 Task: Find connections with filter location Pécs with filter topic #healthylifestyle with filter profile language French with filter current company Sutherland with filter school AGRA COLLEGE, AGRA with filter industry Spectator Sports with filter service category Audio Engineering with filter keywords title Administrator
Action: Mouse pressed left at (506, 69)
Screenshot: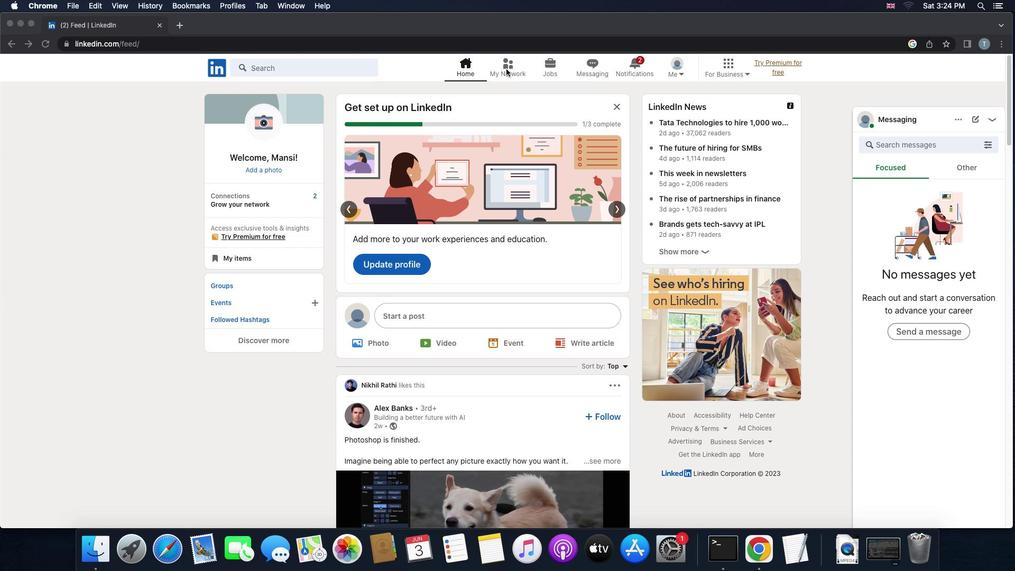 
Action: Mouse pressed left at (506, 69)
Screenshot: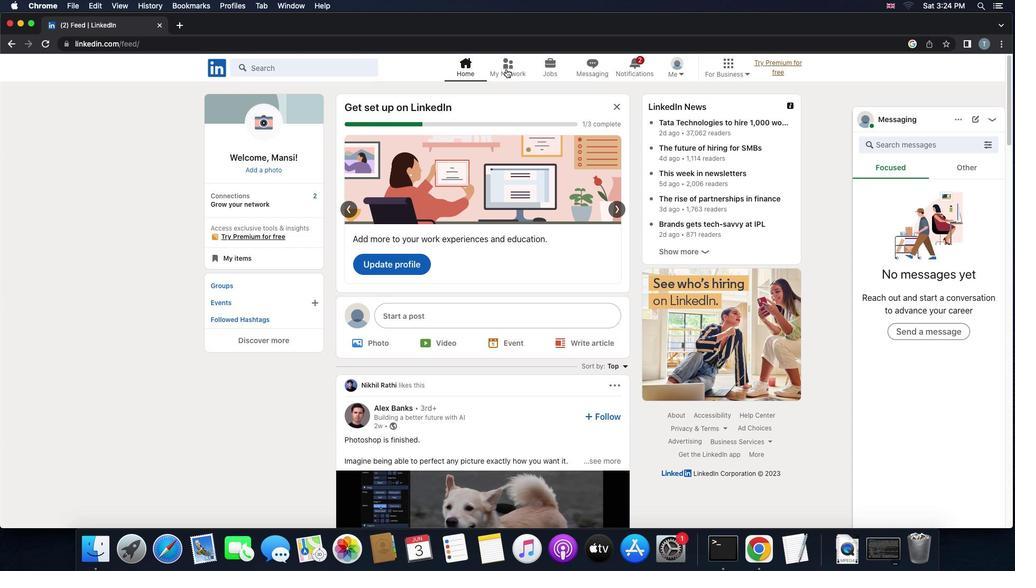 
Action: Mouse moved to (317, 131)
Screenshot: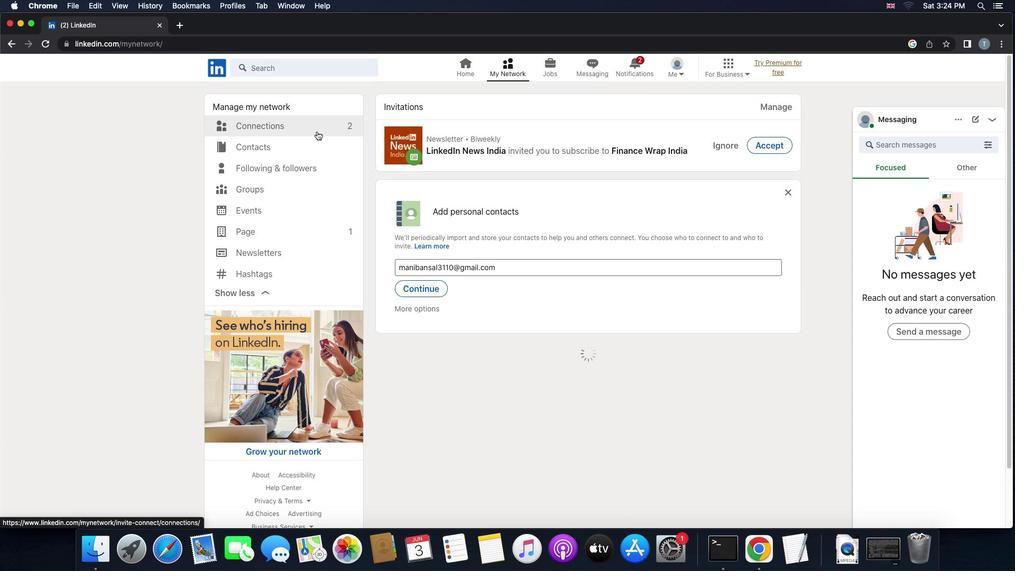 
Action: Mouse pressed left at (317, 131)
Screenshot: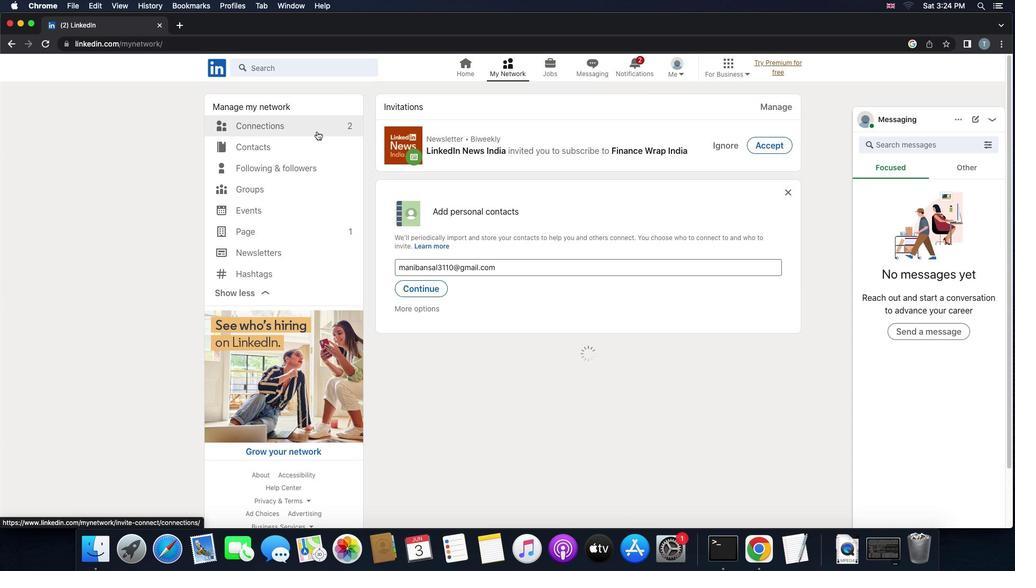 
Action: Mouse moved to (559, 123)
Screenshot: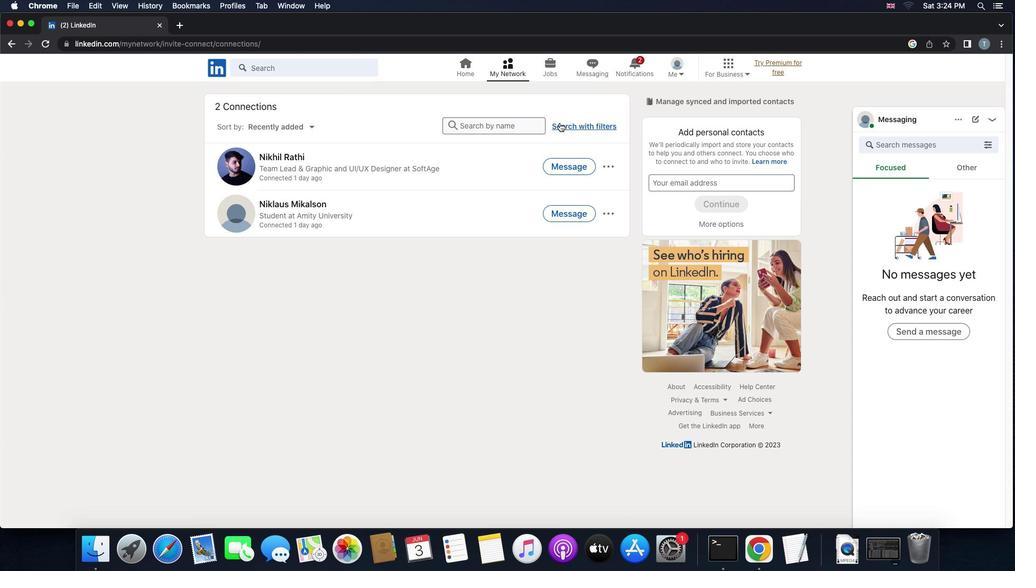 
Action: Mouse pressed left at (559, 123)
Screenshot: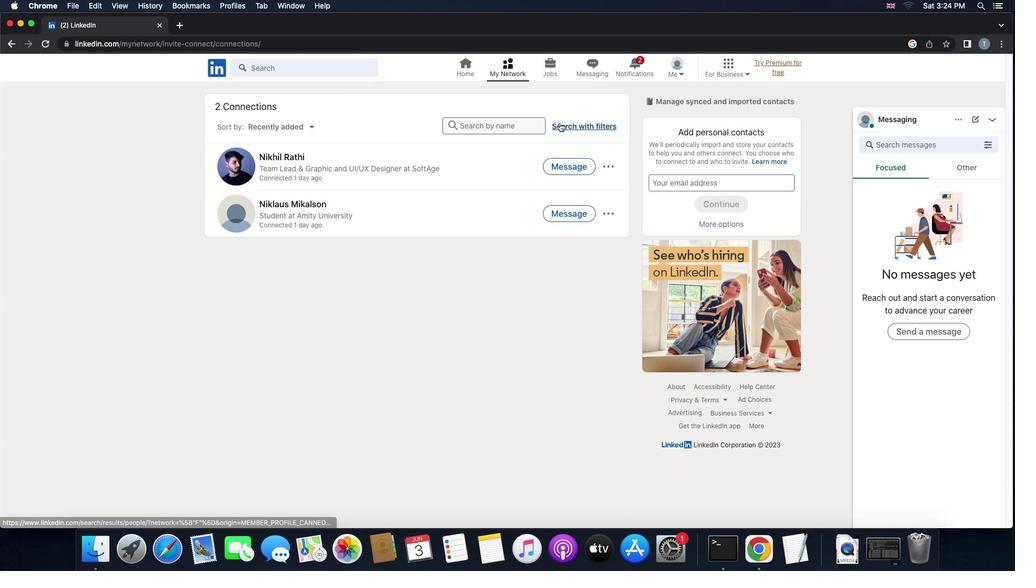 
Action: Mouse moved to (554, 102)
Screenshot: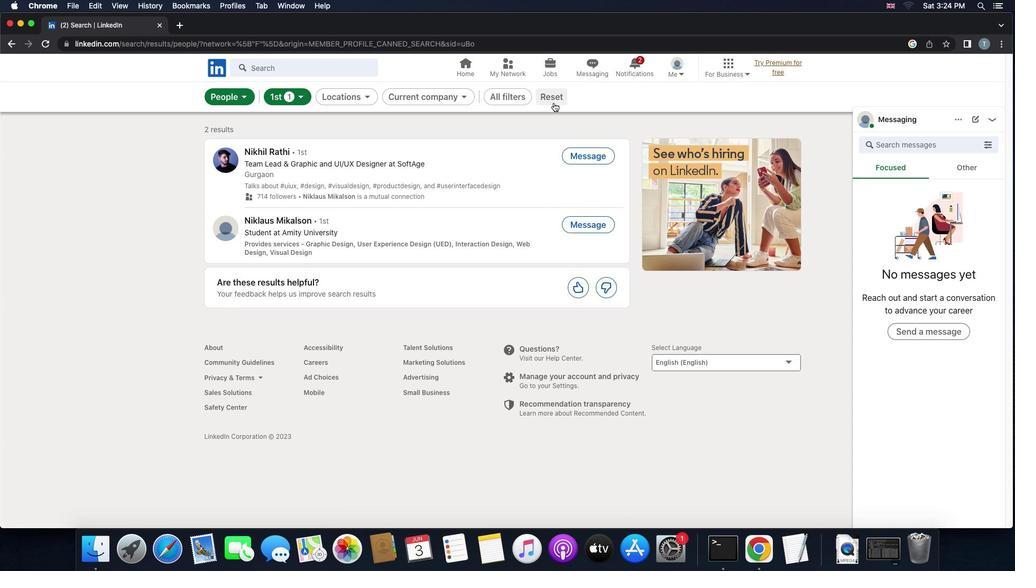 
Action: Mouse pressed left at (554, 102)
Screenshot: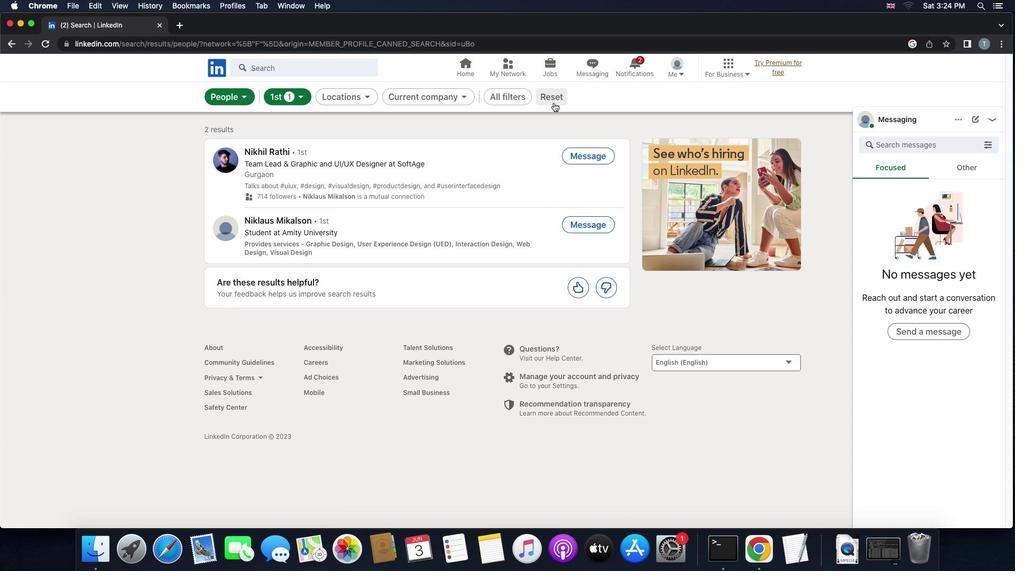 
Action: Mouse moved to (542, 99)
Screenshot: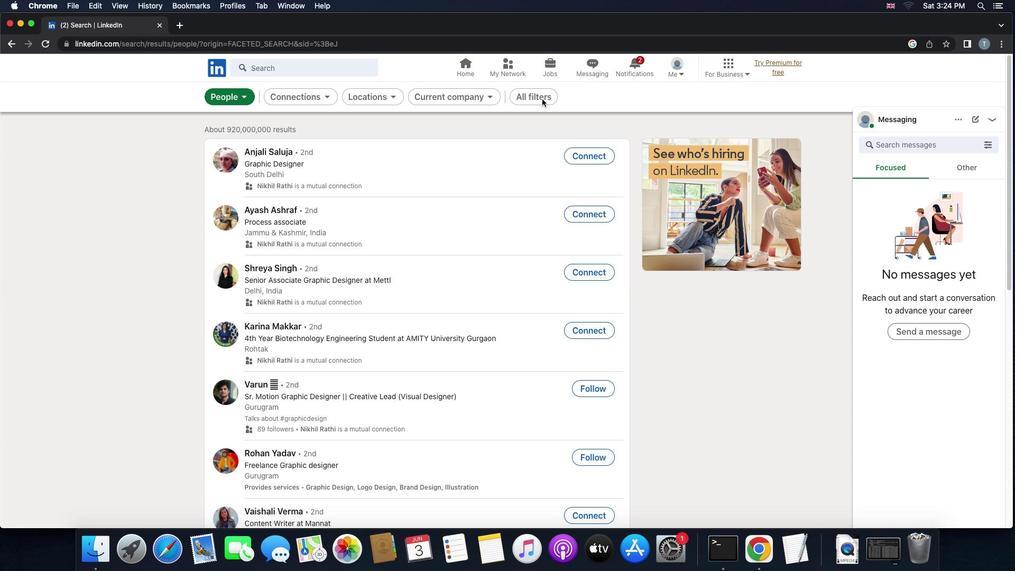 
Action: Mouse pressed left at (542, 99)
Screenshot: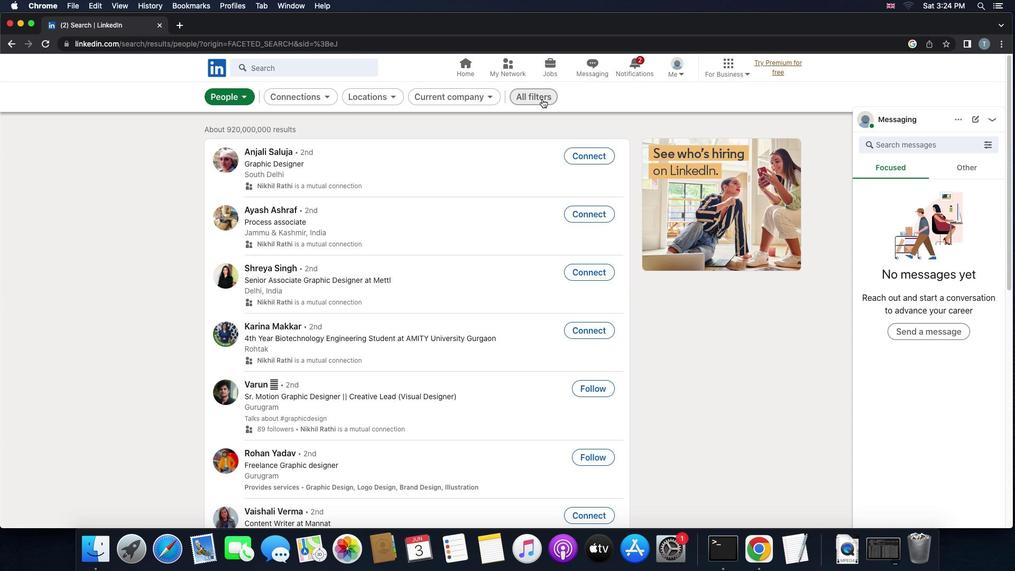 
Action: Mouse moved to (699, 216)
Screenshot: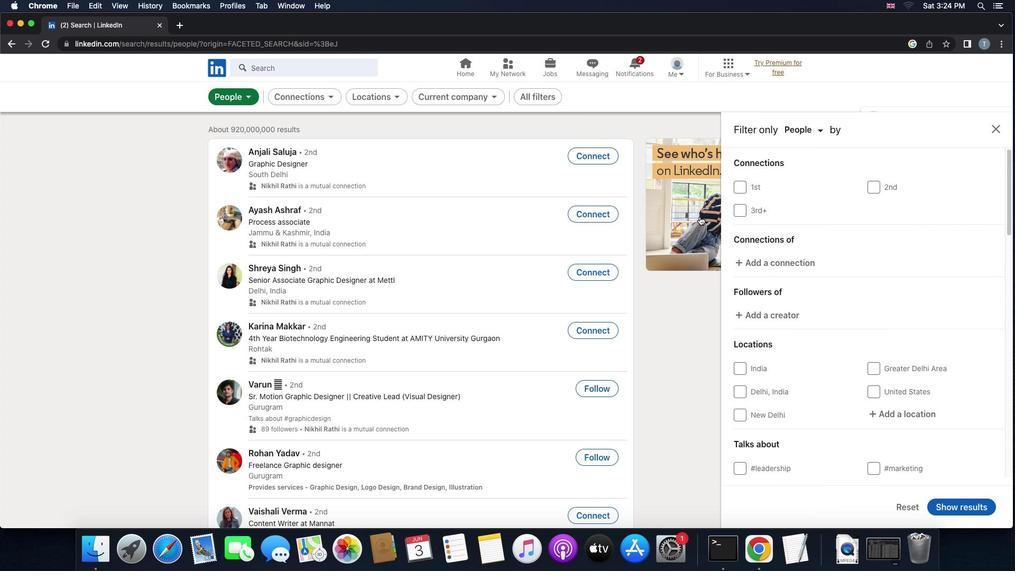 
Action: Mouse scrolled (699, 216) with delta (0, 0)
Screenshot: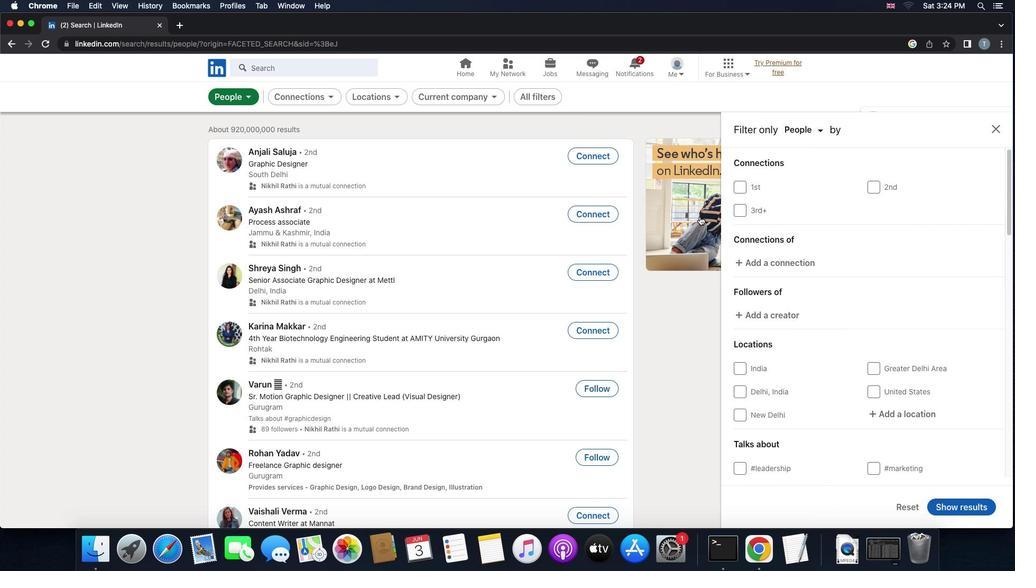 
Action: Mouse scrolled (699, 216) with delta (0, 0)
Screenshot: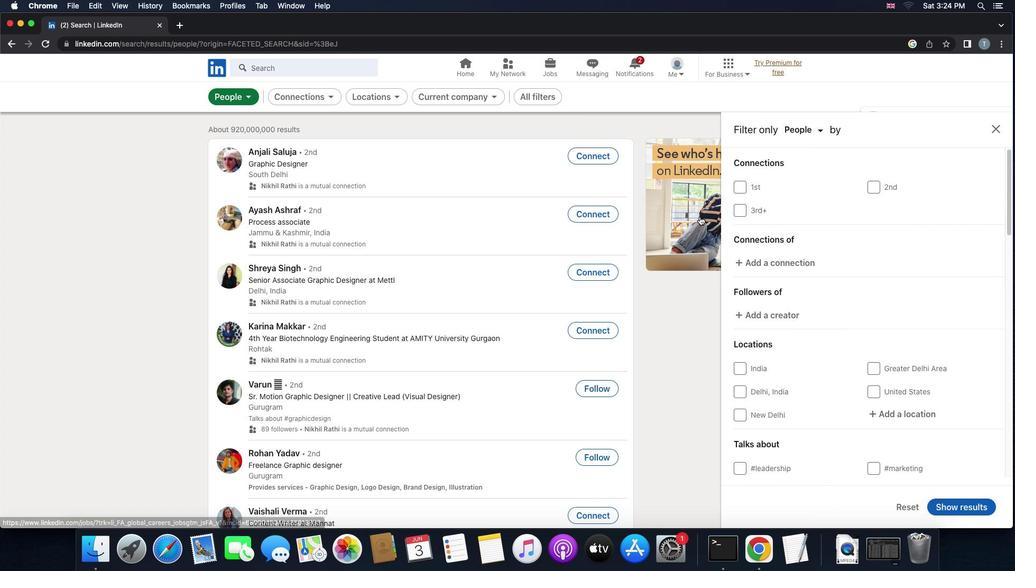 
Action: Mouse scrolled (699, 216) with delta (0, -1)
Screenshot: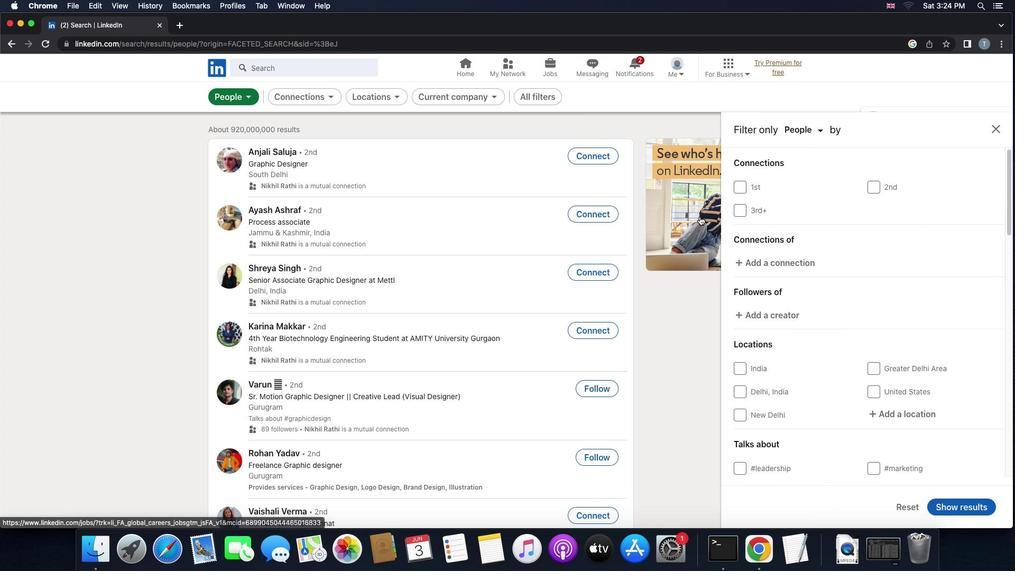 
Action: Mouse moved to (876, 365)
Screenshot: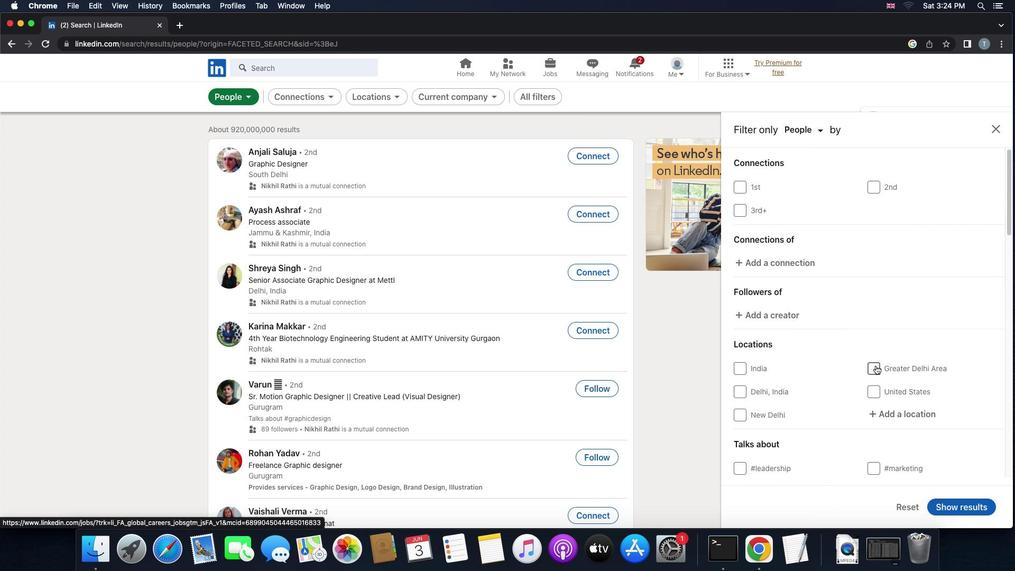 
Action: Mouse scrolled (876, 365) with delta (0, 0)
Screenshot: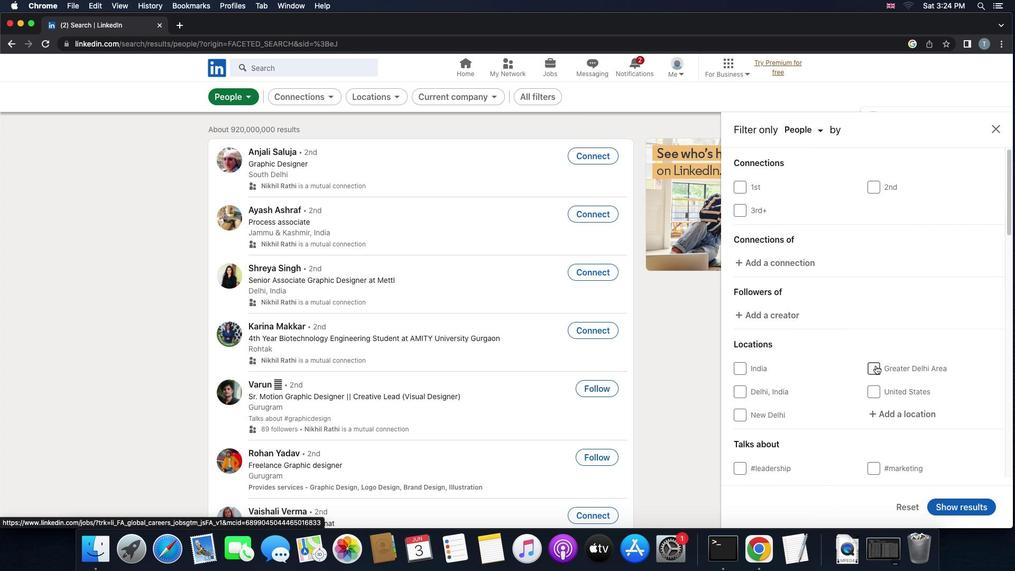
Action: Mouse scrolled (876, 365) with delta (0, 0)
Screenshot: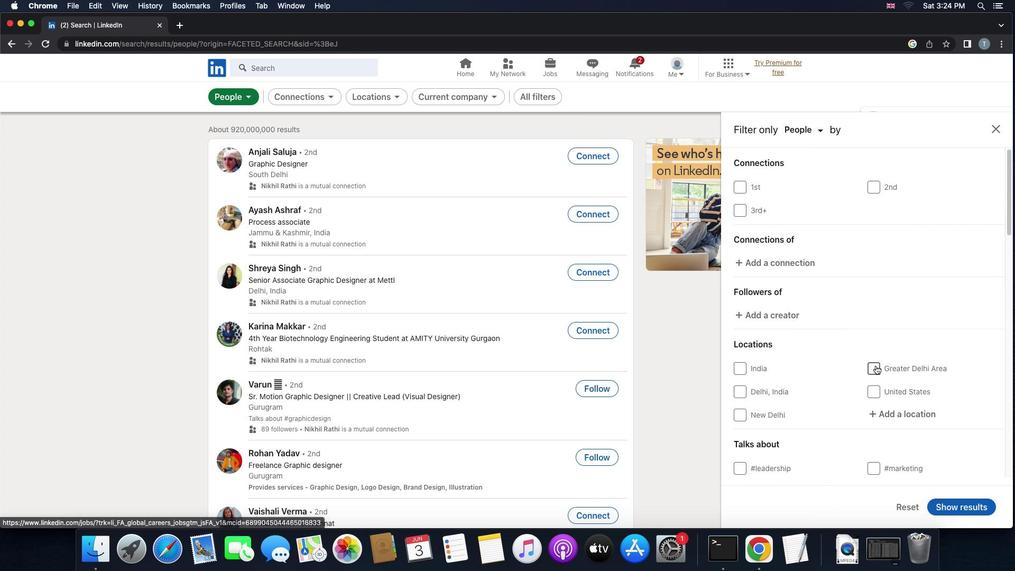
Action: Mouse scrolled (876, 365) with delta (0, 0)
Screenshot: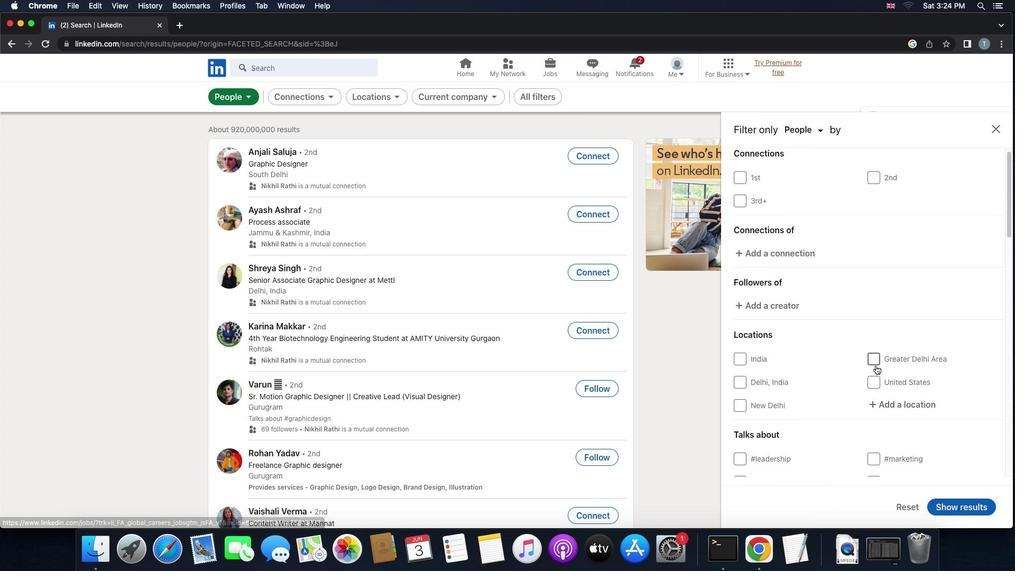 
Action: Mouse scrolled (876, 365) with delta (0, 0)
Screenshot: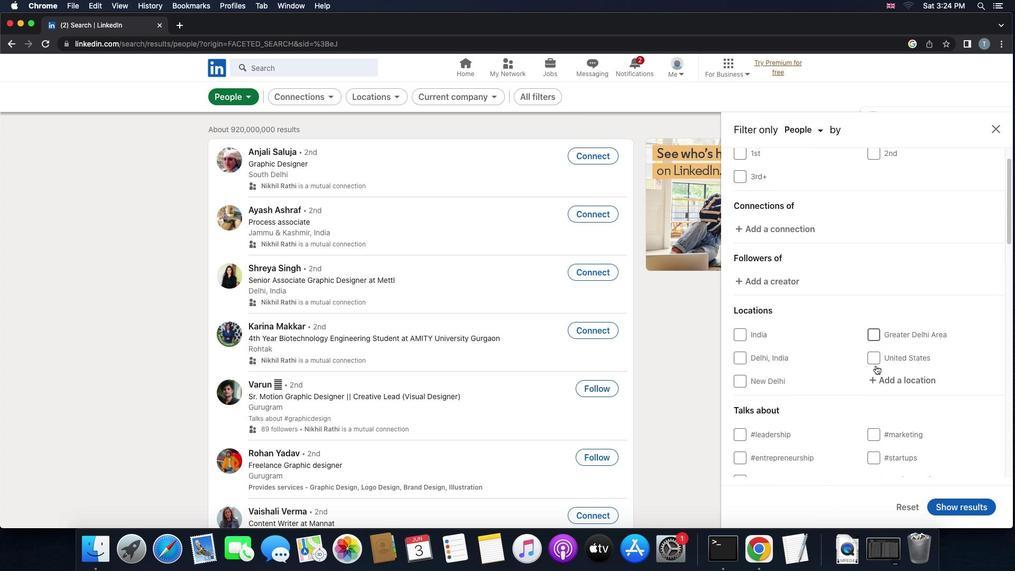 
Action: Mouse scrolled (876, 365) with delta (0, 0)
Screenshot: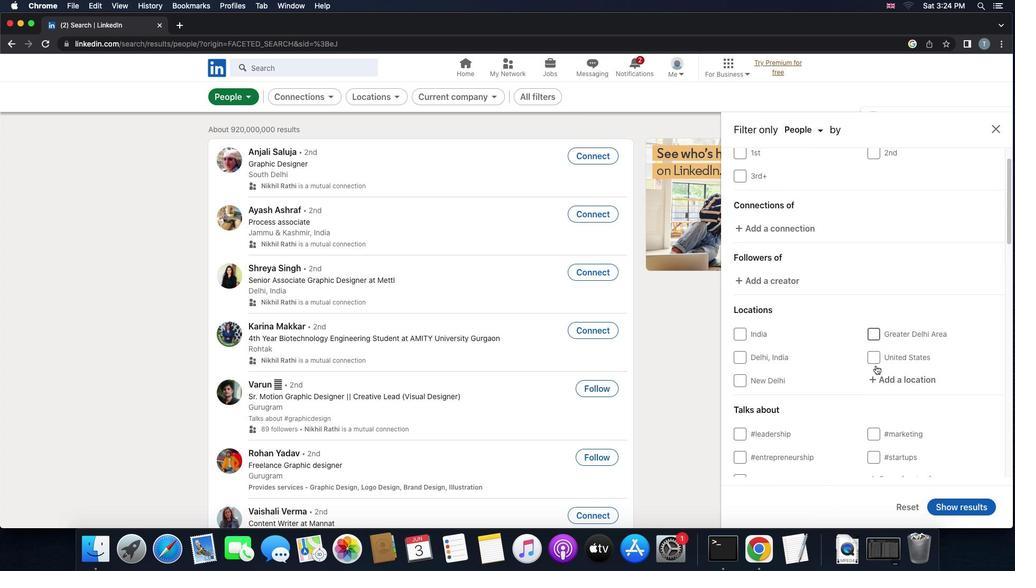 
Action: Mouse scrolled (876, 365) with delta (0, 0)
Screenshot: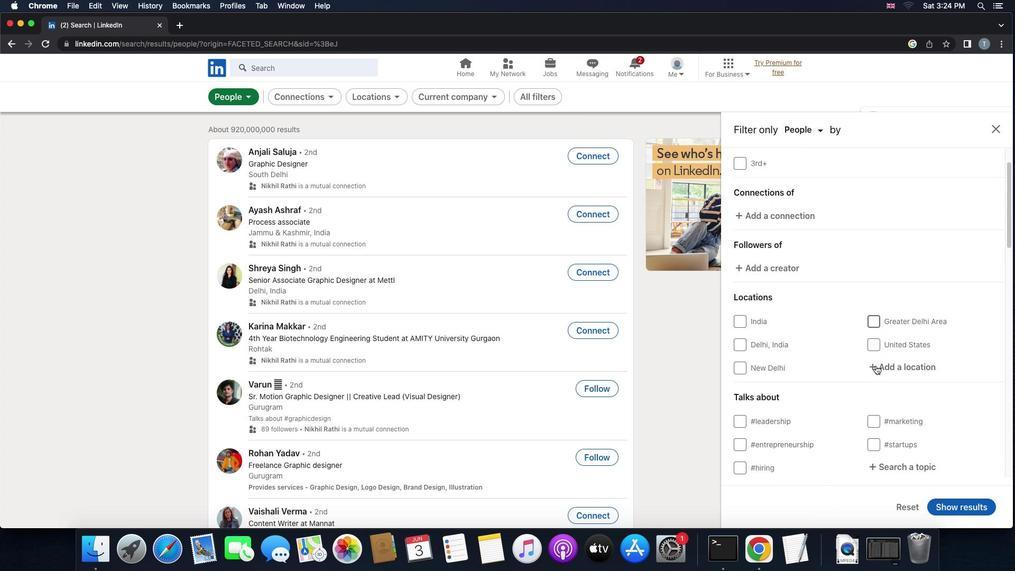 
Action: Mouse moved to (894, 347)
Screenshot: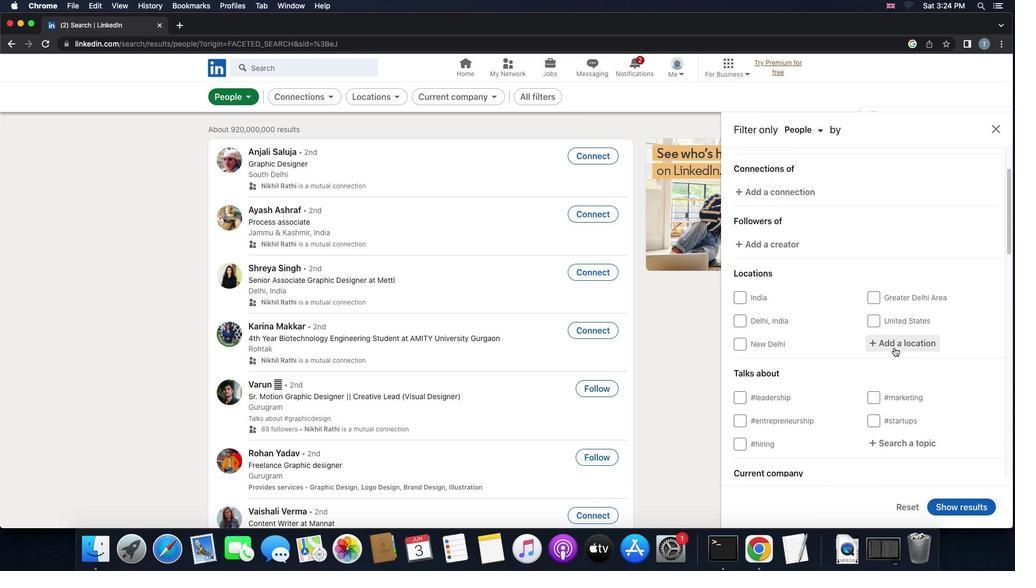 
Action: Mouse pressed left at (894, 347)
Screenshot: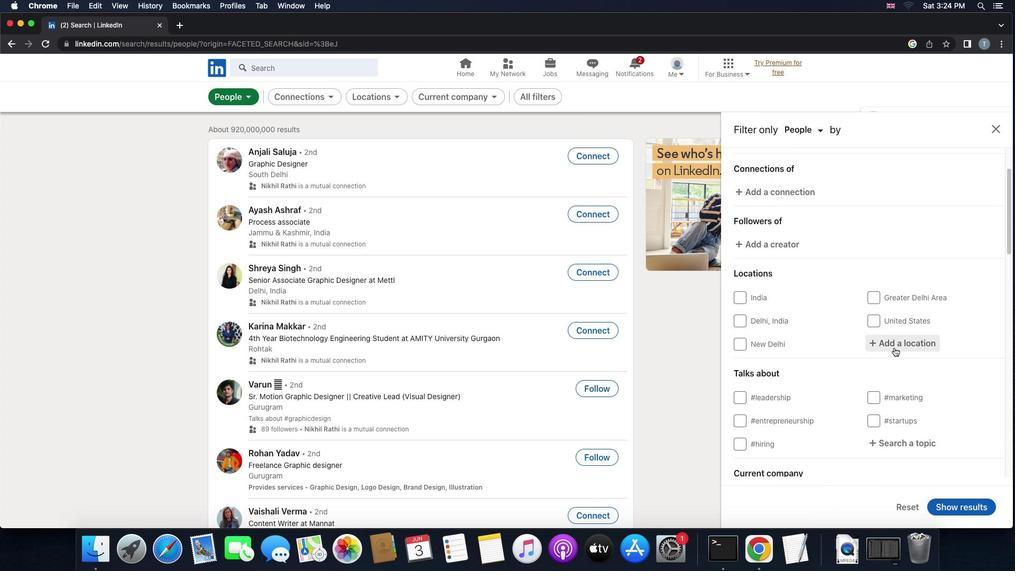 
Action: Key pressed 'p''e''c''s'
Screenshot: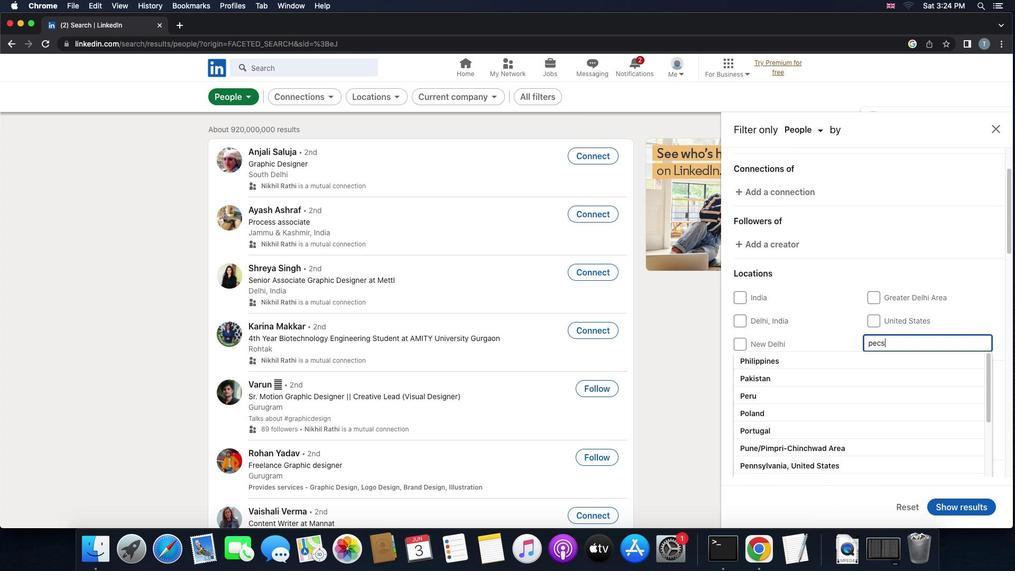 
Action: Mouse moved to (874, 359)
Screenshot: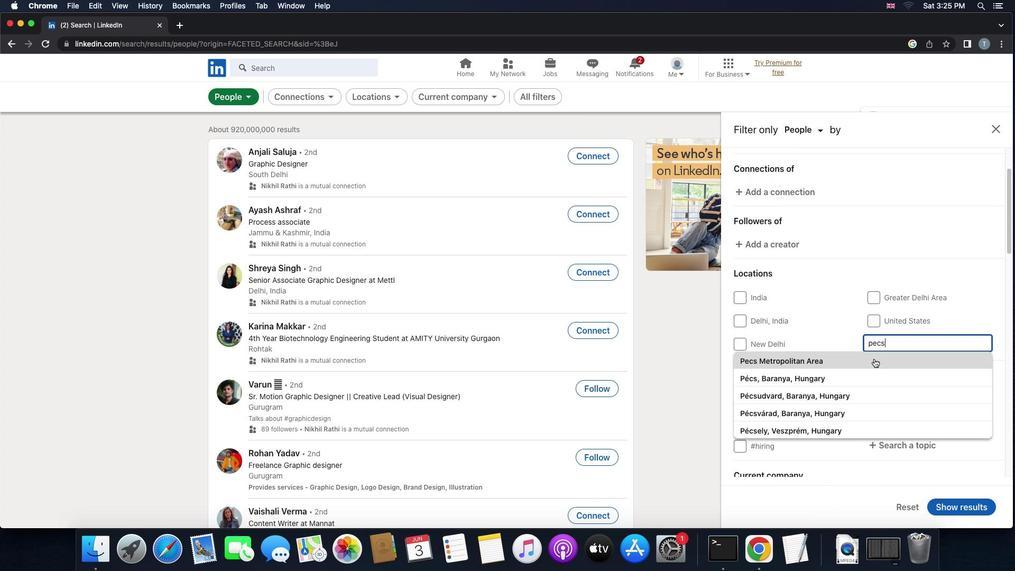 
Action: Mouse pressed left at (874, 359)
Screenshot: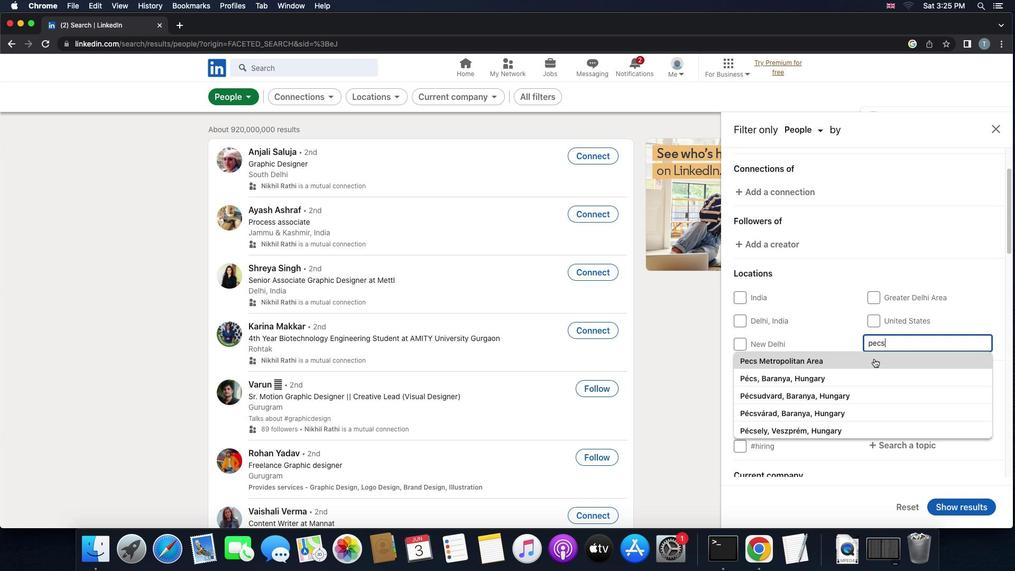 
Action: Mouse moved to (869, 367)
Screenshot: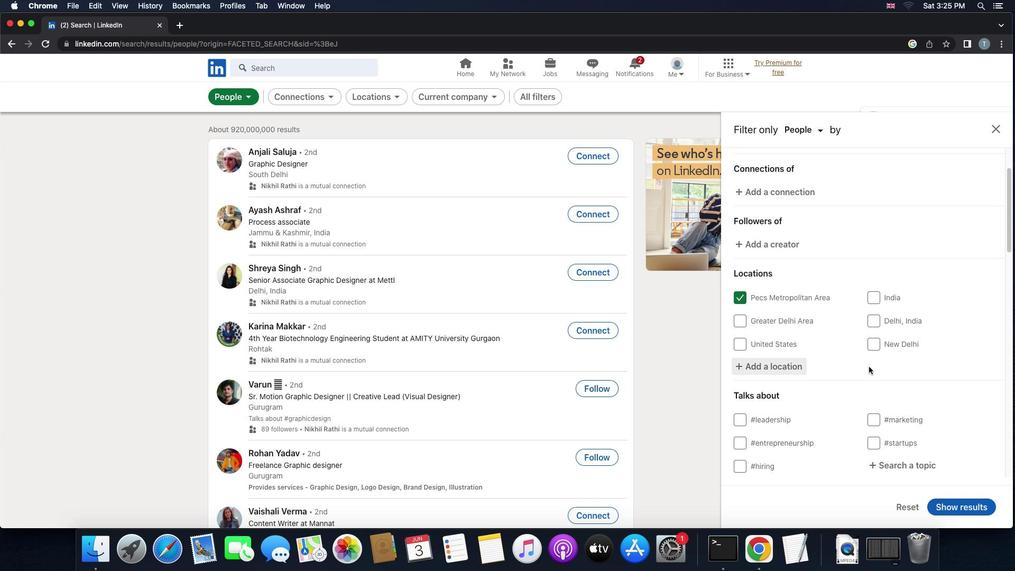
Action: Mouse scrolled (869, 367) with delta (0, 0)
Screenshot: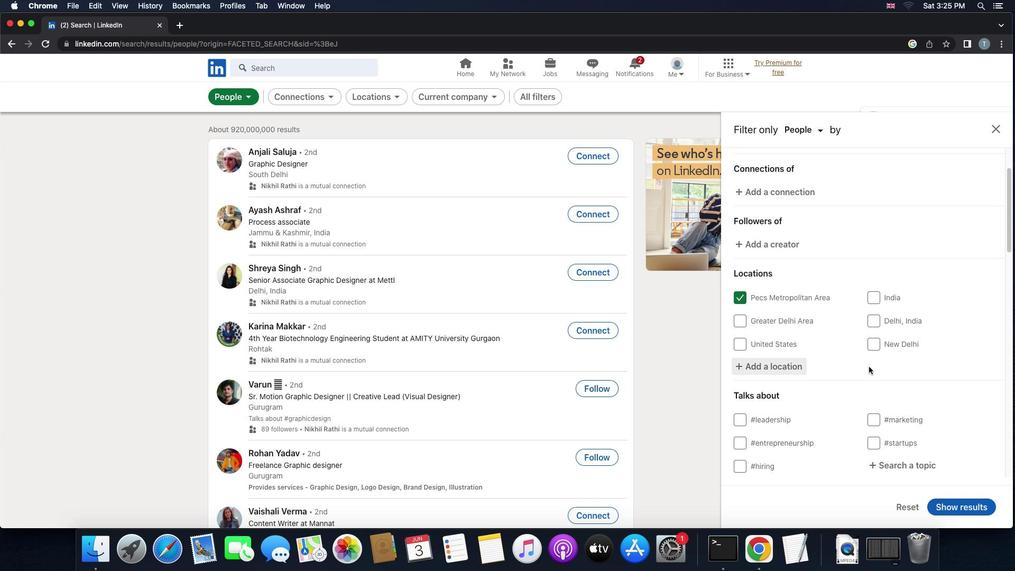 
Action: Mouse scrolled (869, 367) with delta (0, 0)
Screenshot: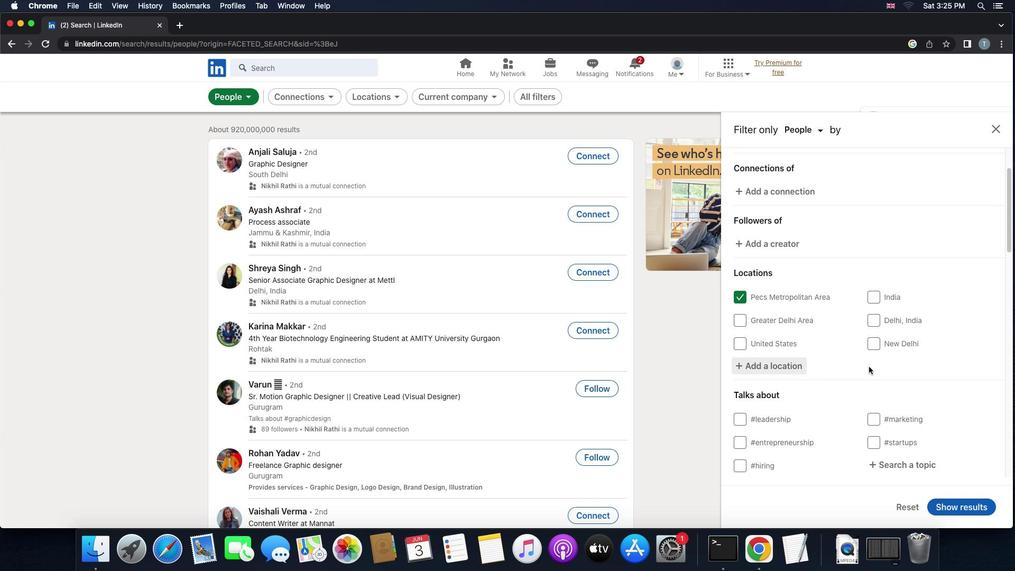 
Action: Mouse scrolled (869, 367) with delta (0, -1)
Screenshot: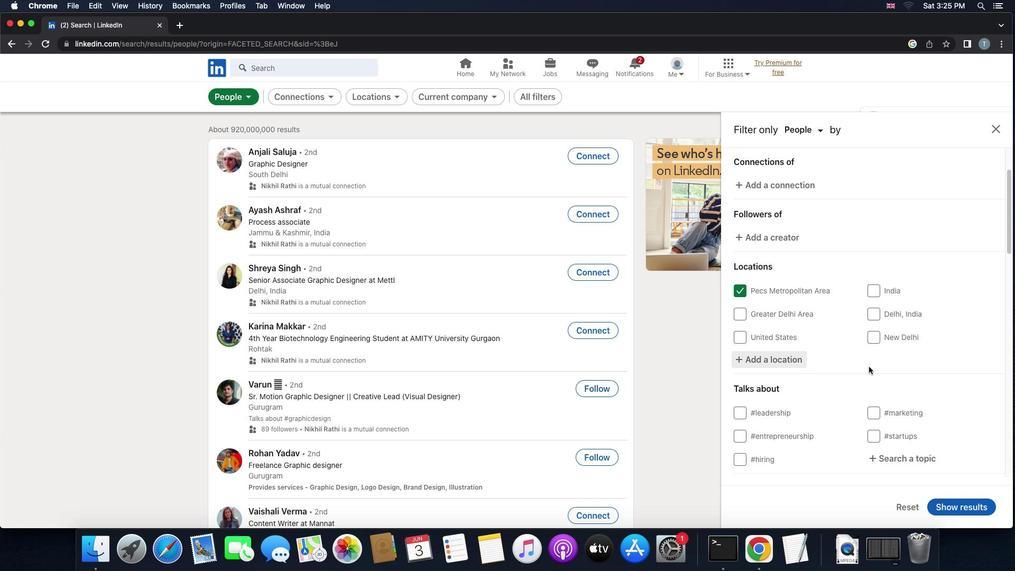 
Action: Mouse scrolled (869, 367) with delta (0, -1)
Screenshot: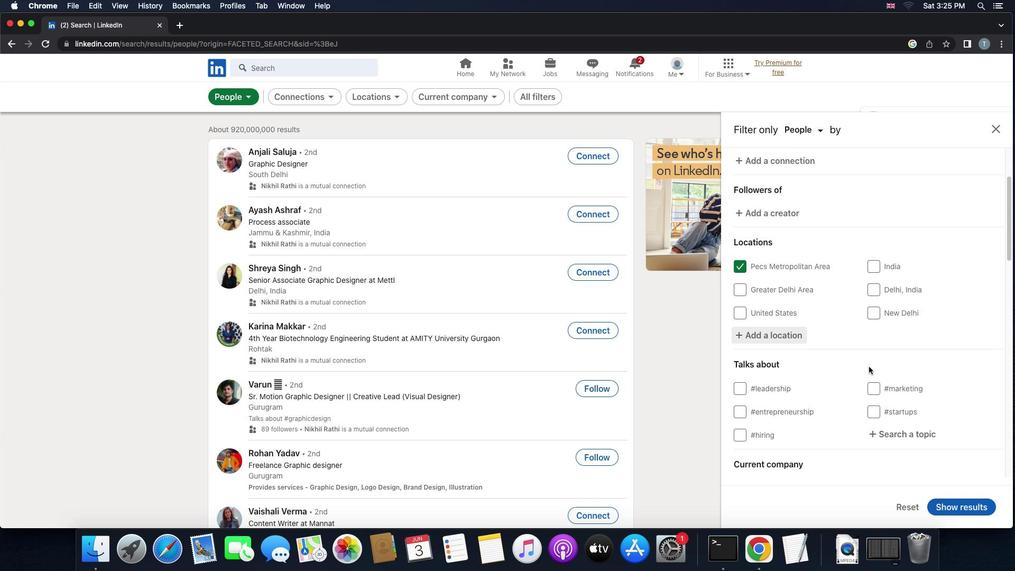 
Action: Mouse moved to (900, 345)
Screenshot: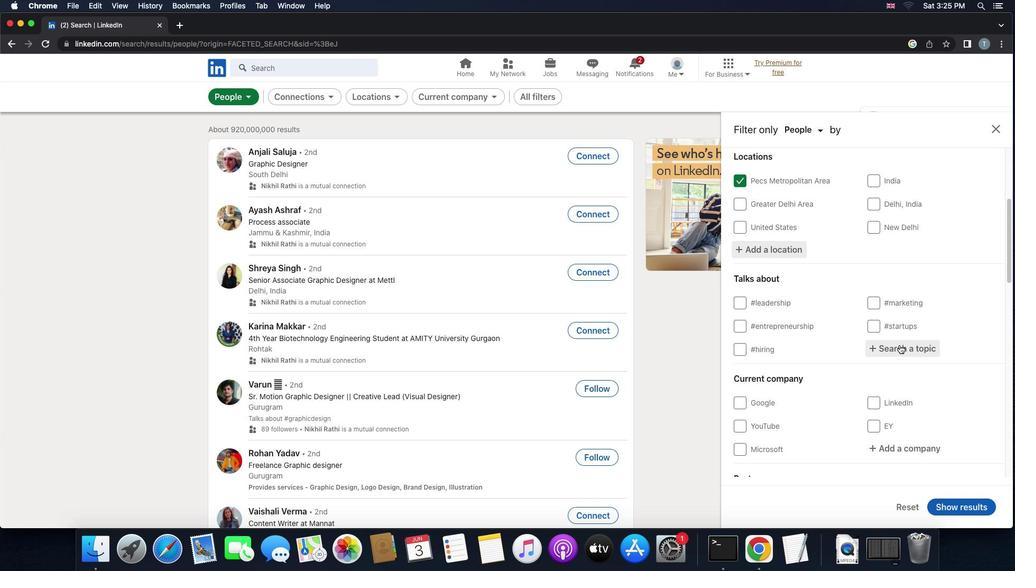 
Action: Mouse pressed left at (900, 345)
Screenshot: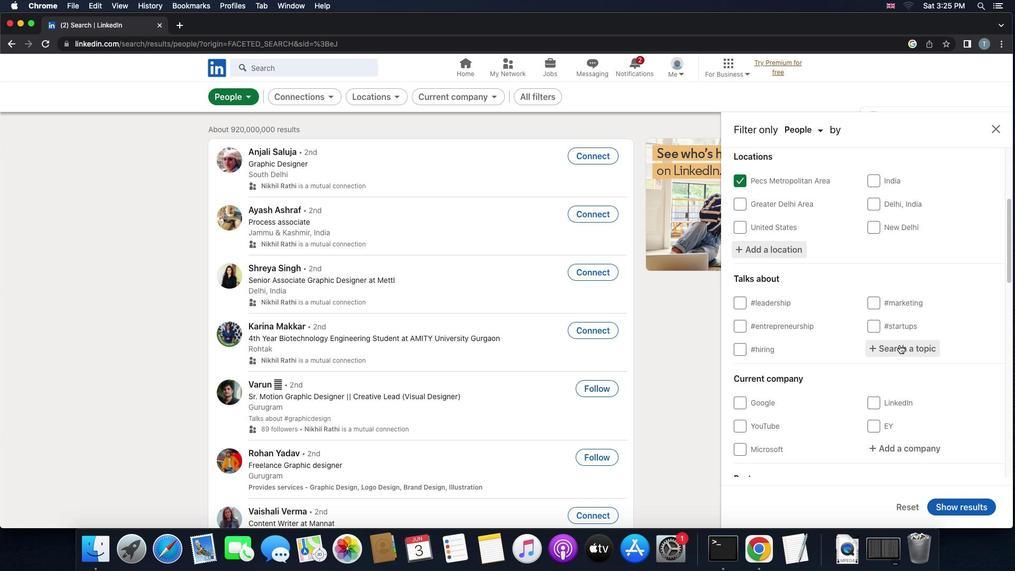 
Action: Key pressed 'h''e''a''l''t''h''y'
Screenshot: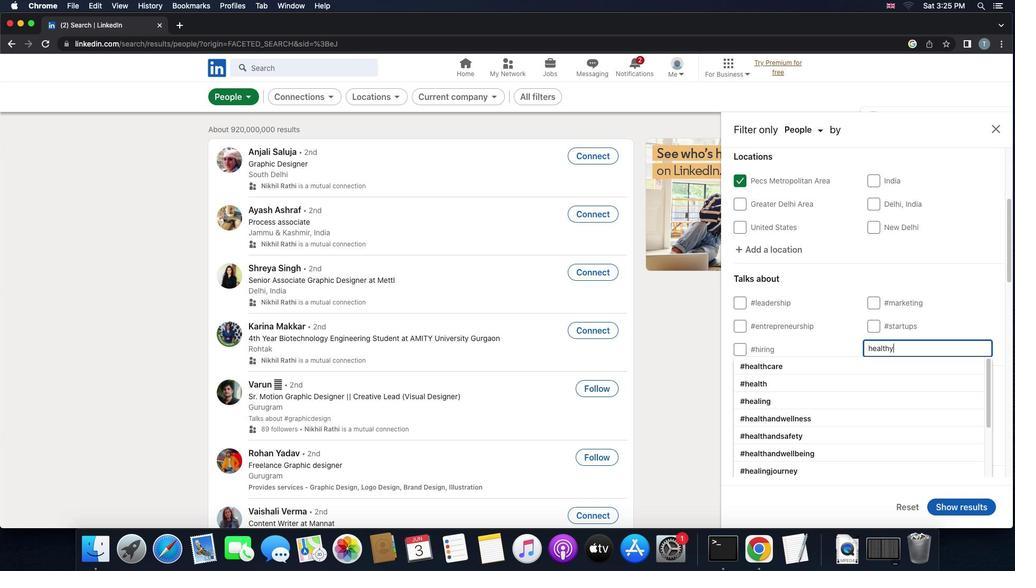 
Action: Mouse moved to (838, 366)
Screenshot: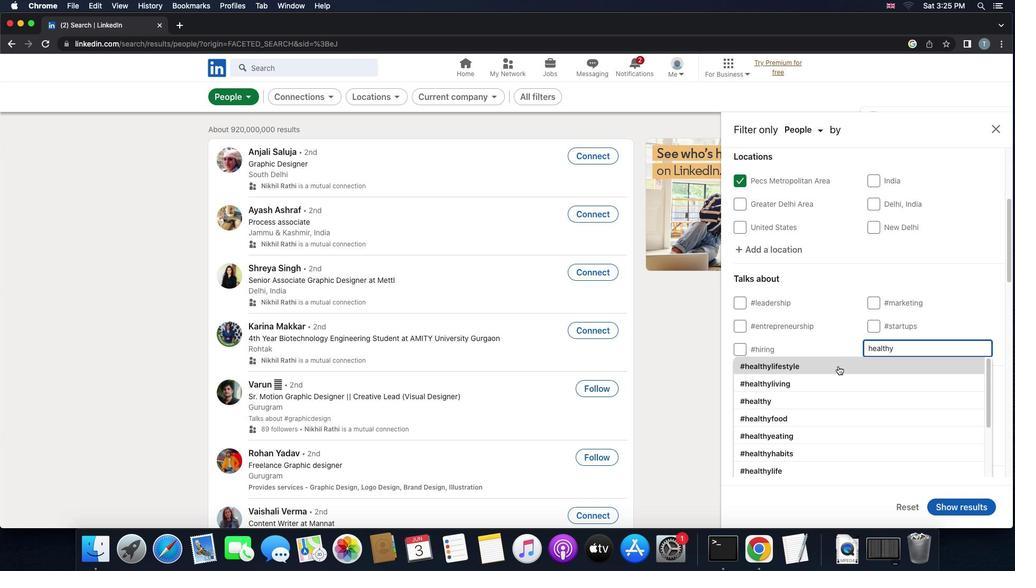 
Action: Mouse pressed left at (838, 366)
Screenshot: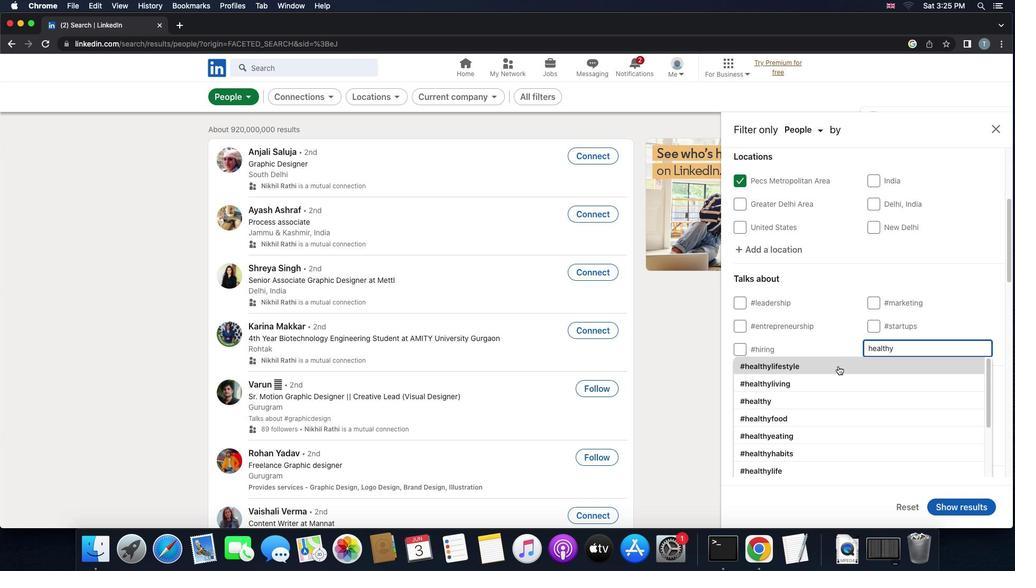 
Action: Mouse scrolled (838, 366) with delta (0, 0)
Screenshot: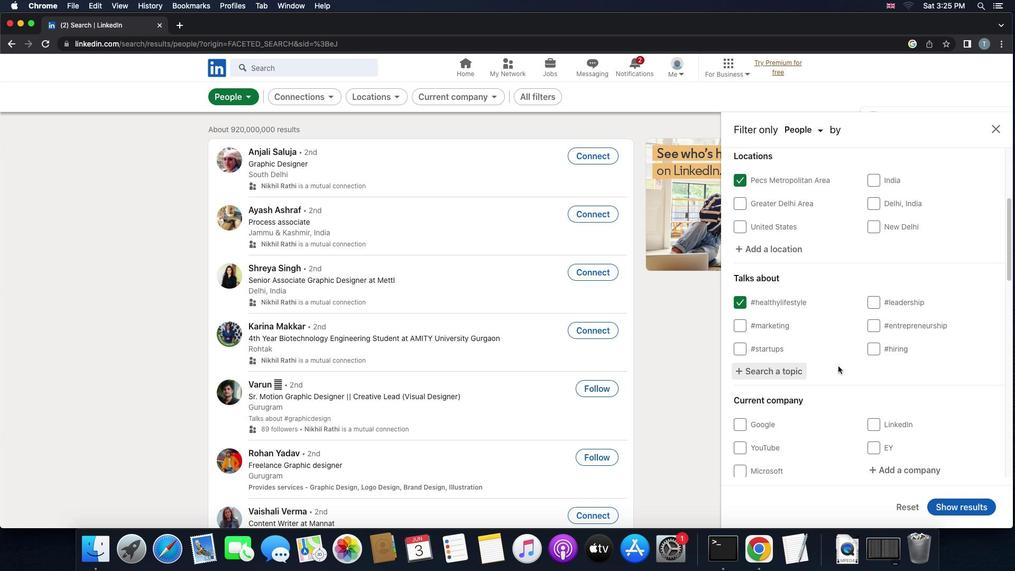 
Action: Mouse scrolled (838, 366) with delta (0, 0)
Screenshot: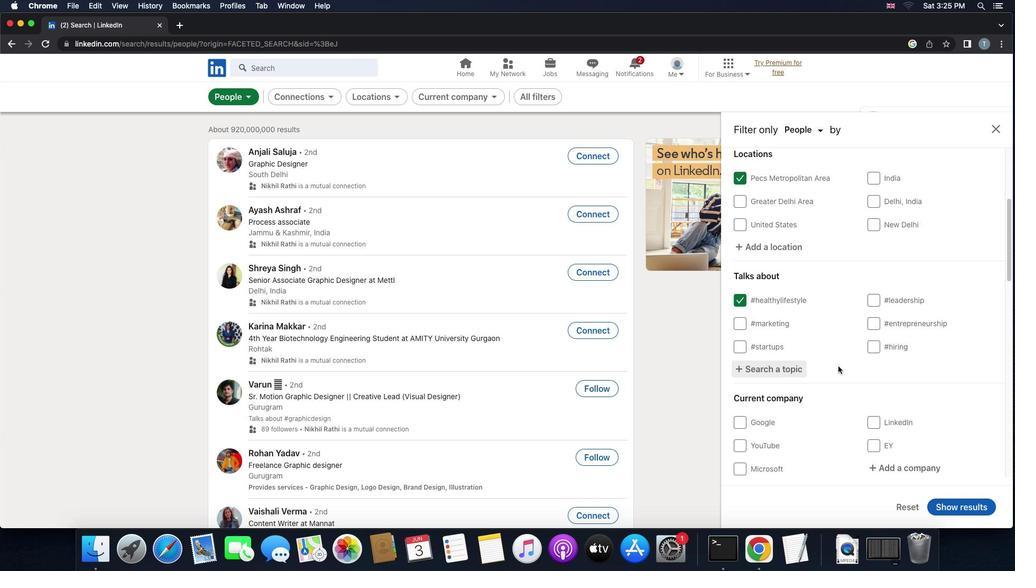 
Action: Mouse scrolled (838, 366) with delta (0, 0)
Screenshot: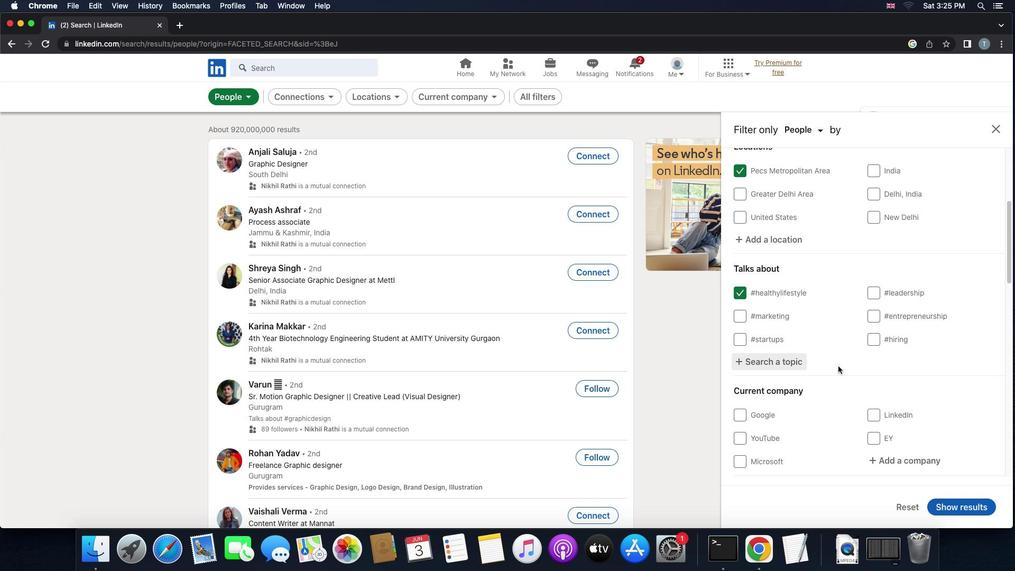 
Action: Mouse scrolled (838, 366) with delta (0, 0)
Screenshot: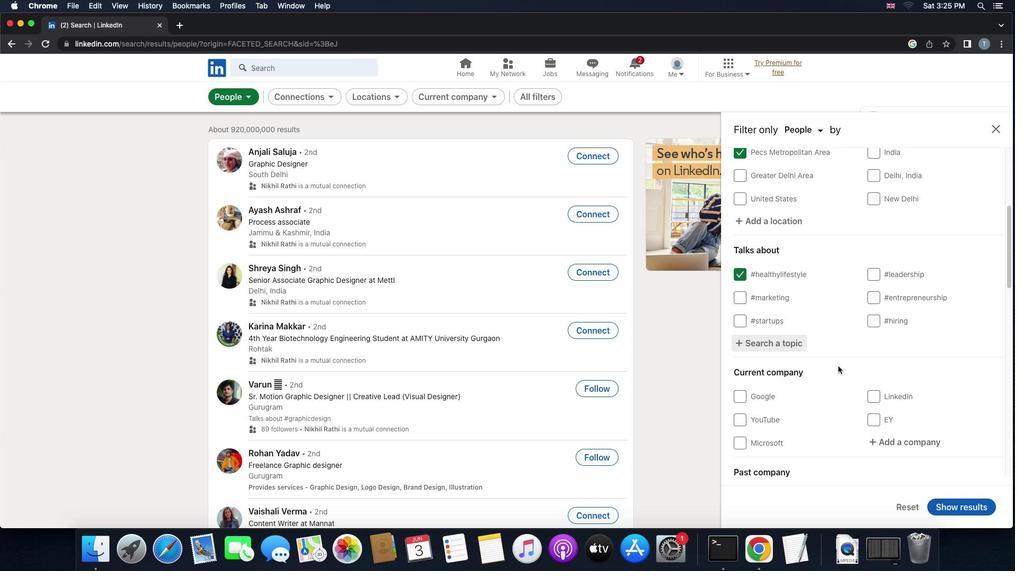 
Action: Mouse scrolled (838, 366) with delta (0, 0)
Screenshot: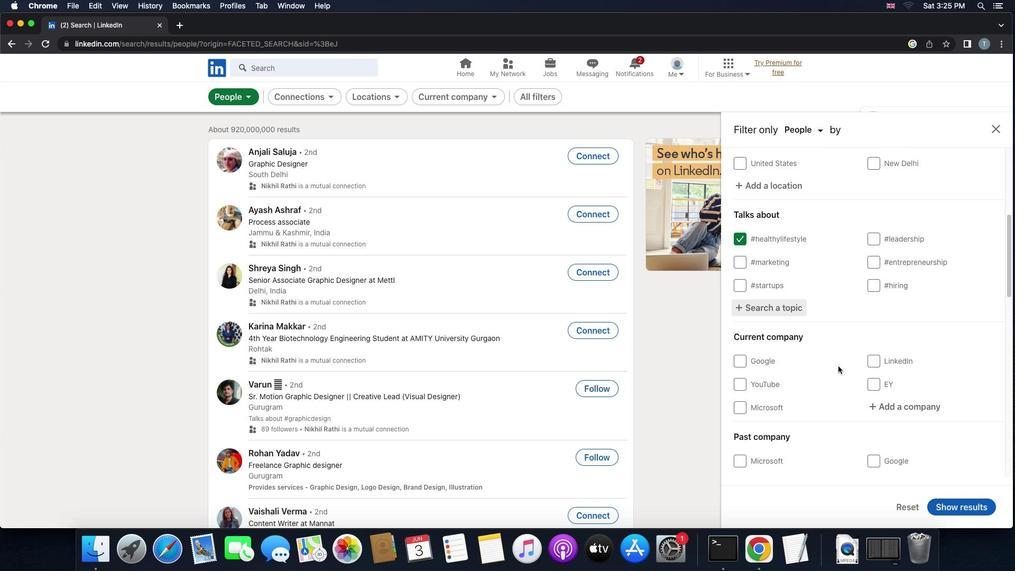 
Action: Mouse scrolled (838, 366) with delta (0, 0)
Screenshot: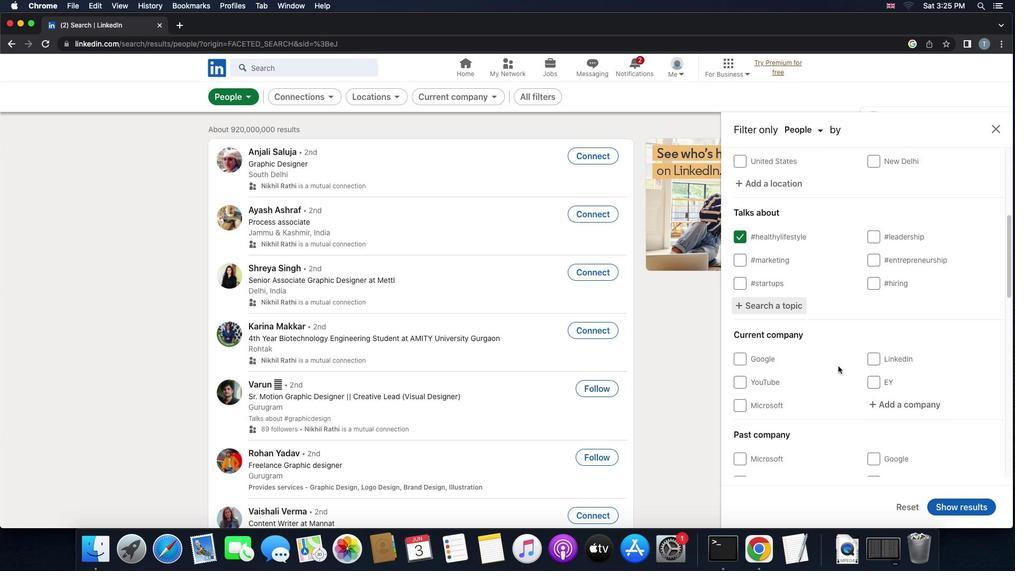 
Action: Mouse scrolled (838, 366) with delta (0, 0)
Screenshot: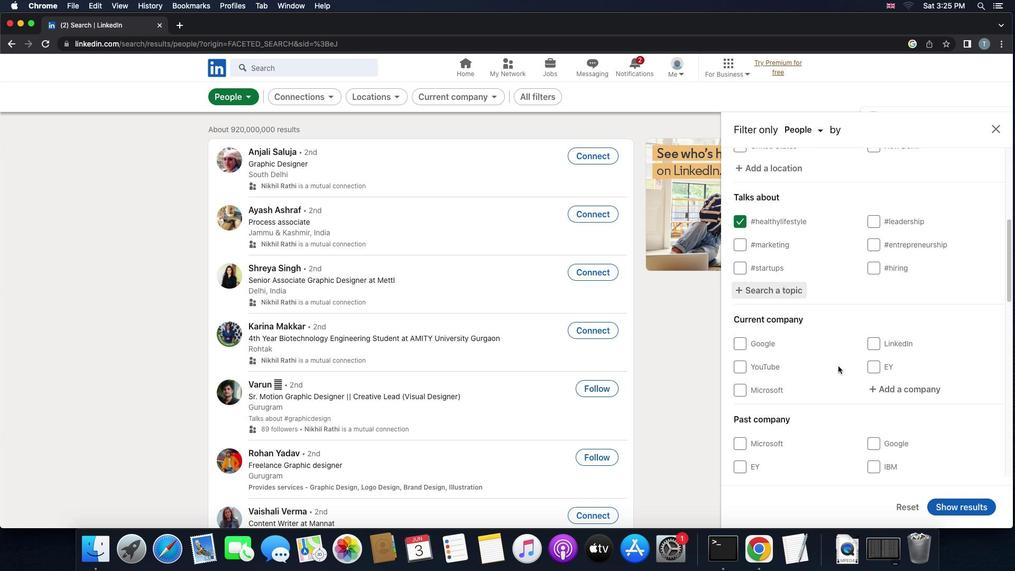 
Action: Mouse scrolled (838, 366) with delta (0, 0)
Screenshot: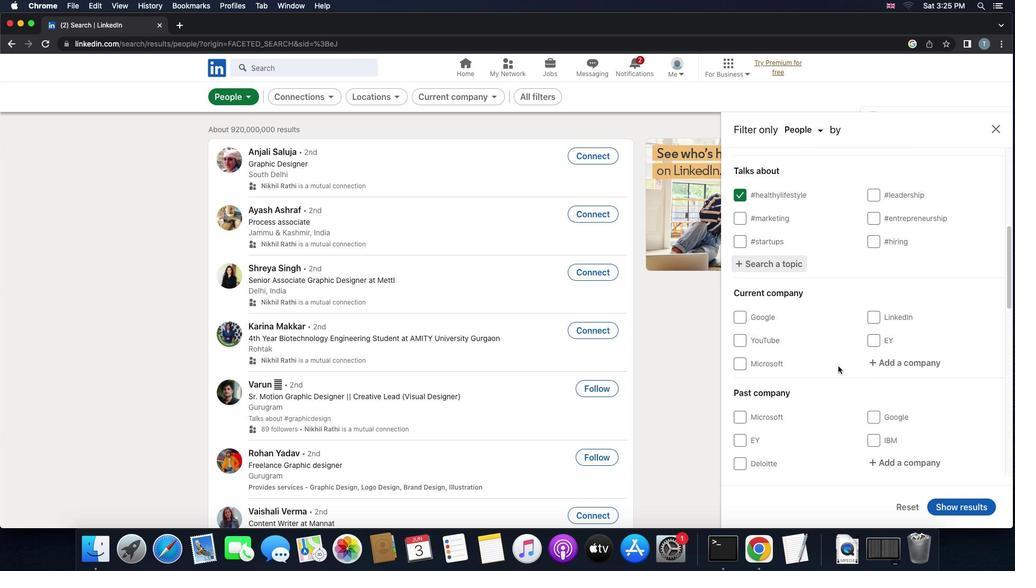 
Action: Mouse scrolled (838, 366) with delta (0, 0)
Screenshot: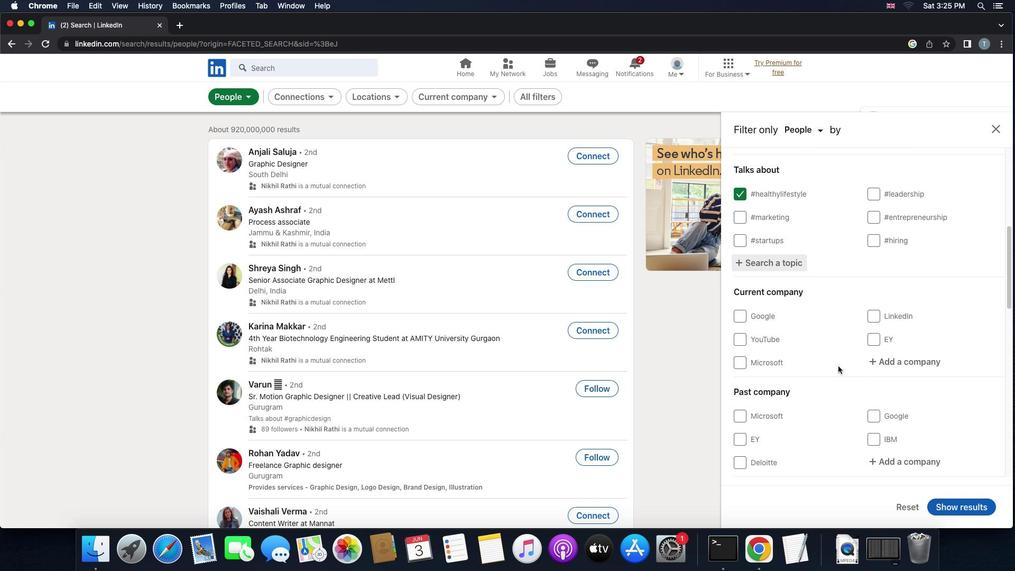
Action: Mouse scrolled (838, 366) with delta (0, 0)
Screenshot: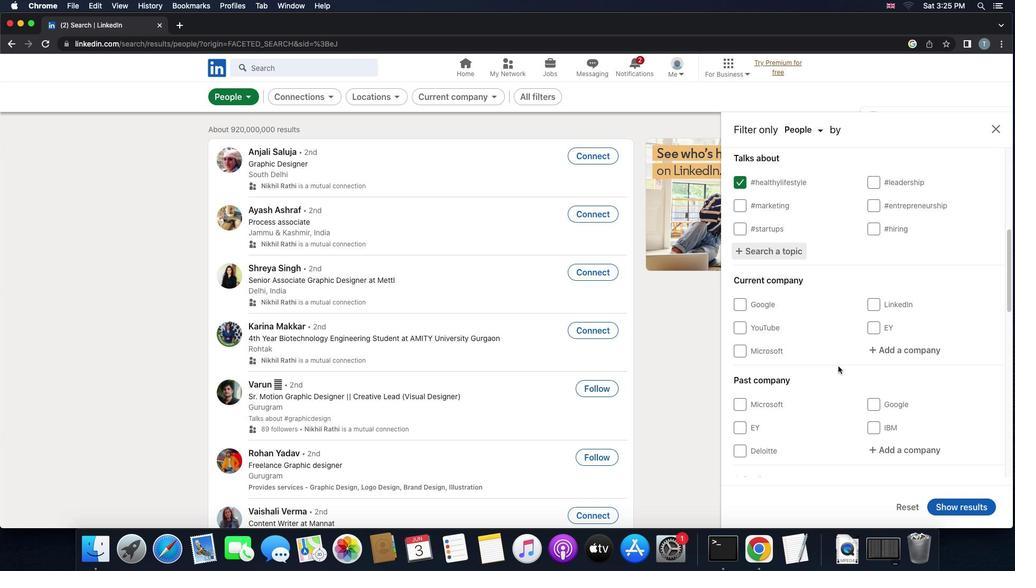 
Action: Mouse moved to (910, 316)
Screenshot: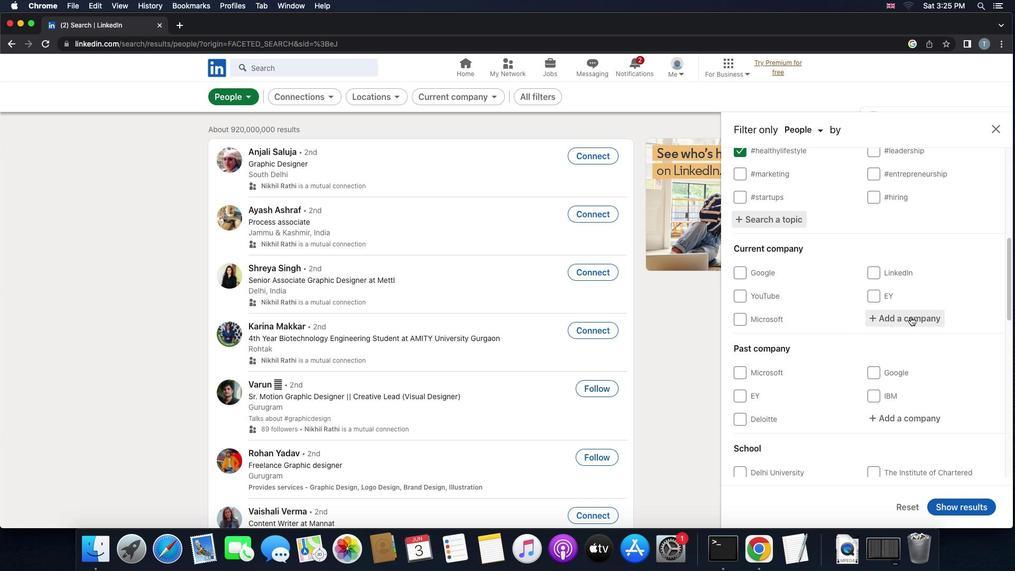 
Action: Mouse pressed left at (910, 316)
Screenshot: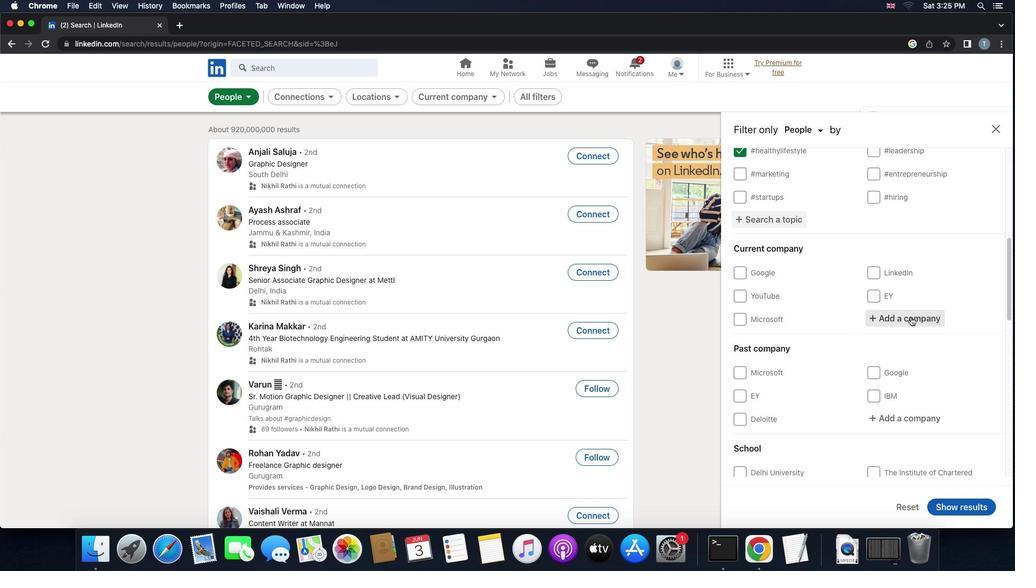 
Action: Mouse moved to (886, 325)
Screenshot: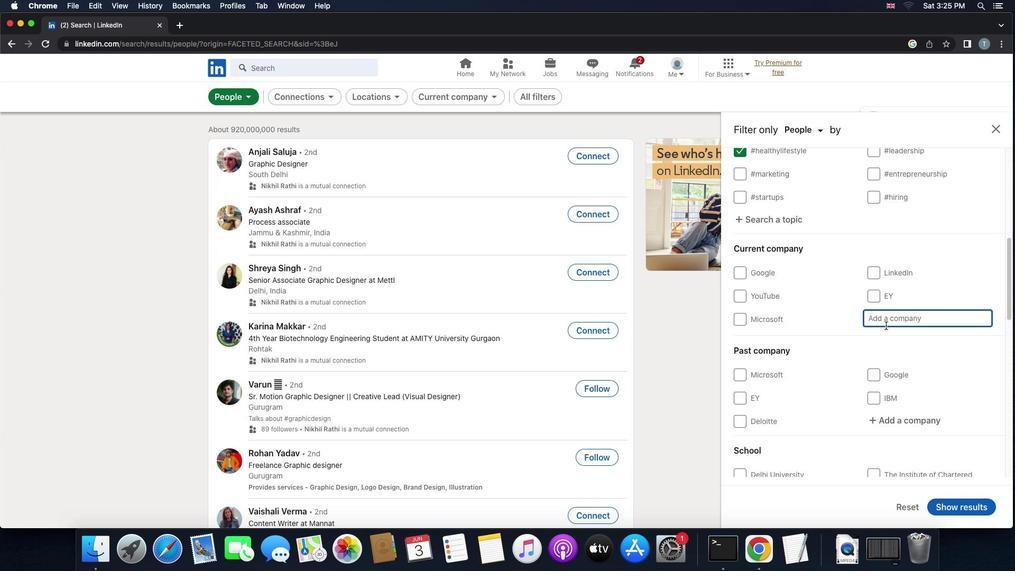 
Action: Mouse scrolled (886, 325) with delta (0, 0)
Screenshot: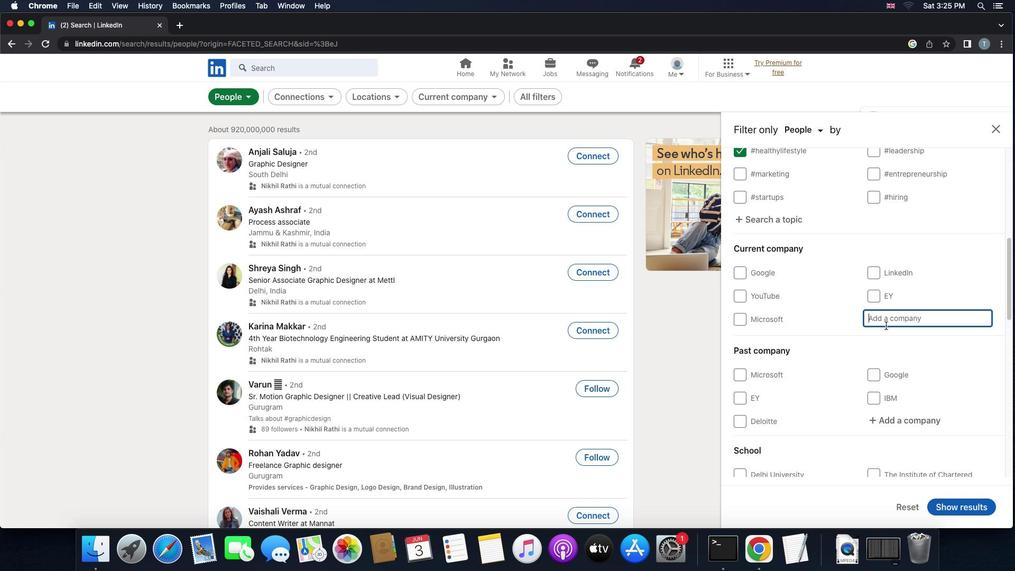 
Action: Mouse scrolled (886, 325) with delta (0, 0)
Screenshot: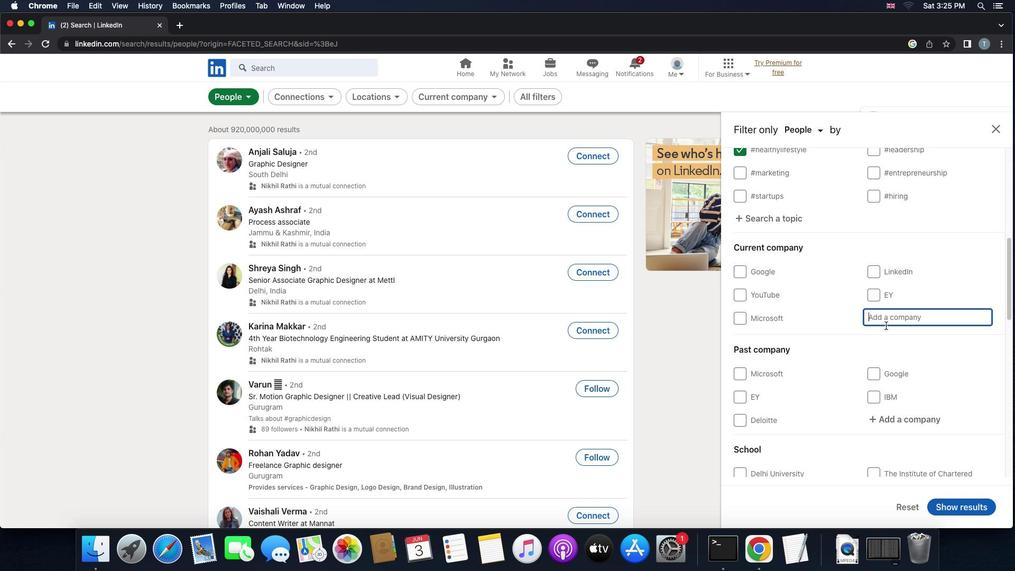 
Action: Mouse scrolled (886, 325) with delta (0, 0)
Screenshot: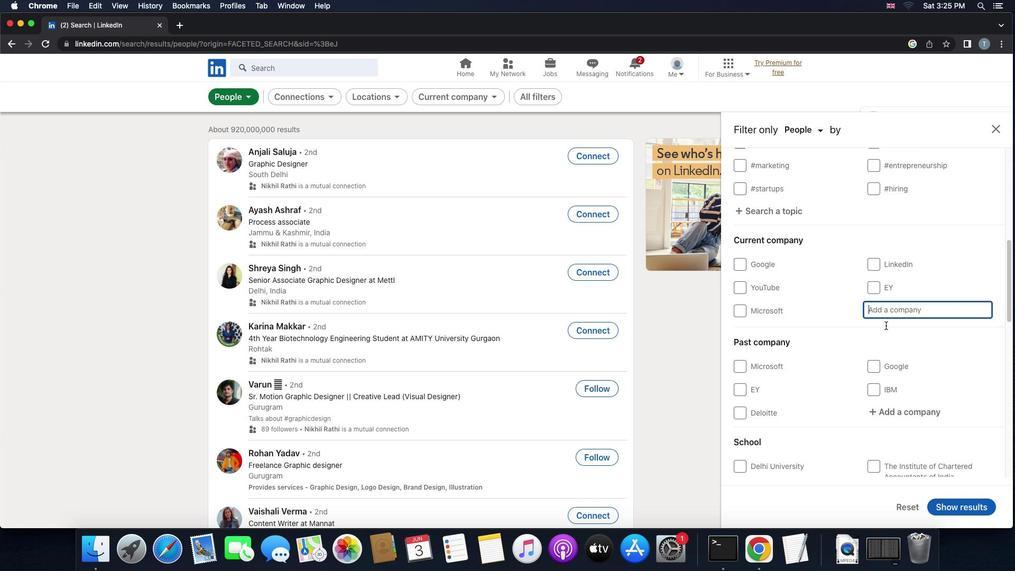 
Action: Mouse scrolled (886, 325) with delta (0, 0)
Screenshot: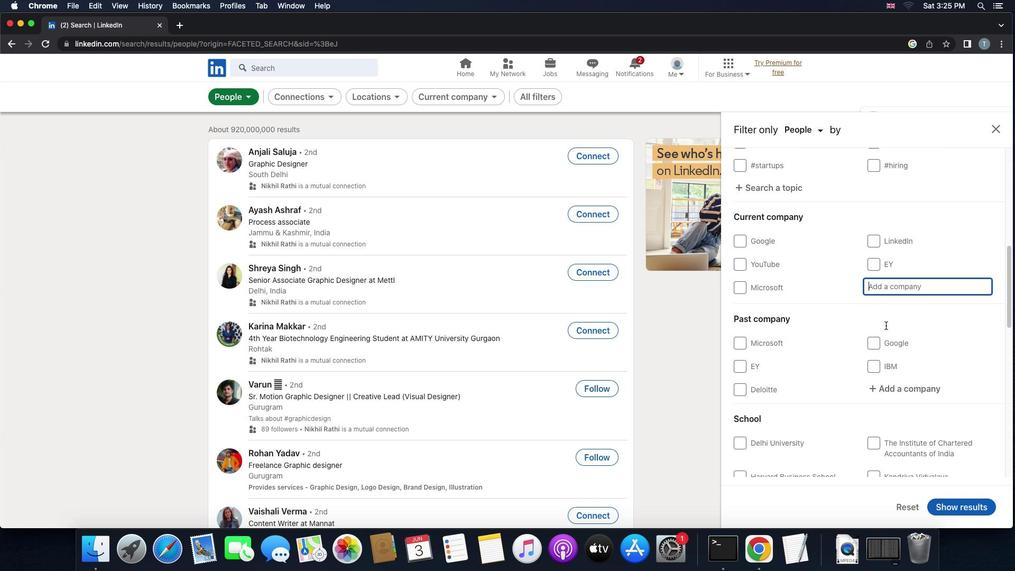 
Action: Mouse moved to (887, 267)
Screenshot: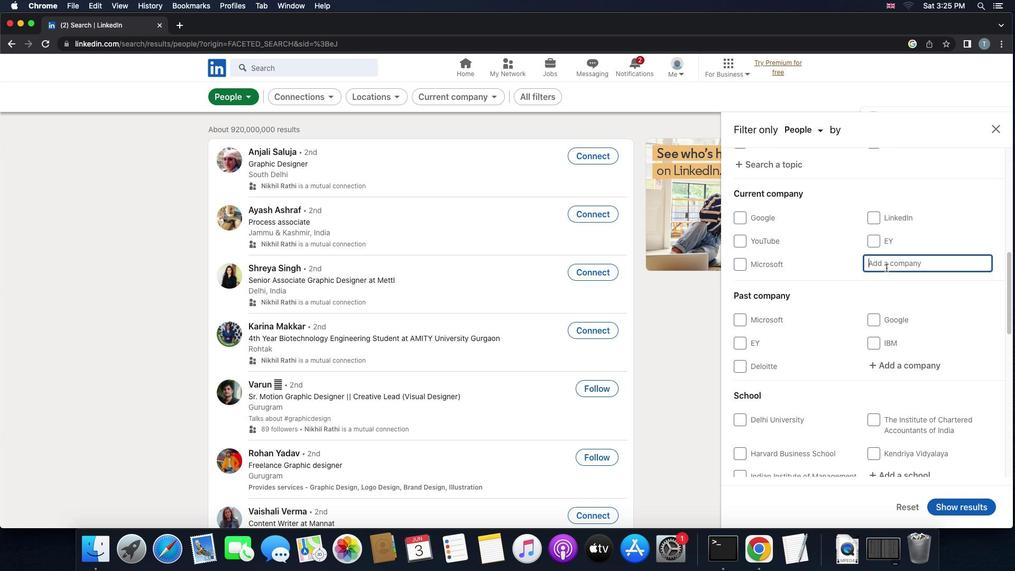 
Action: Key pressed 's''u''t''h''e''r''l''a'
Screenshot: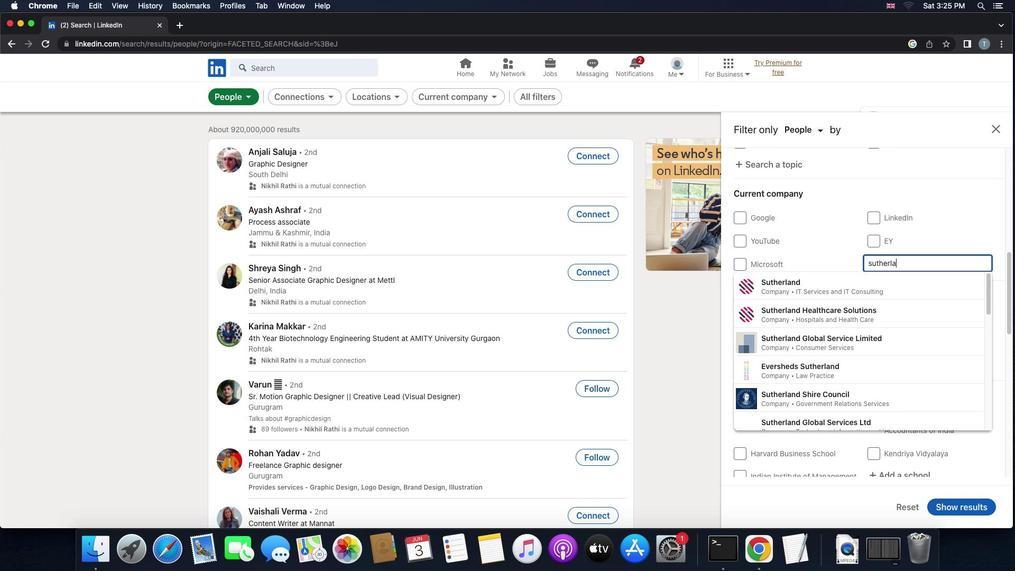 
Action: Mouse moved to (834, 280)
Screenshot: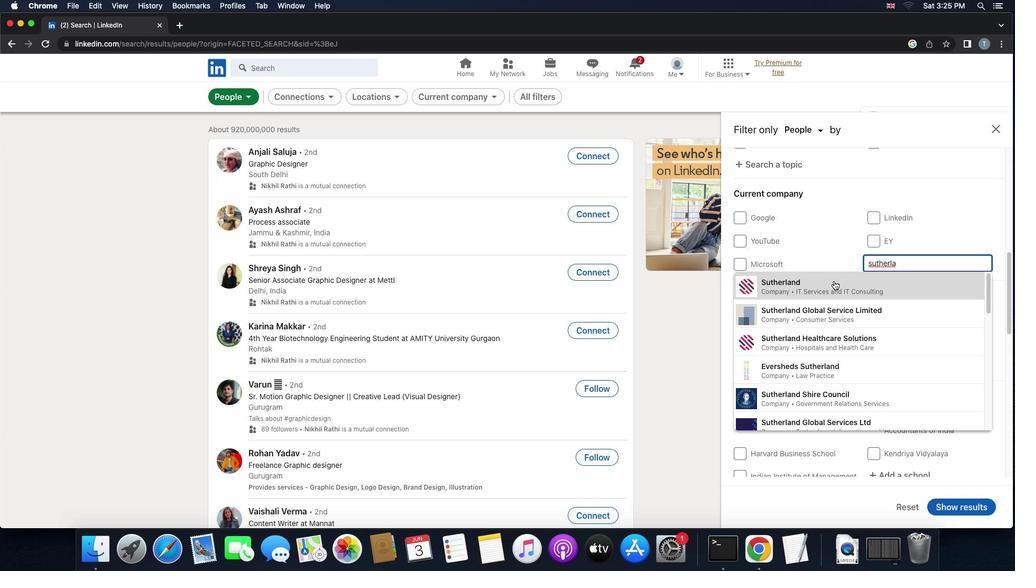 
Action: Mouse pressed left at (834, 280)
Screenshot: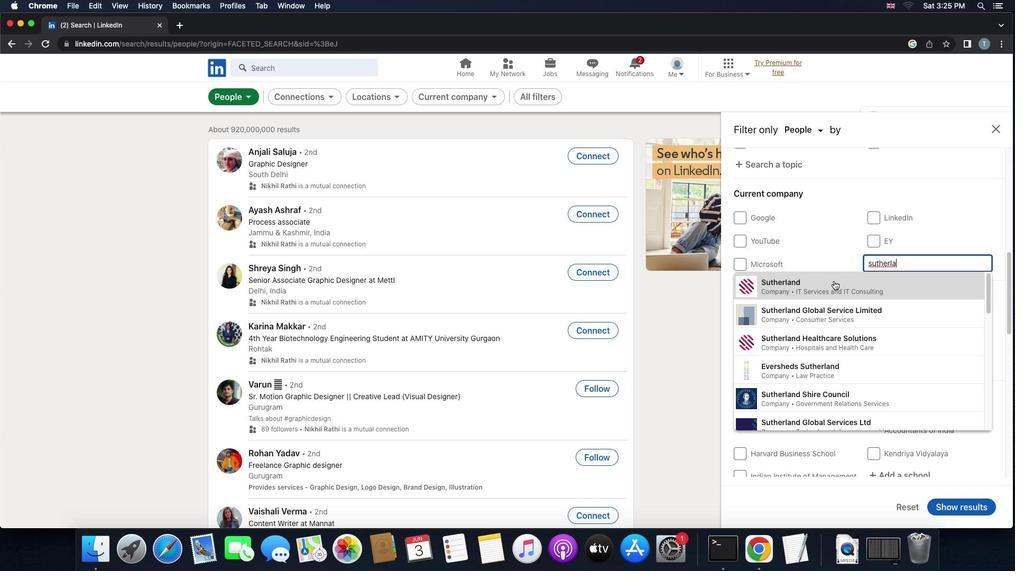 
Action: Mouse moved to (799, 305)
Screenshot: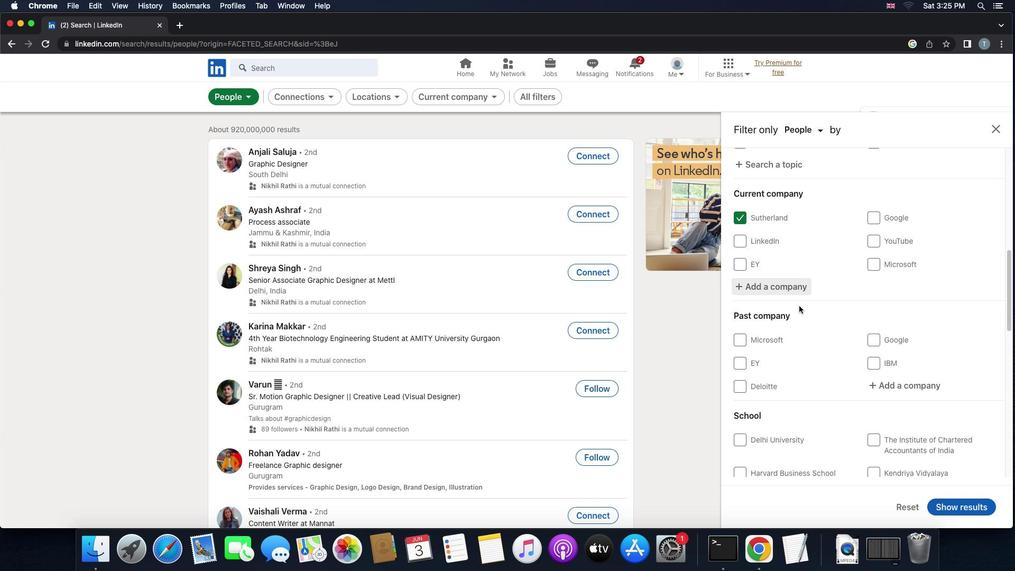 
Action: Mouse scrolled (799, 305) with delta (0, 0)
Screenshot: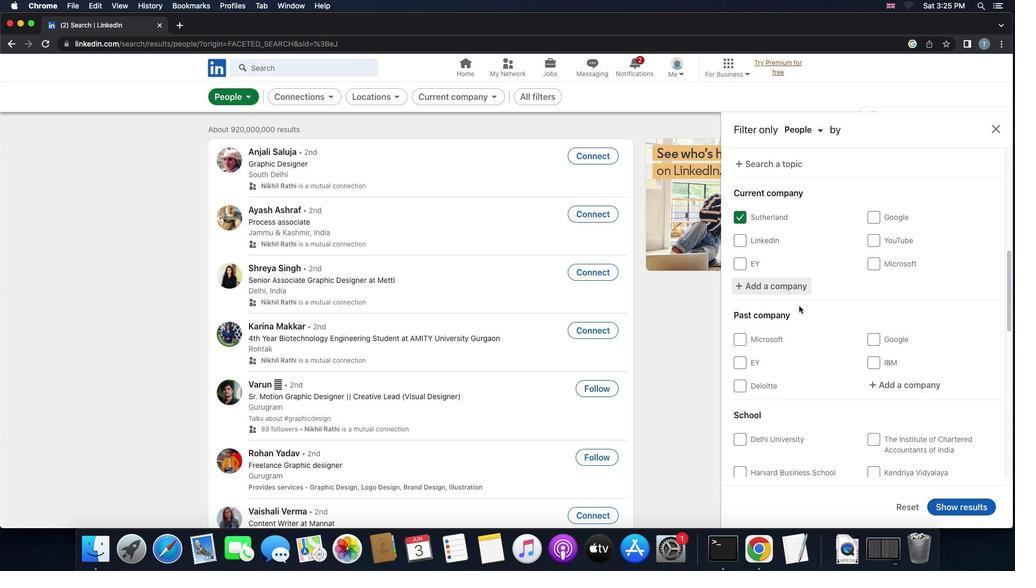 
Action: Mouse scrolled (799, 305) with delta (0, 0)
Screenshot: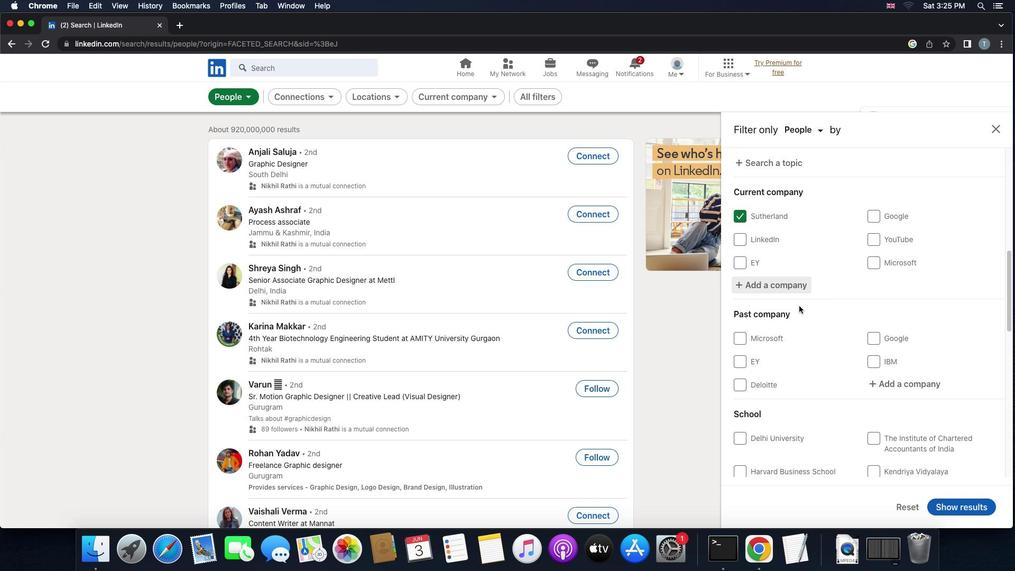 
Action: Mouse moved to (799, 305)
Screenshot: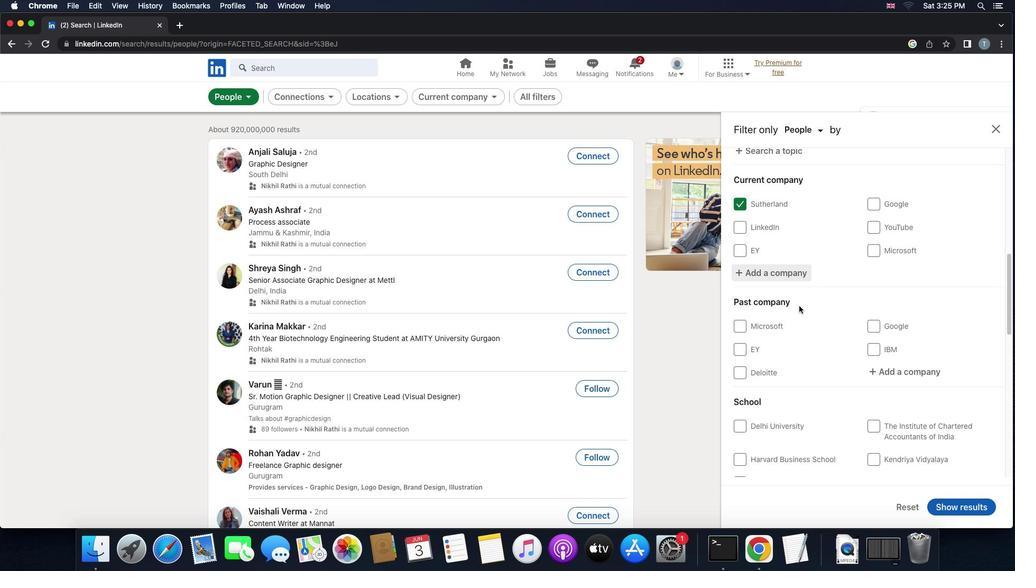 
Action: Mouse scrolled (799, 305) with delta (0, 0)
Screenshot: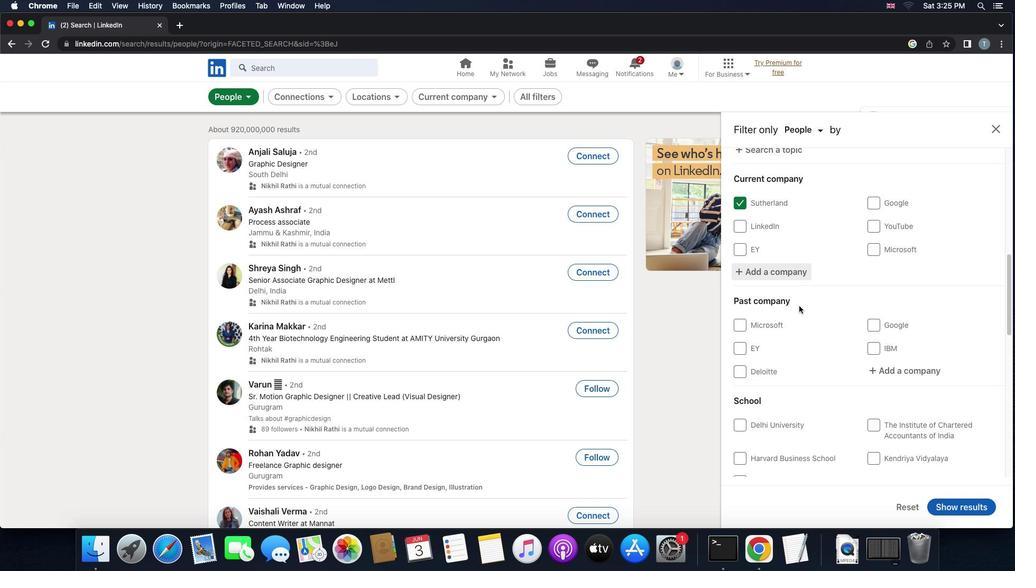 
Action: Mouse scrolled (799, 305) with delta (0, 0)
Screenshot: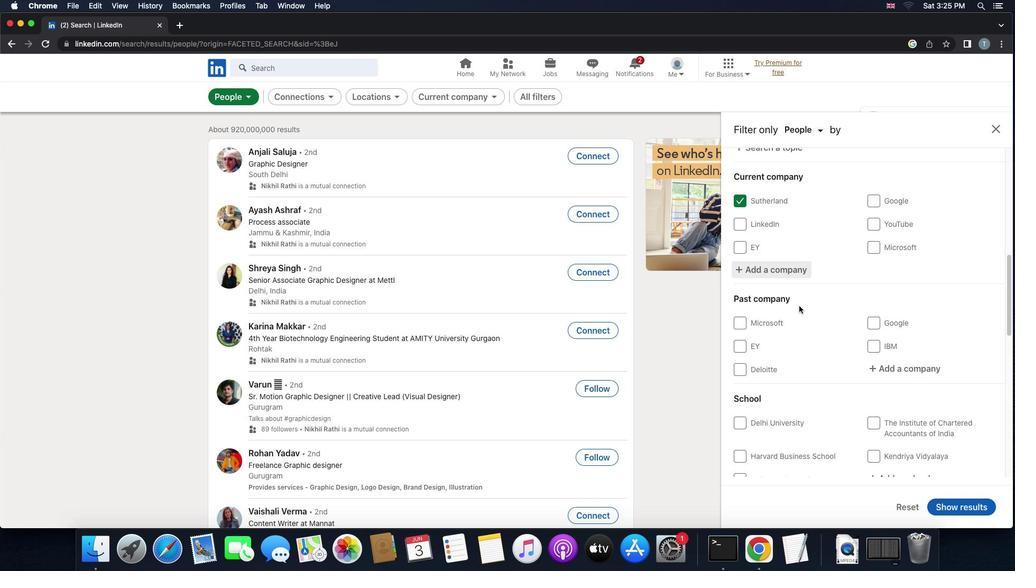 
Action: Mouse scrolled (799, 305) with delta (0, 0)
Screenshot: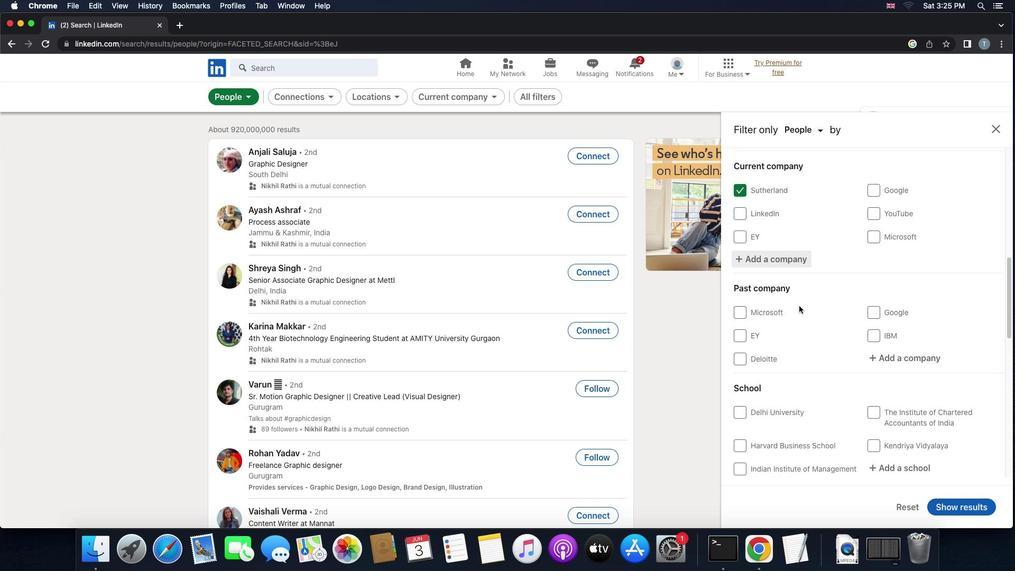 
Action: Mouse scrolled (799, 305) with delta (0, 0)
Screenshot: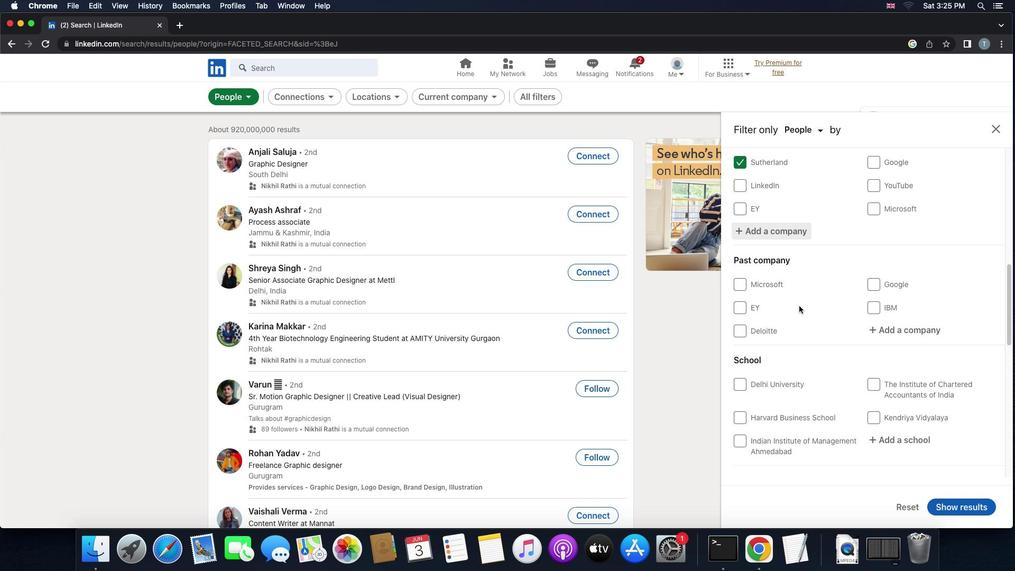
Action: Mouse scrolled (799, 305) with delta (0, 0)
Screenshot: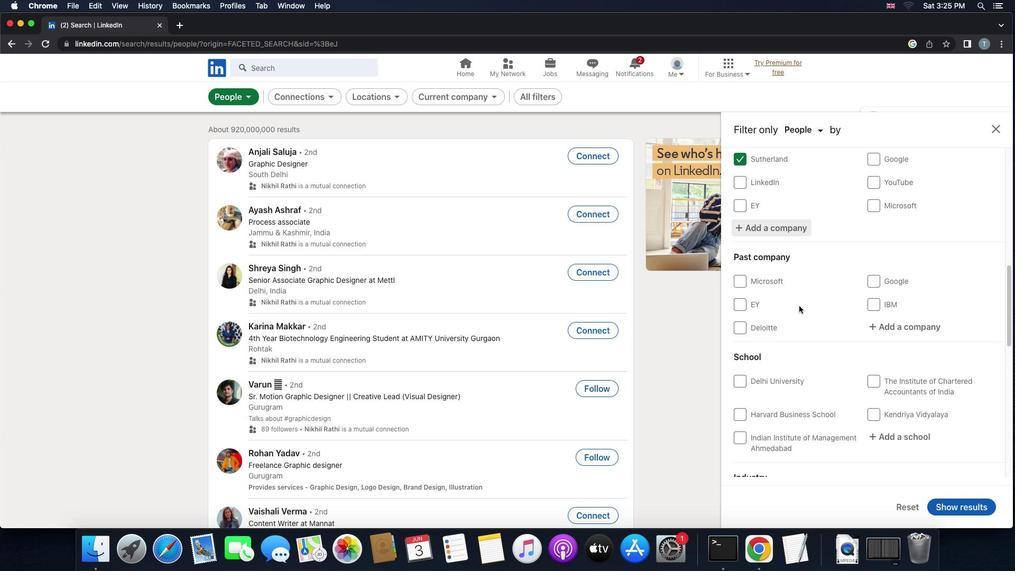 
Action: Mouse scrolled (799, 305) with delta (0, 0)
Screenshot: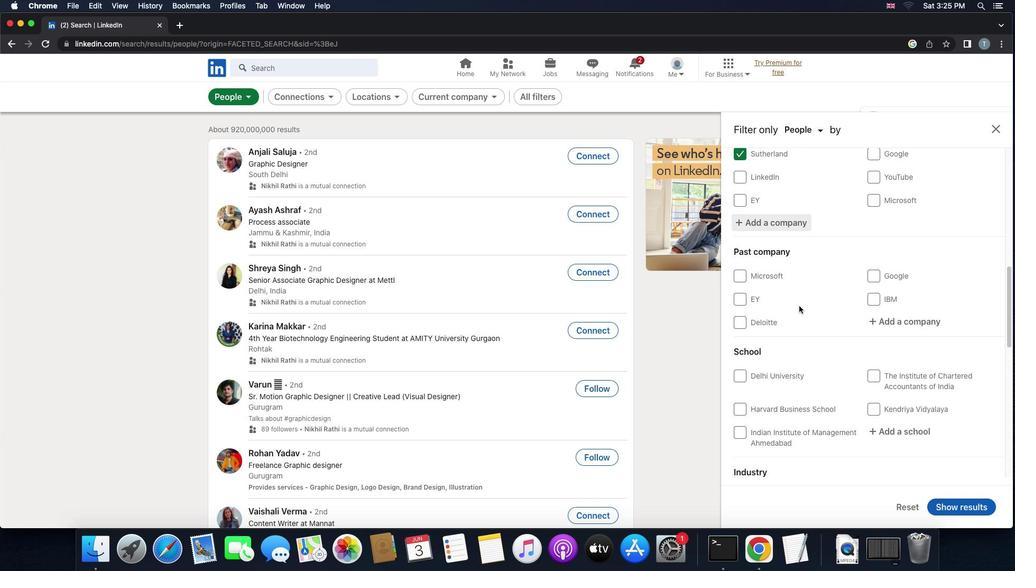 
Action: Mouse scrolled (799, 305) with delta (0, 0)
Screenshot: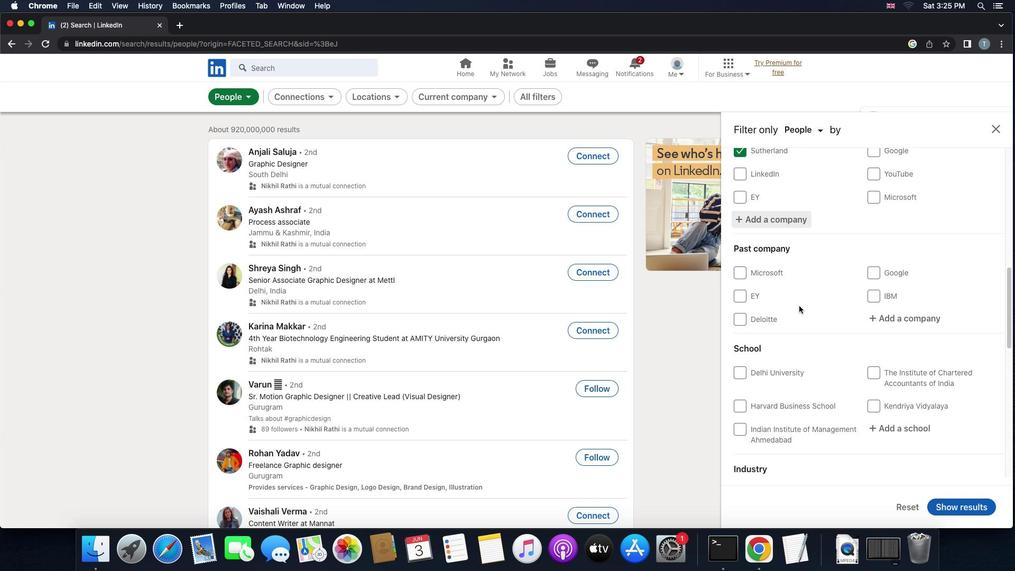 
Action: Mouse scrolled (799, 305) with delta (0, 0)
Screenshot: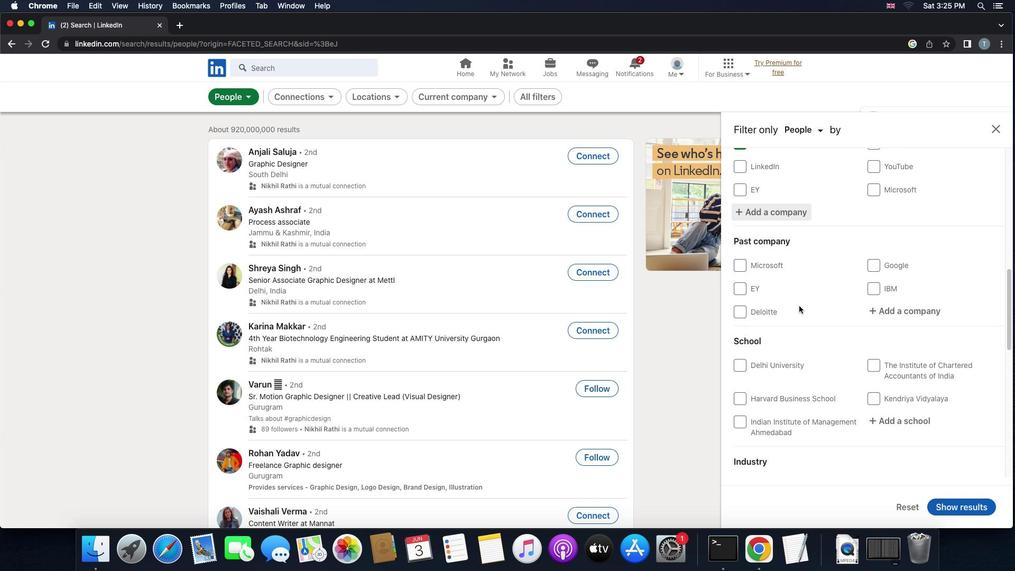 
Action: Mouse scrolled (799, 305) with delta (0, 0)
Screenshot: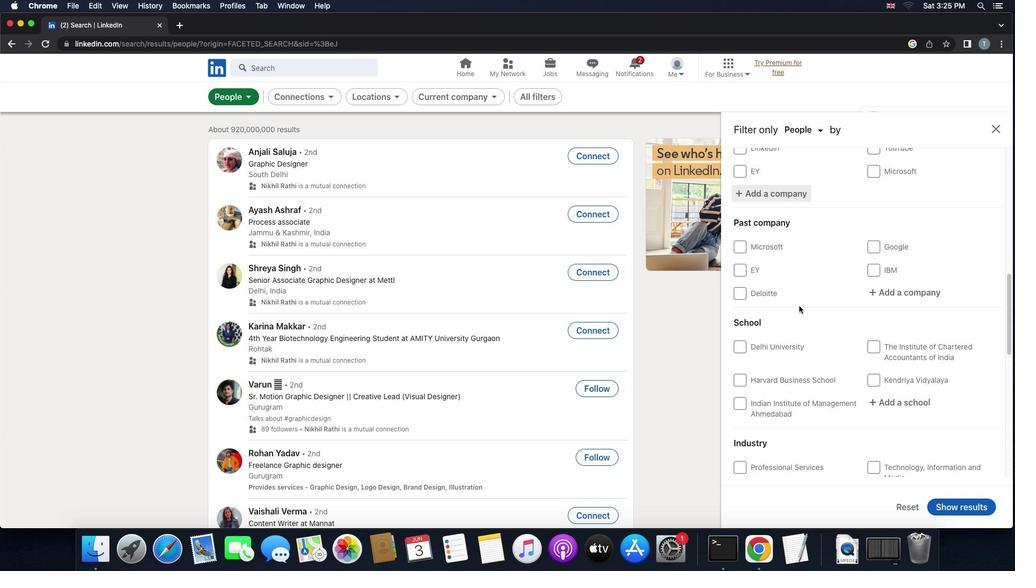 
Action: Mouse scrolled (799, 305) with delta (0, 0)
Screenshot: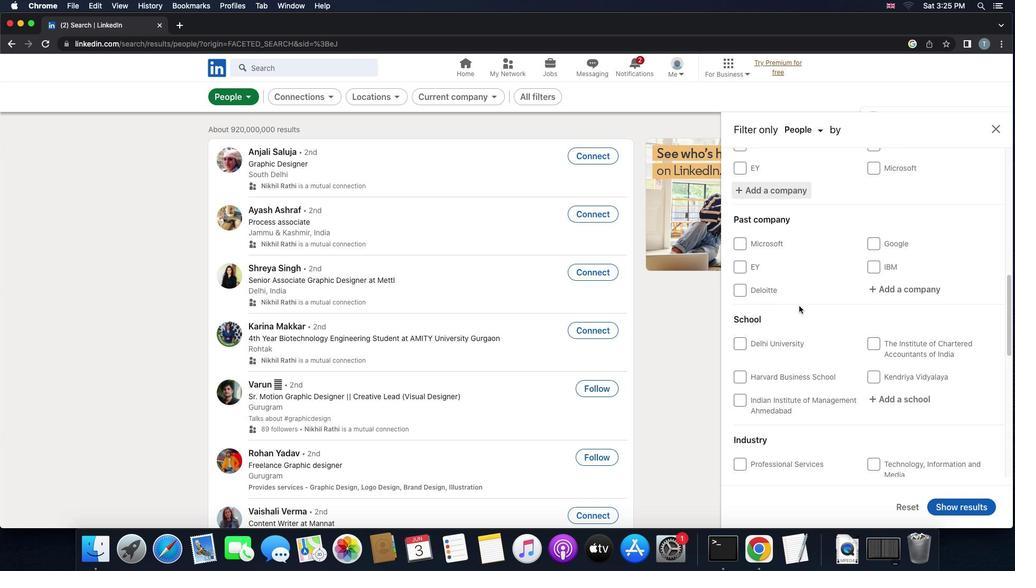 
Action: Mouse moved to (887, 281)
Screenshot: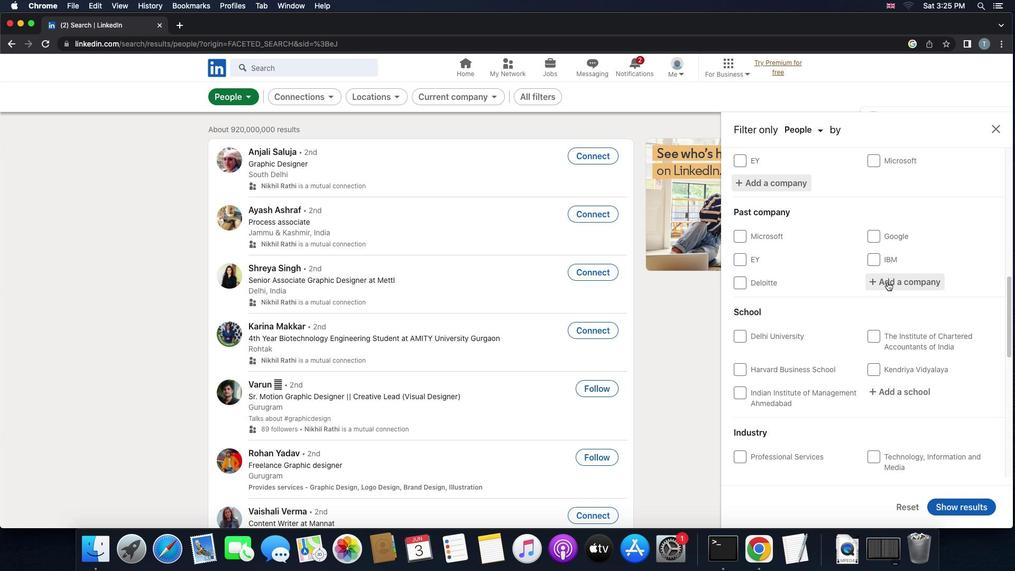 
Action: Mouse pressed left at (887, 281)
Screenshot: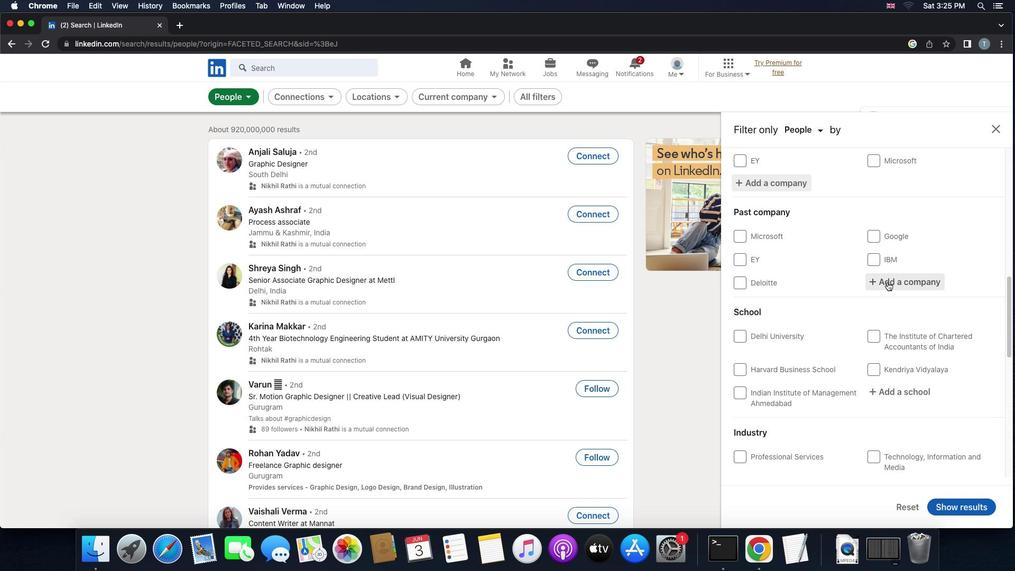
Action: Mouse moved to (771, 303)
Screenshot: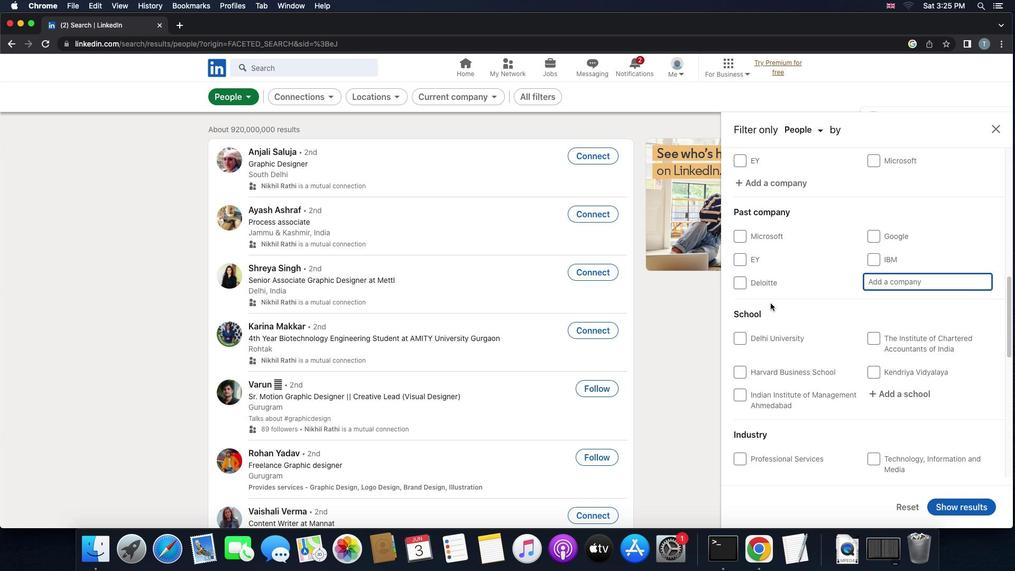 
Action: Mouse scrolled (771, 303) with delta (0, 0)
Screenshot: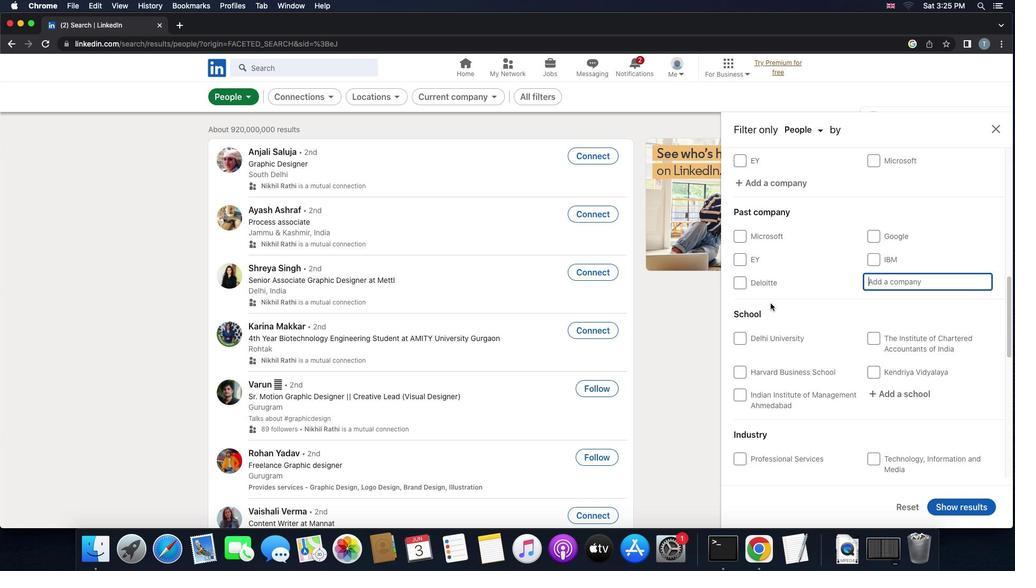 
Action: Mouse scrolled (771, 303) with delta (0, 0)
Screenshot: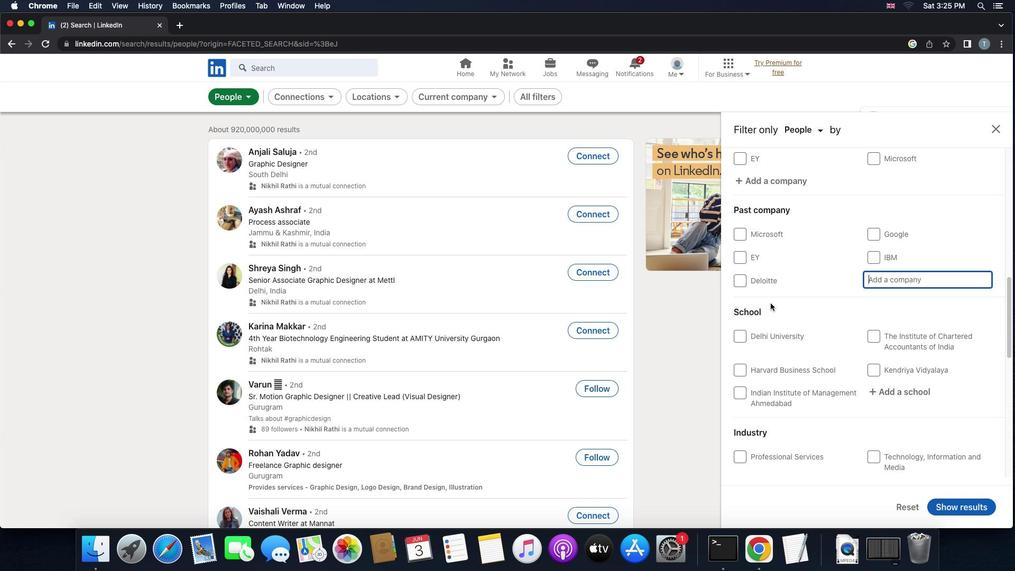 
Action: Mouse scrolled (771, 303) with delta (0, 0)
Screenshot: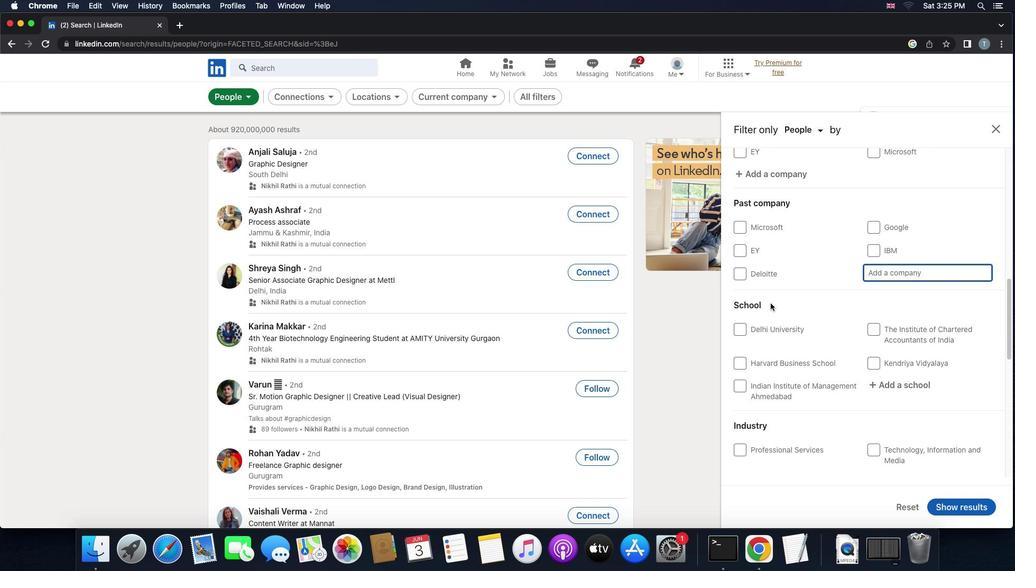 
Action: Mouse moved to (864, 311)
Screenshot: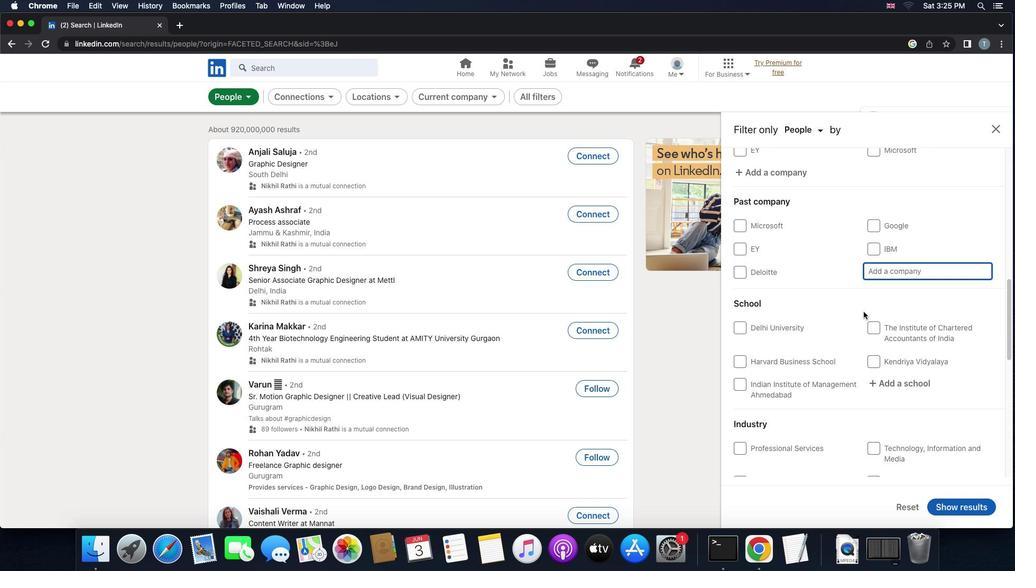 
Action: Mouse scrolled (864, 311) with delta (0, 0)
Screenshot: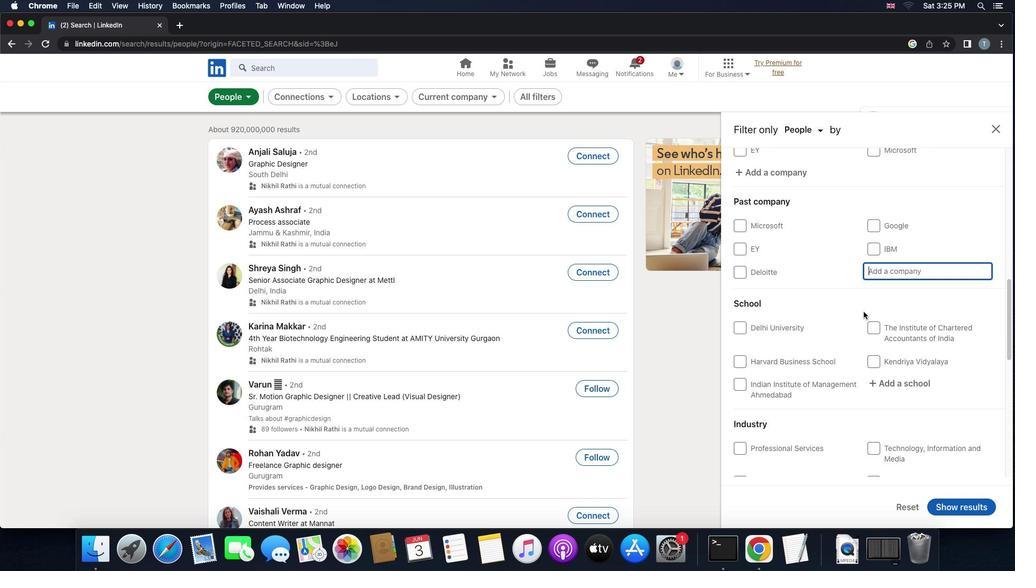 
Action: Mouse scrolled (864, 311) with delta (0, 0)
Screenshot: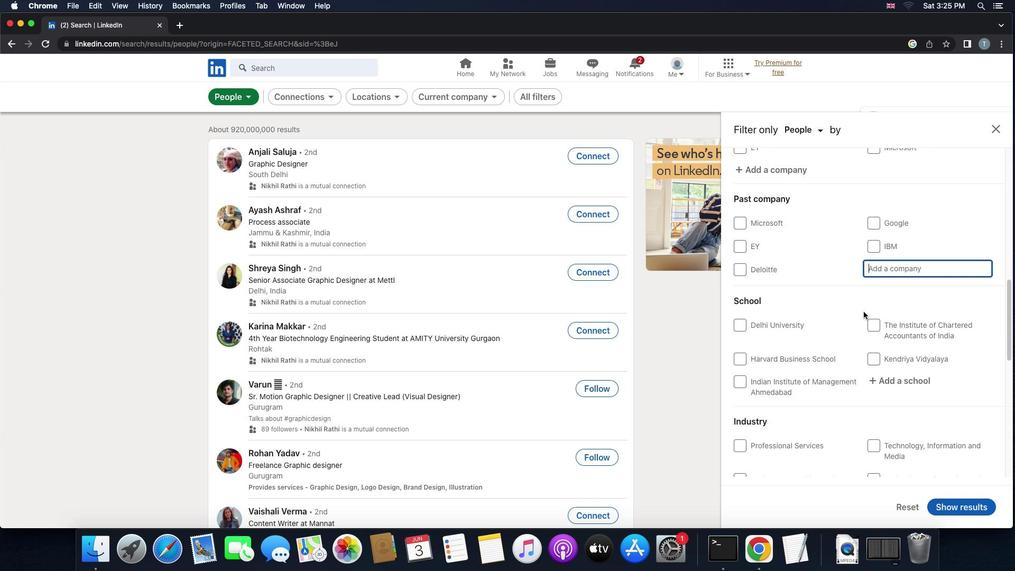 
Action: Mouse scrolled (864, 311) with delta (0, -1)
Screenshot: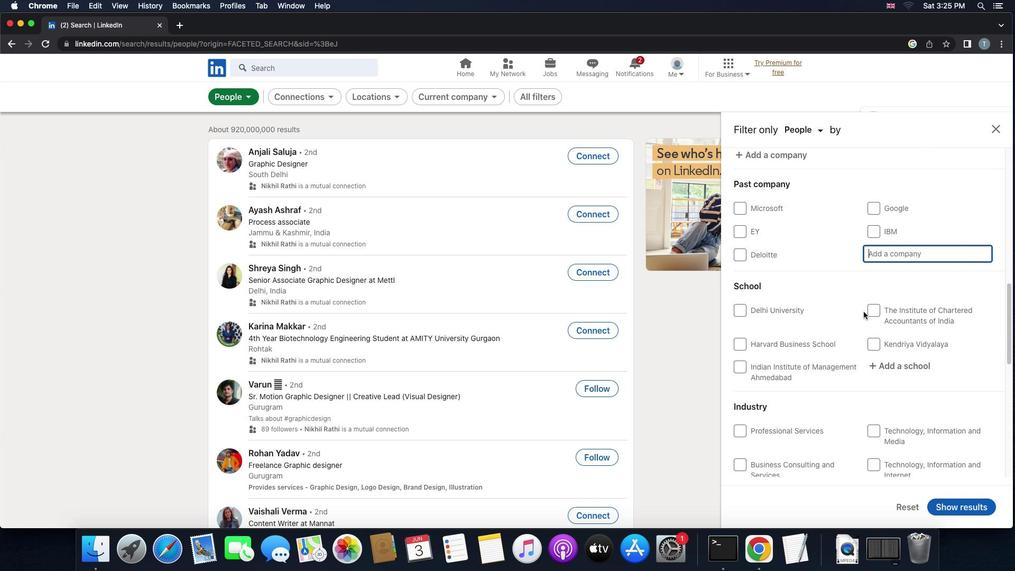 
Action: Mouse moved to (872, 313)
Screenshot: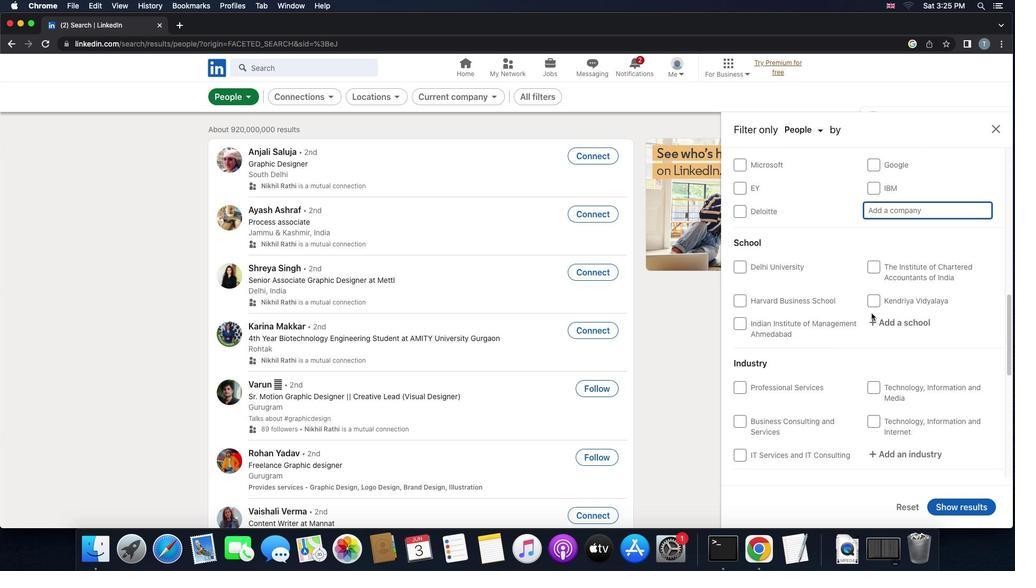 
Action: Mouse pressed left at (872, 313)
Screenshot: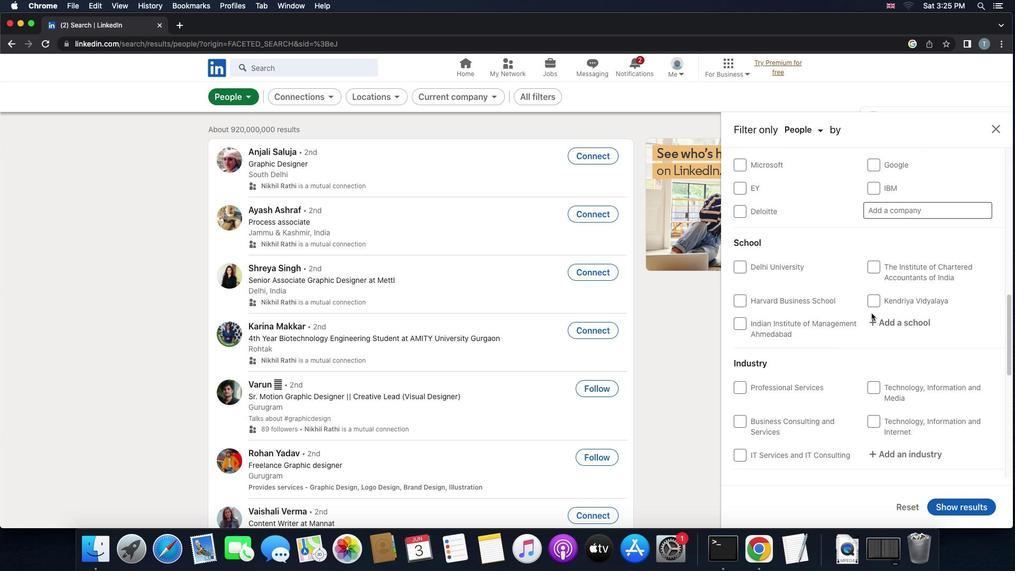 
Action: Mouse moved to (876, 321)
Screenshot: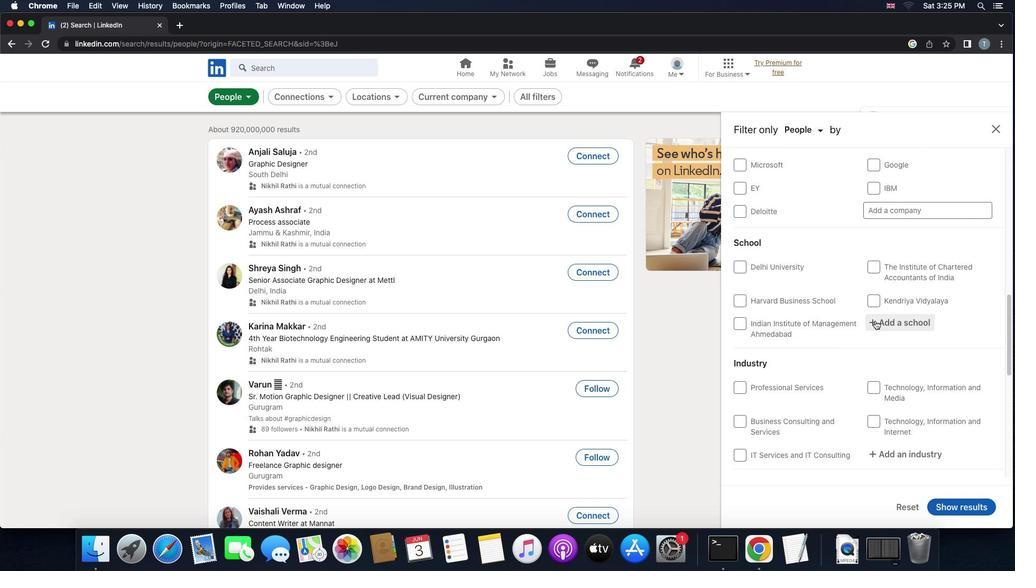 
Action: Mouse pressed left at (876, 321)
Screenshot: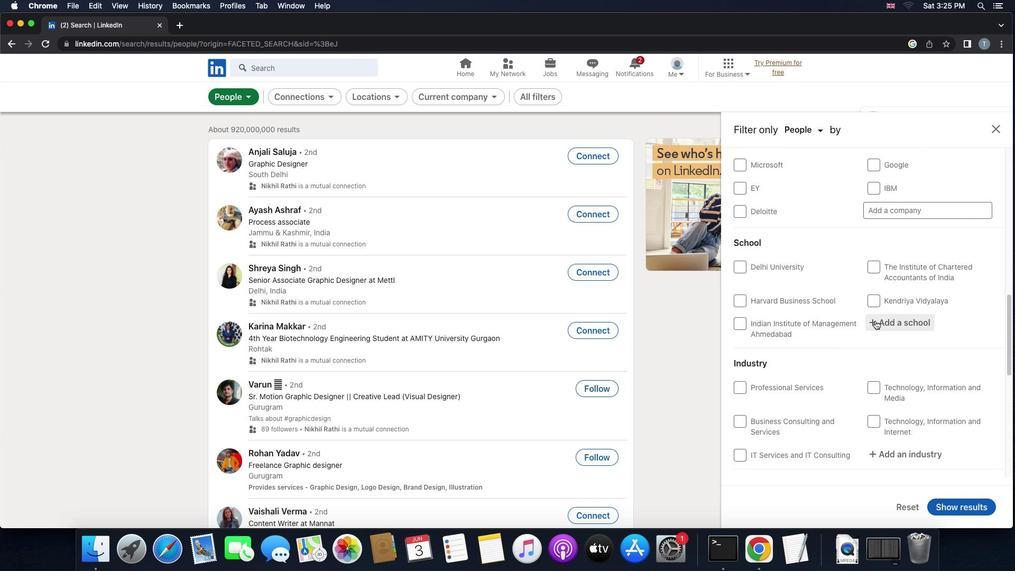 
Action: Mouse moved to (859, 323)
Screenshot: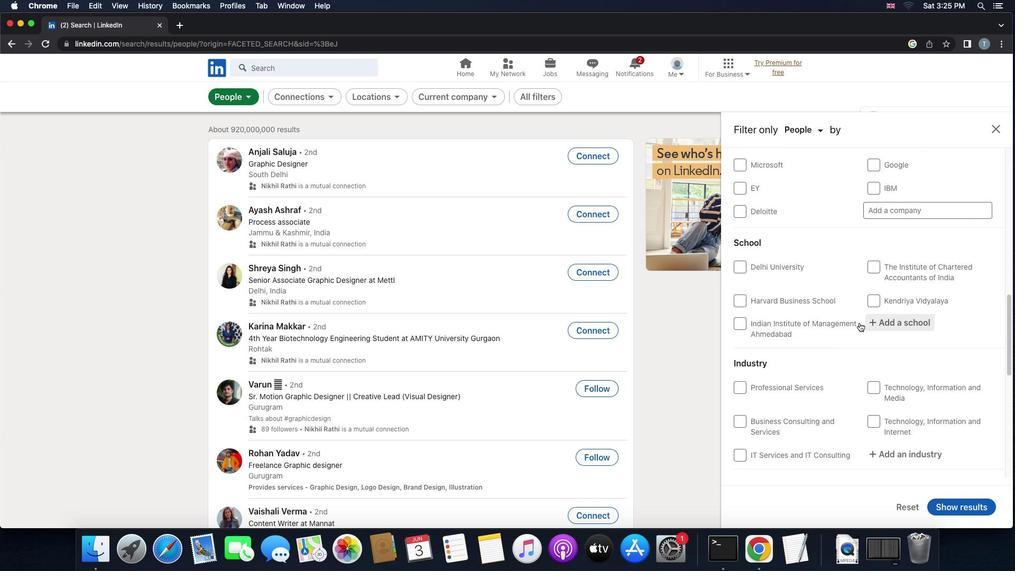
Action: Mouse scrolled (859, 323) with delta (0, 0)
Screenshot: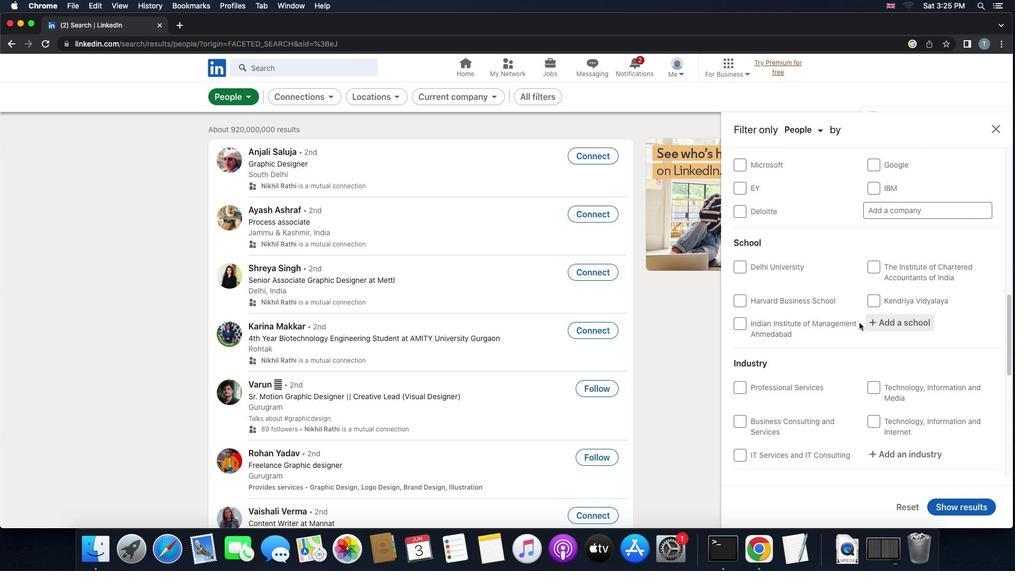
Action: Mouse scrolled (859, 323) with delta (0, 0)
Screenshot: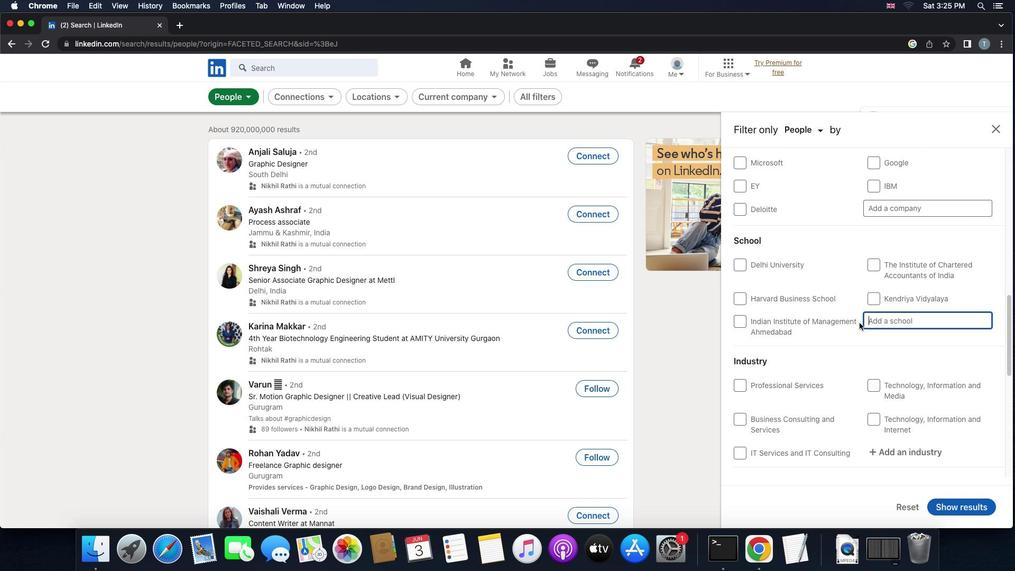 
Action: Mouse moved to (878, 315)
Screenshot: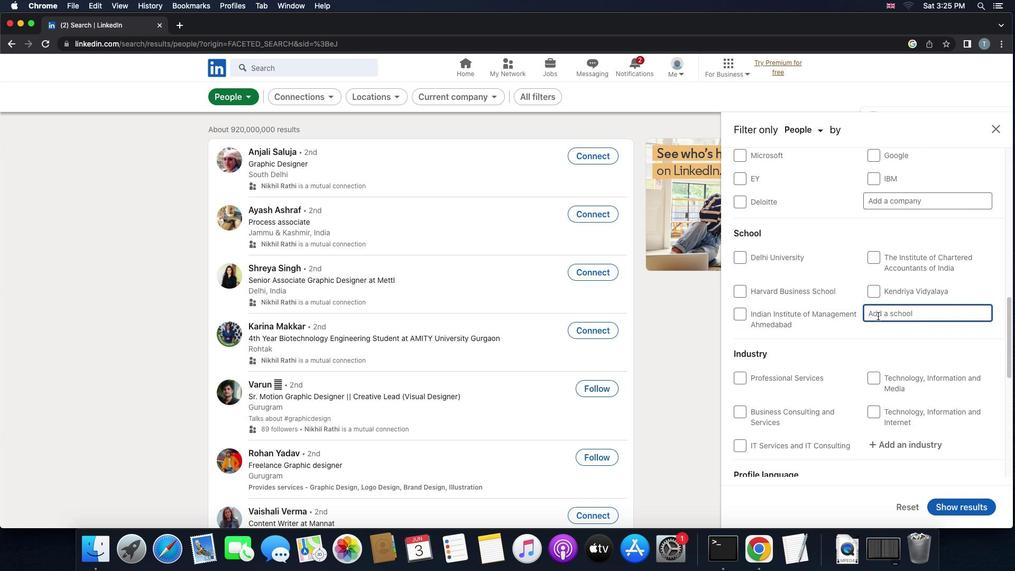 
Action: Key pressed 'a''g''r''a'Key.space'c''o''l''l''e''g''e'
Screenshot: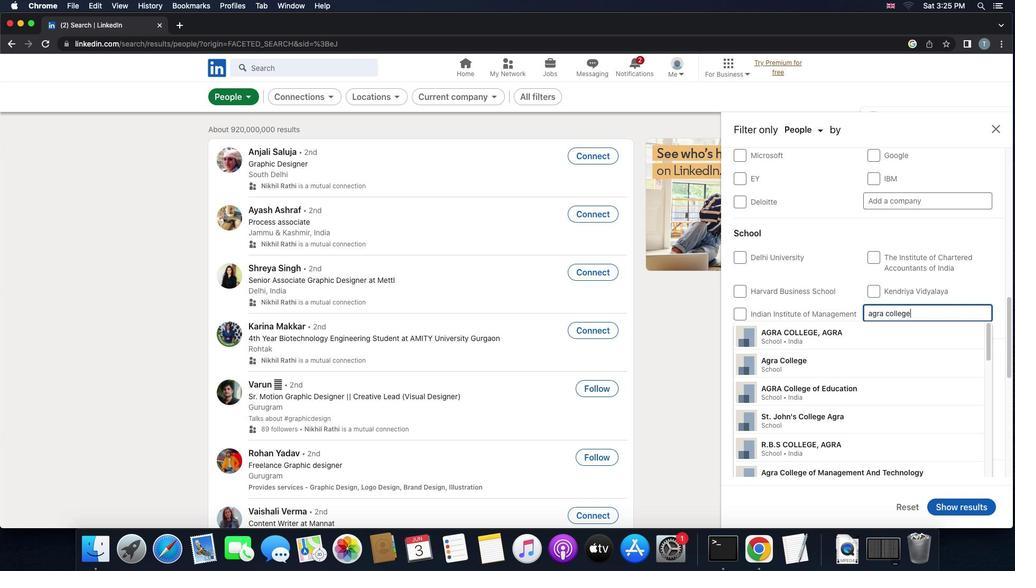 
Action: Mouse moved to (874, 330)
Screenshot: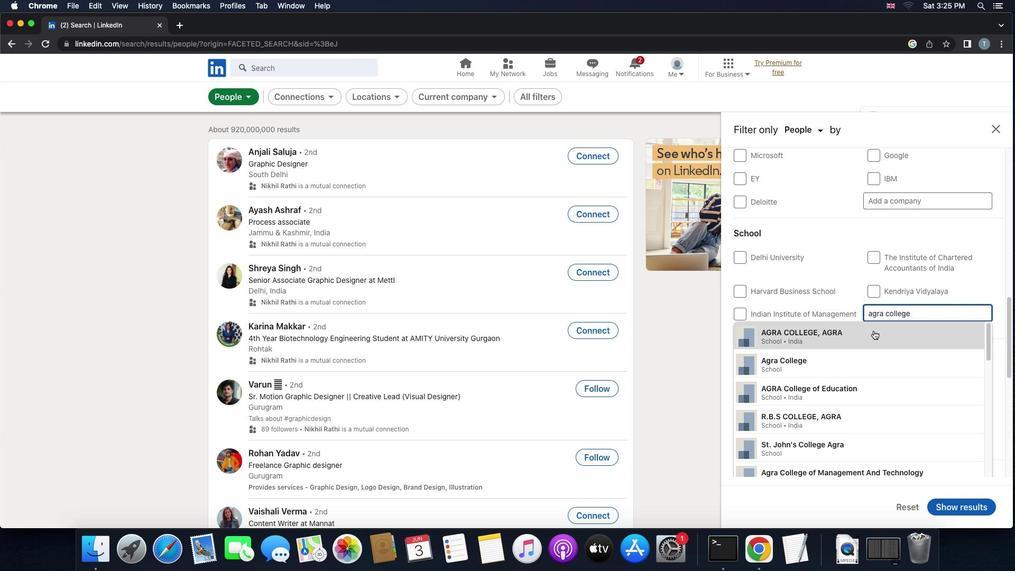 
Action: Mouse pressed left at (874, 330)
Screenshot: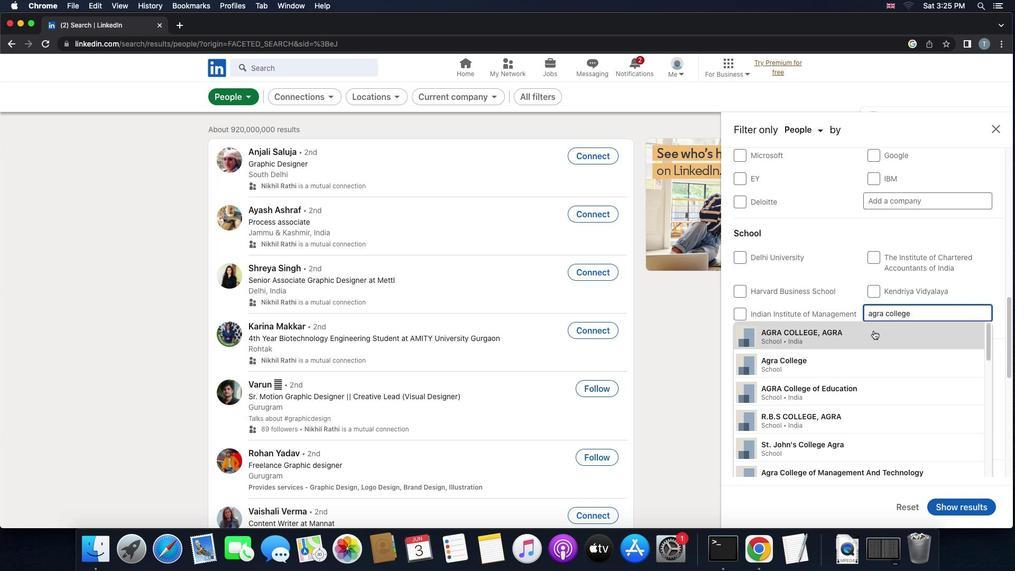 
Action: Mouse moved to (874, 333)
Screenshot: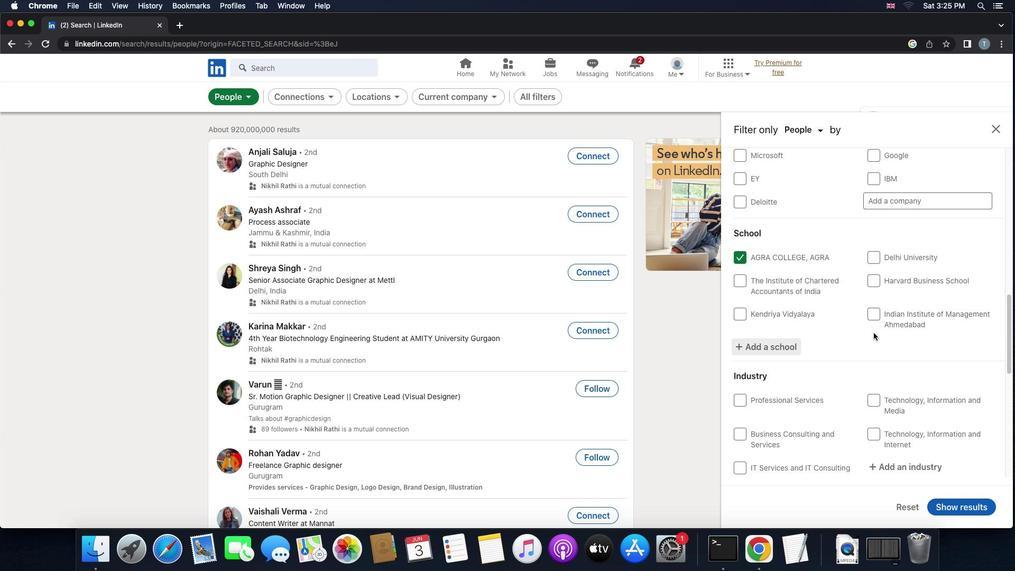 
Action: Mouse scrolled (874, 333) with delta (0, 0)
Screenshot: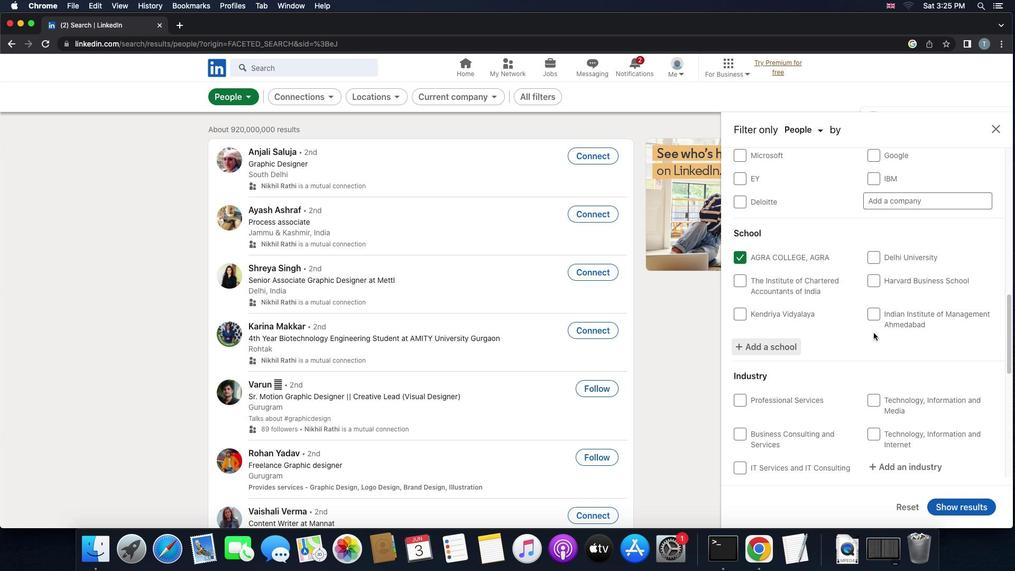 
Action: Mouse scrolled (874, 333) with delta (0, 0)
Screenshot: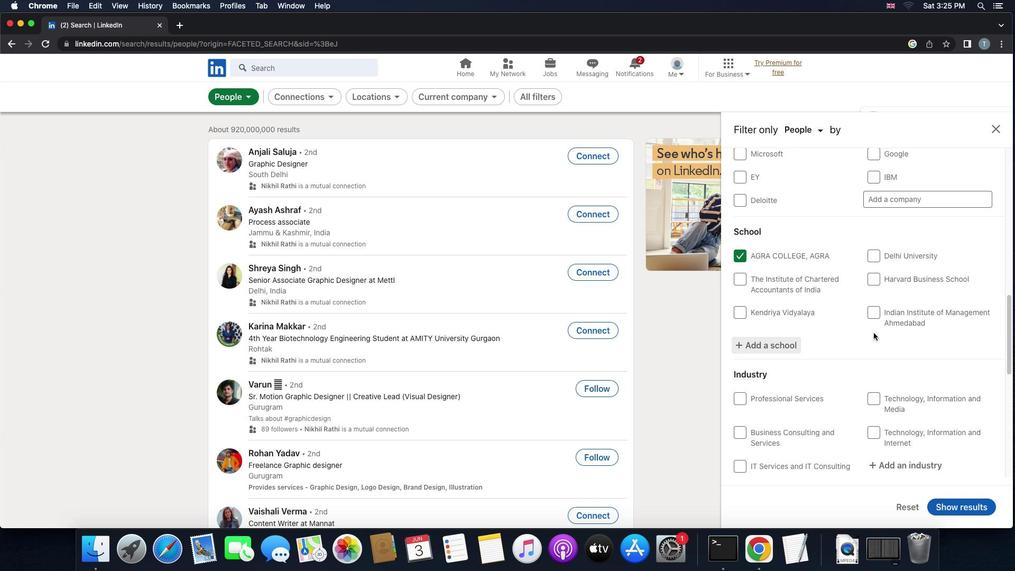 
Action: Mouse scrolled (874, 333) with delta (0, -1)
Screenshot: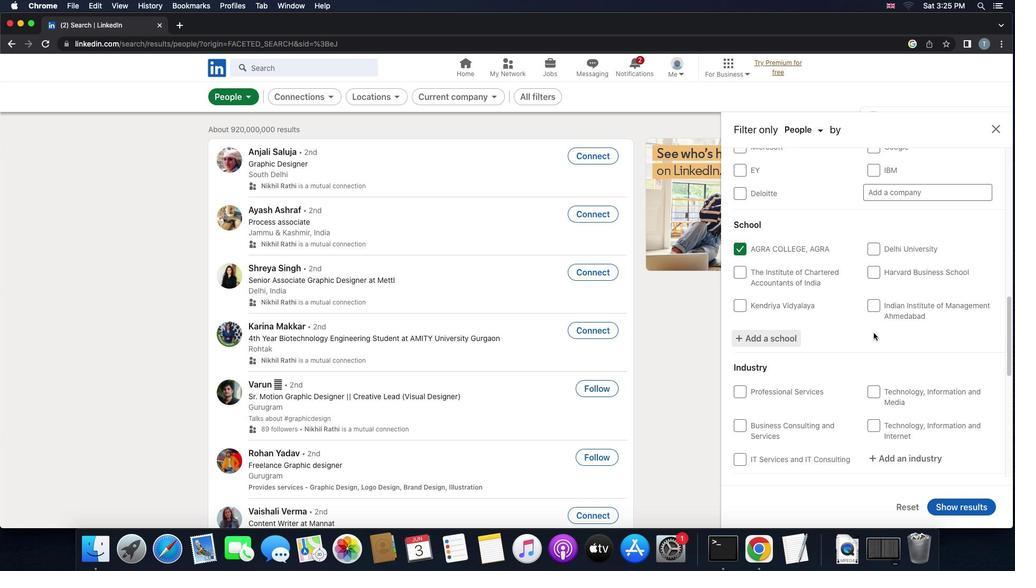 
Action: Mouse scrolled (874, 333) with delta (0, -2)
Screenshot: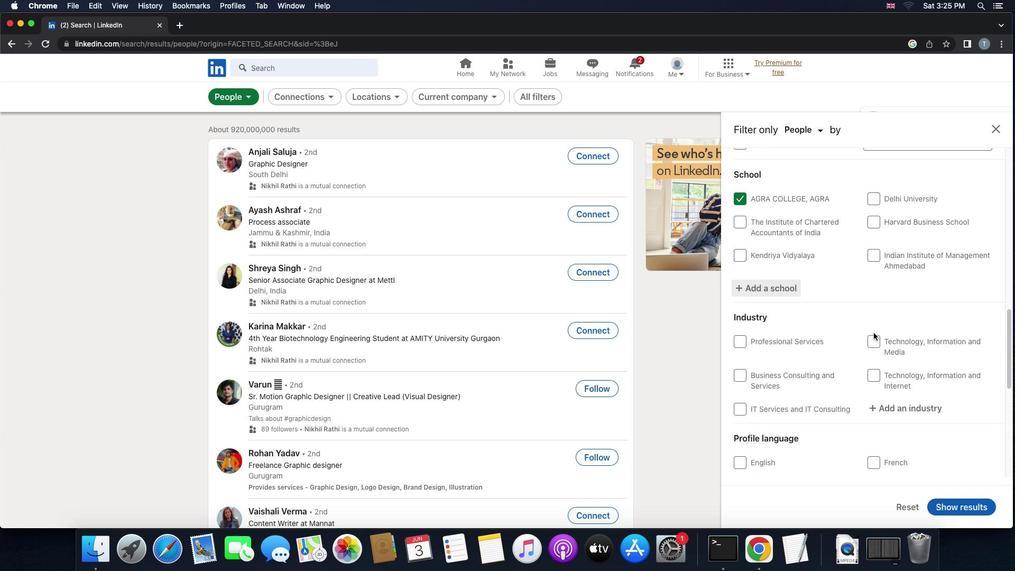 
Action: Mouse moved to (909, 296)
Screenshot: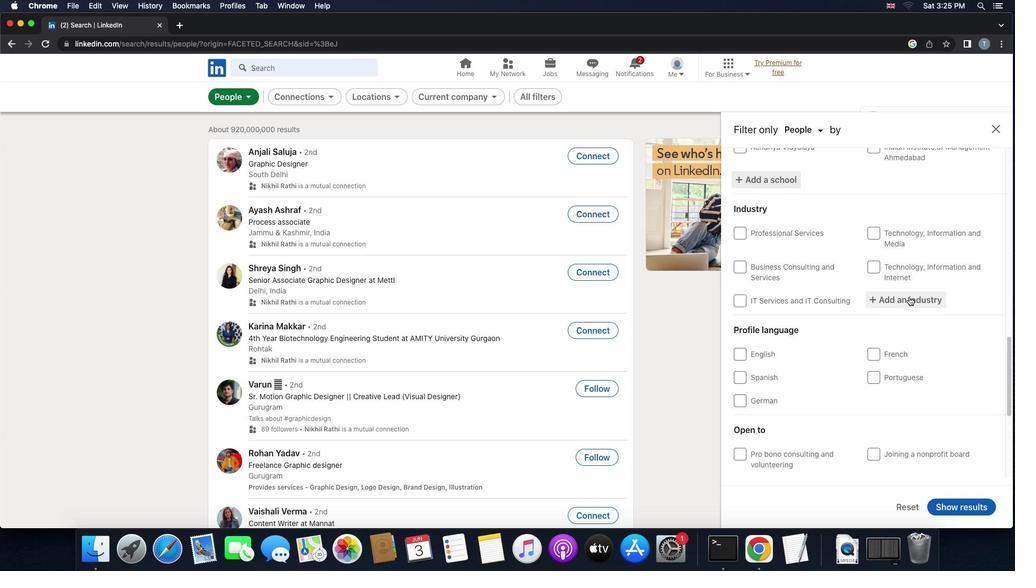 
Action: Mouse pressed left at (909, 296)
Screenshot: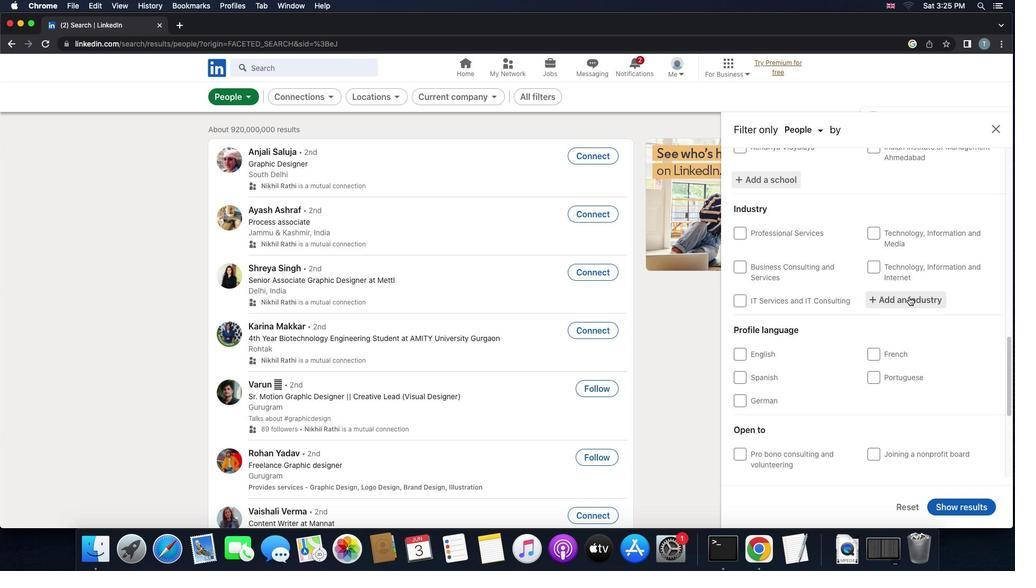 
Action: Key pressed 's''p''e''c''t''a''t''o''r'Key.spaceKey.spaceKey.backspaceKey.backspaceKey.space's''p''o''r''t''s'
Screenshot: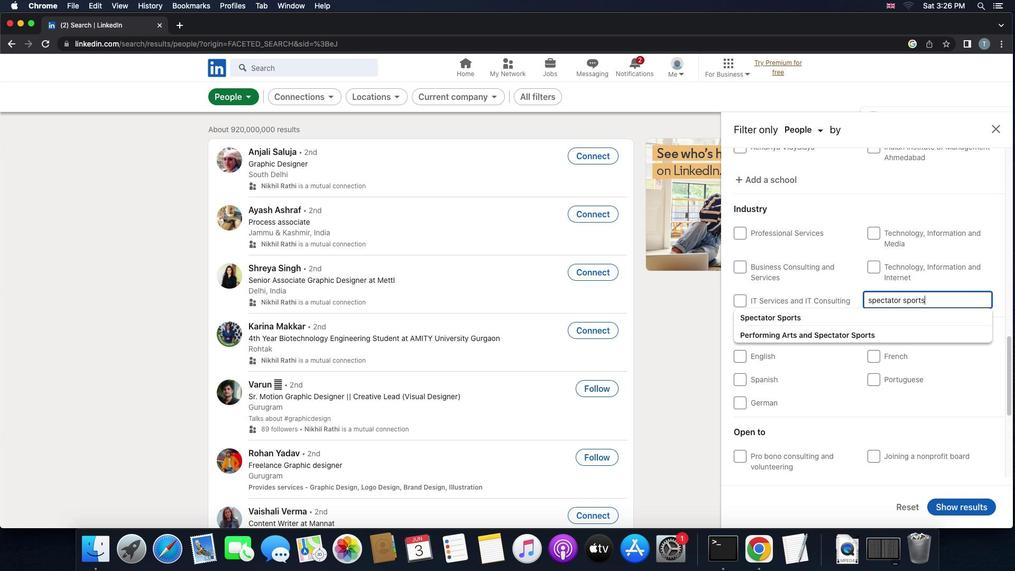 
Action: Mouse moved to (871, 318)
Screenshot: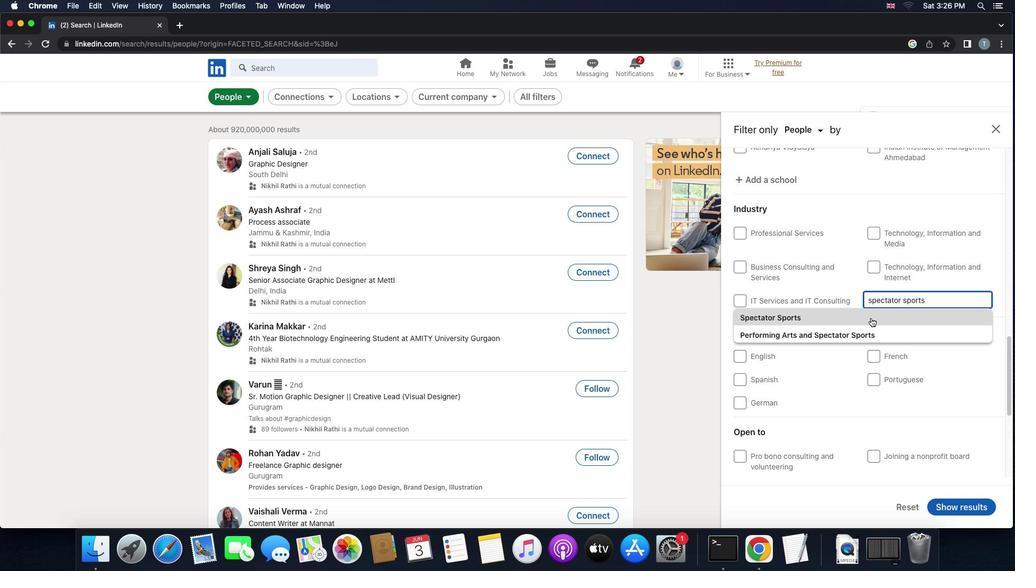 
Action: Mouse pressed left at (871, 318)
Screenshot: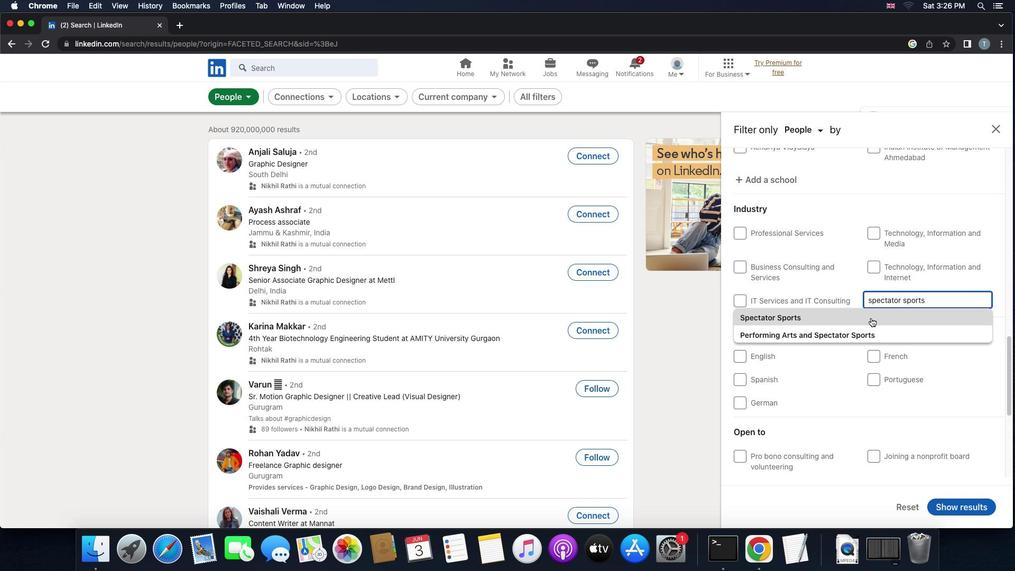 
Action: Mouse scrolled (871, 318) with delta (0, 0)
Screenshot: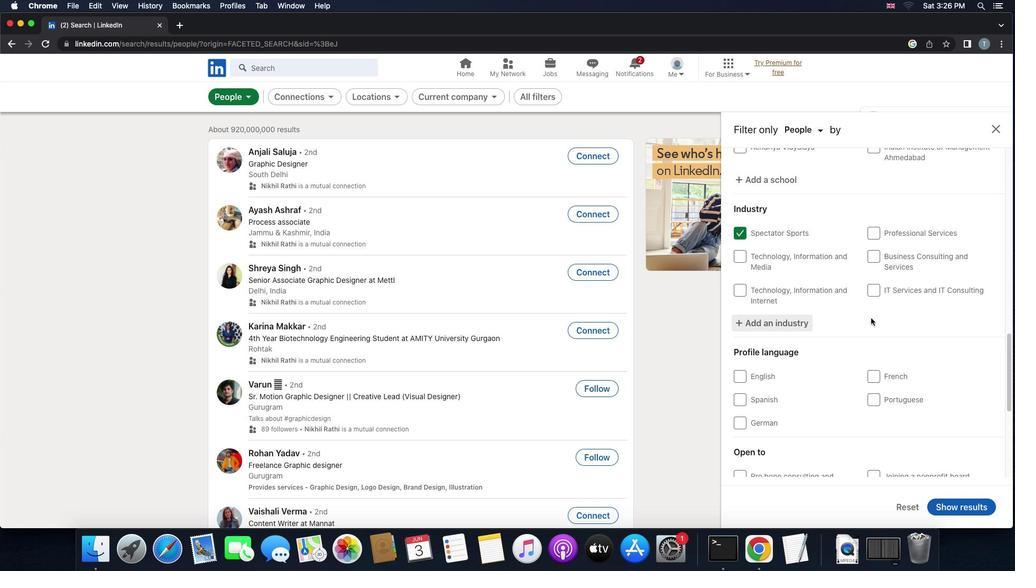 
Action: Mouse scrolled (871, 318) with delta (0, 0)
Screenshot: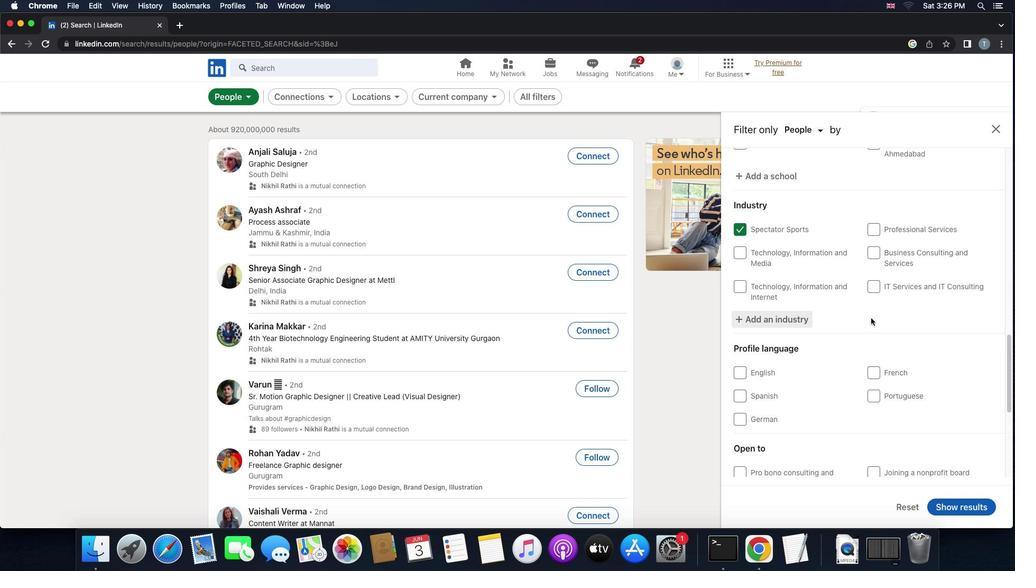 
Action: Mouse scrolled (871, 318) with delta (0, 0)
Screenshot: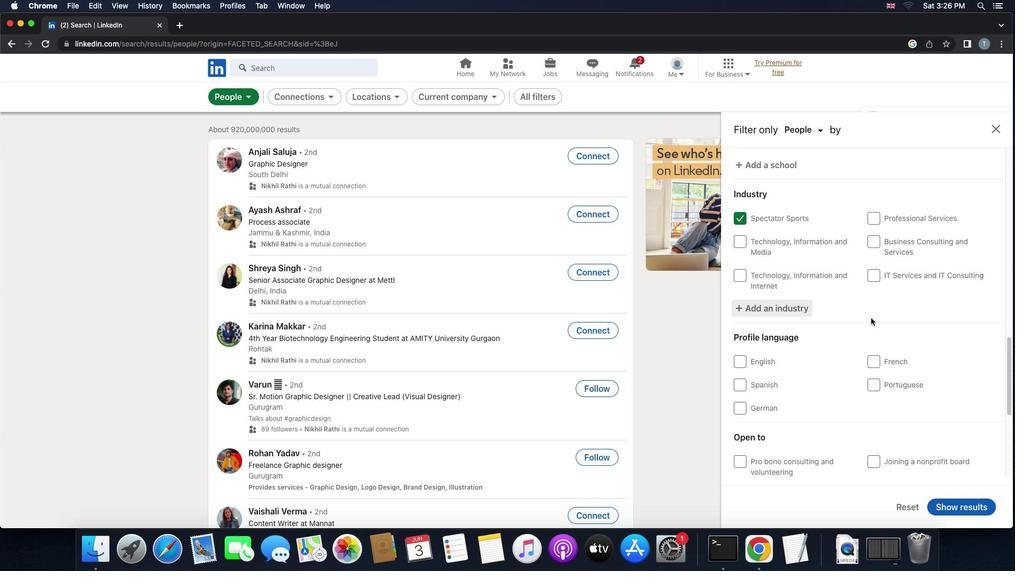 
Action: Mouse scrolled (871, 318) with delta (0, 0)
Screenshot: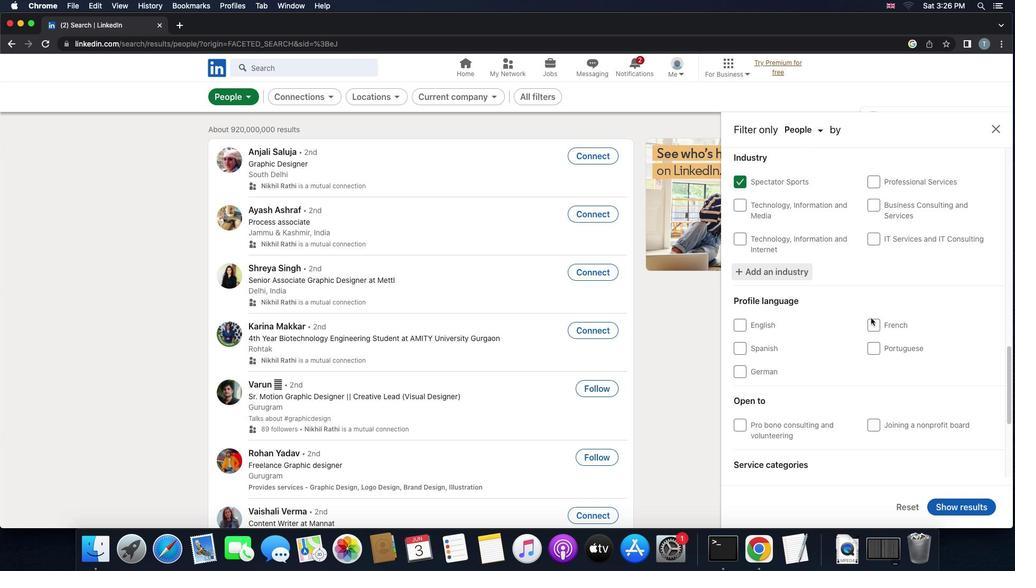 
Action: Mouse scrolled (871, 318) with delta (0, 0)
Screenshot: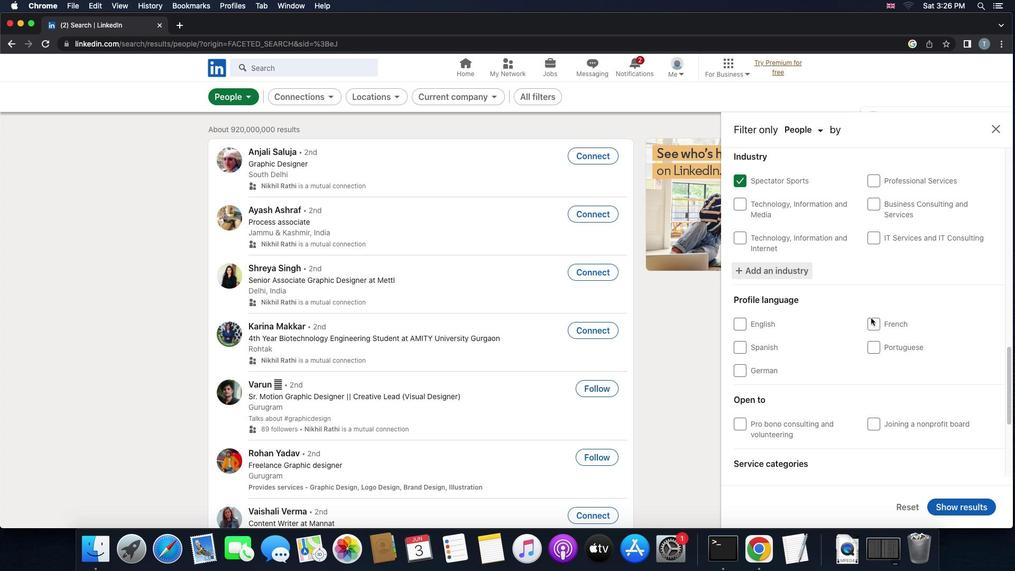 
Action: Mouse scrolled (871, 318) with delta (0, 0)
Screenshot: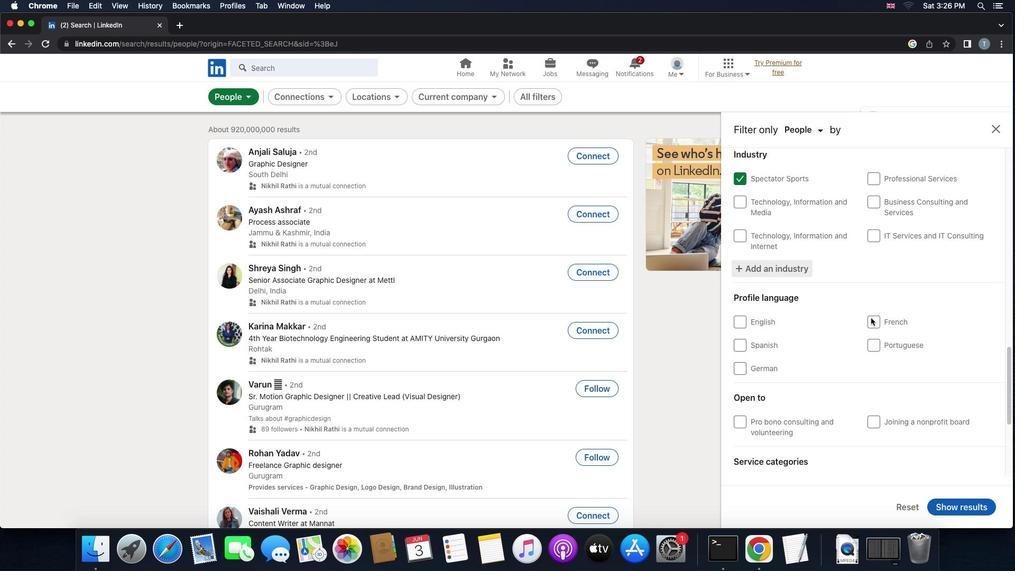 
Action: Mouse scrolled (871, 318) with delta (0, 0)
Screenshot: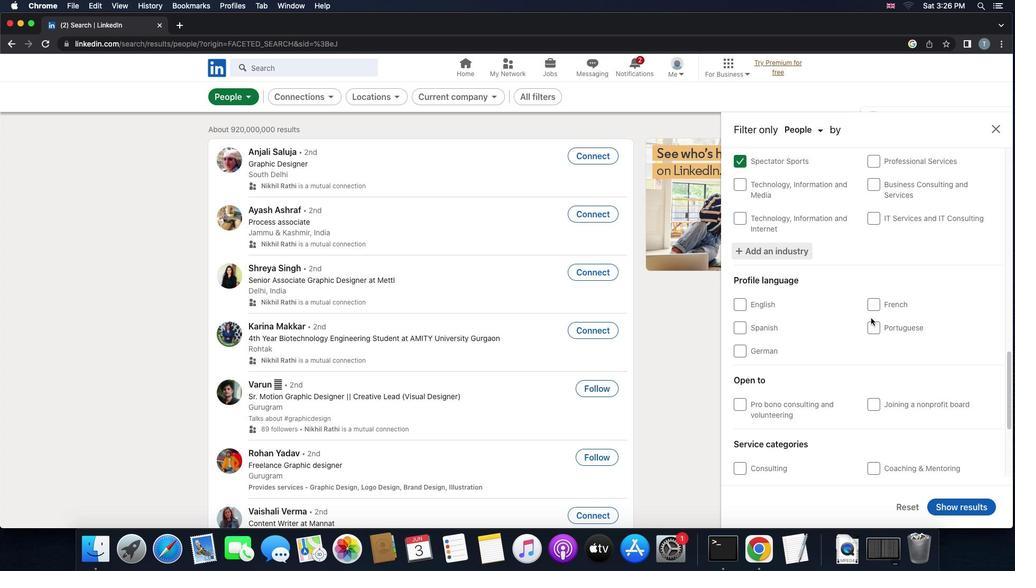 
Action: Mouse scrolled (871, 318) with delta (0, 0)
Screenshot: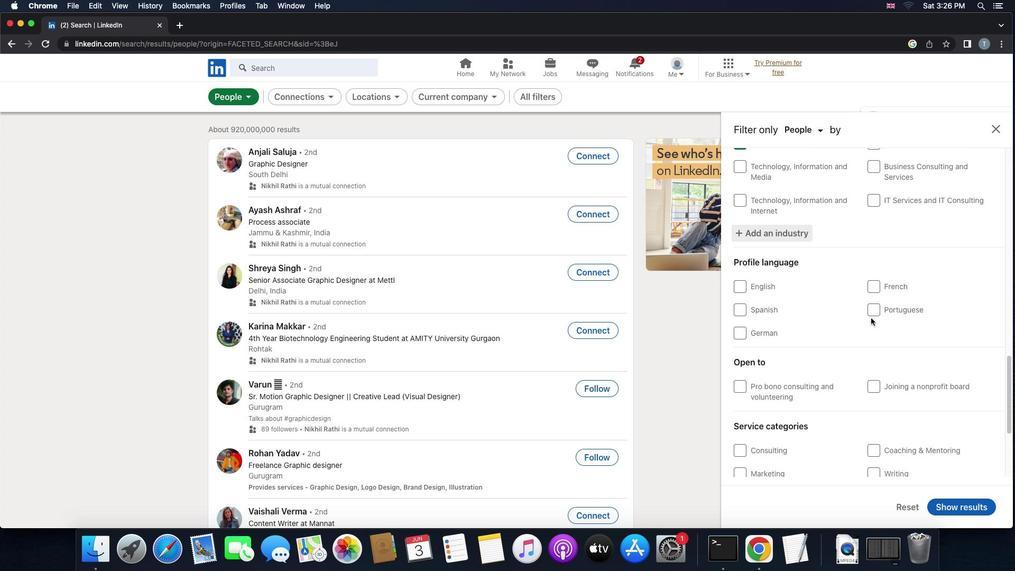 
Action: Mouse scrolled (871, 318) with delta (0, 0)
Screenshot: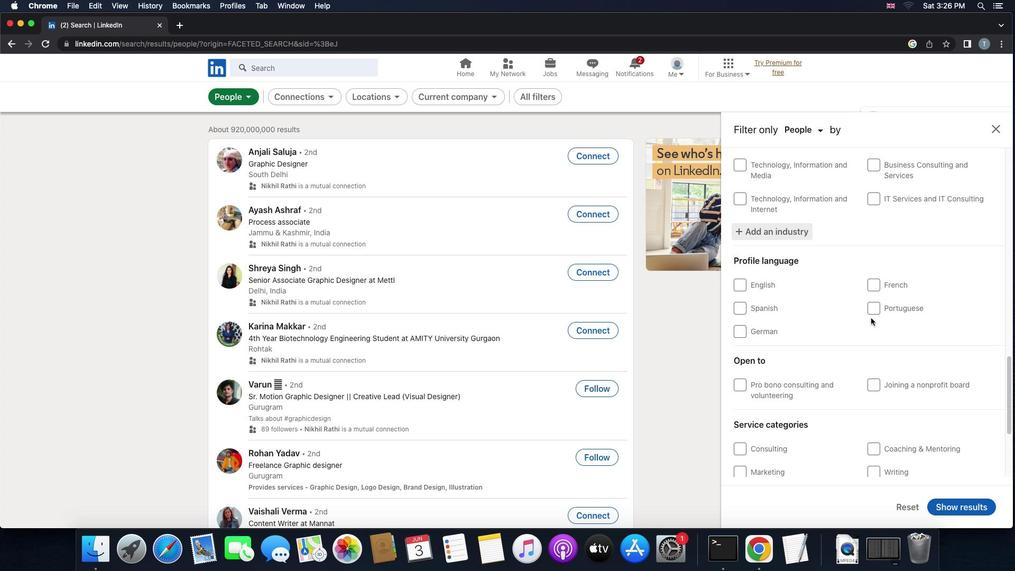 
Action: Mouse scrolled (871, 318) with delta (0, 0)
Screenshot: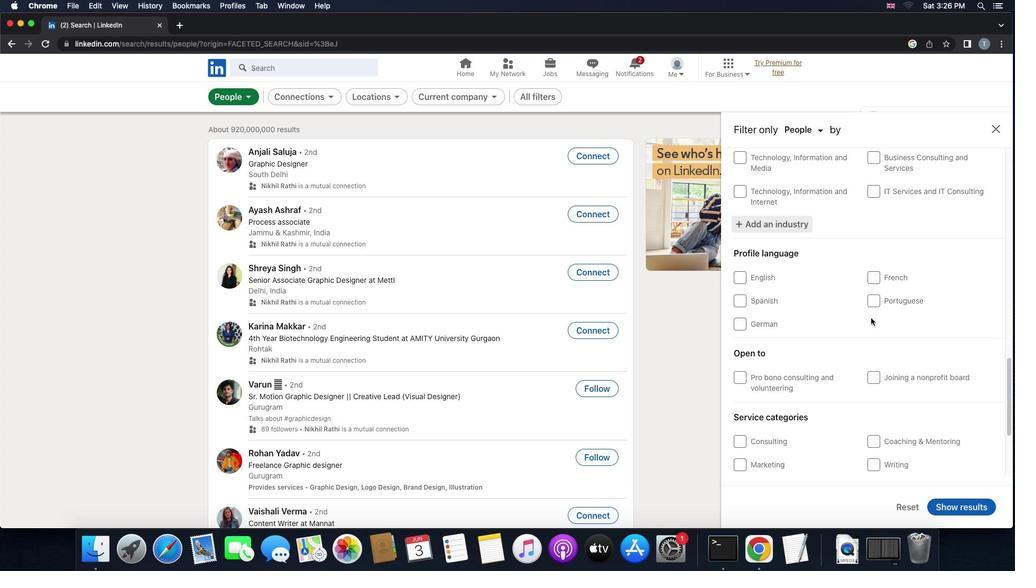 
Action: Mouse scrolled (871, 318) with delta (0, 0)
Screenshot: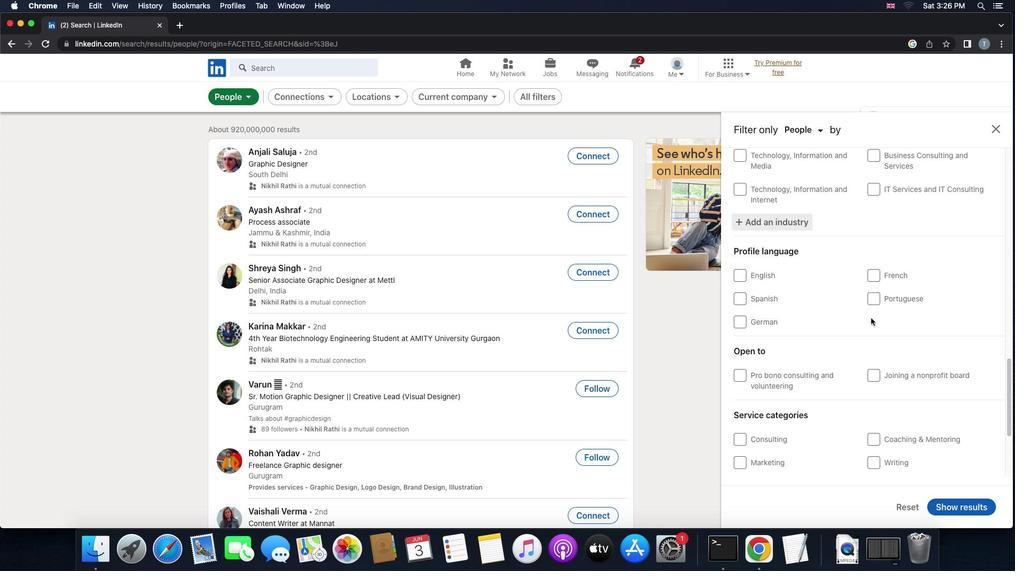 
Action: Mouse moved to (878, 277)
Screenshot: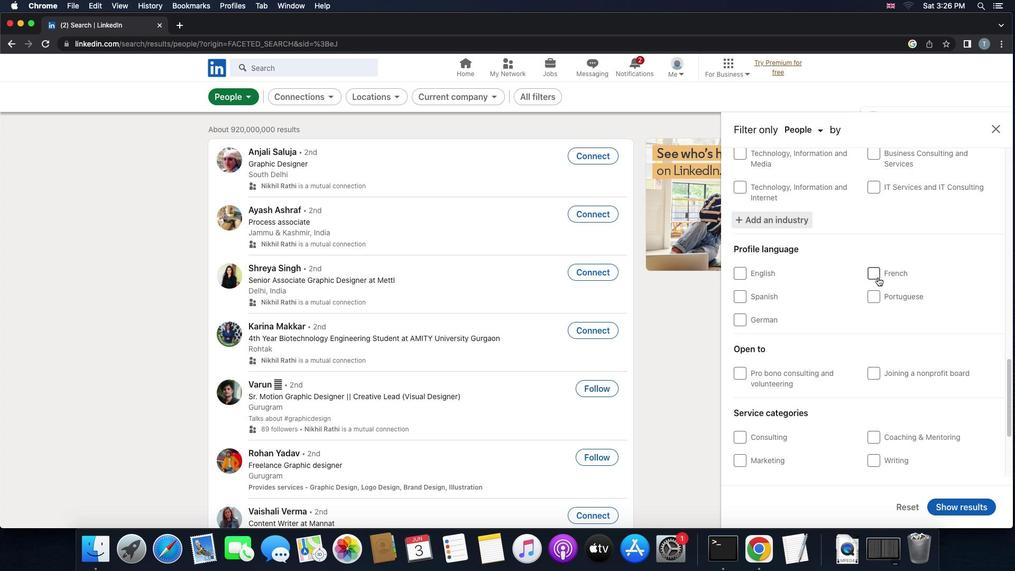 
Action: Mouse pressed left at (878, 277)
Screenshot: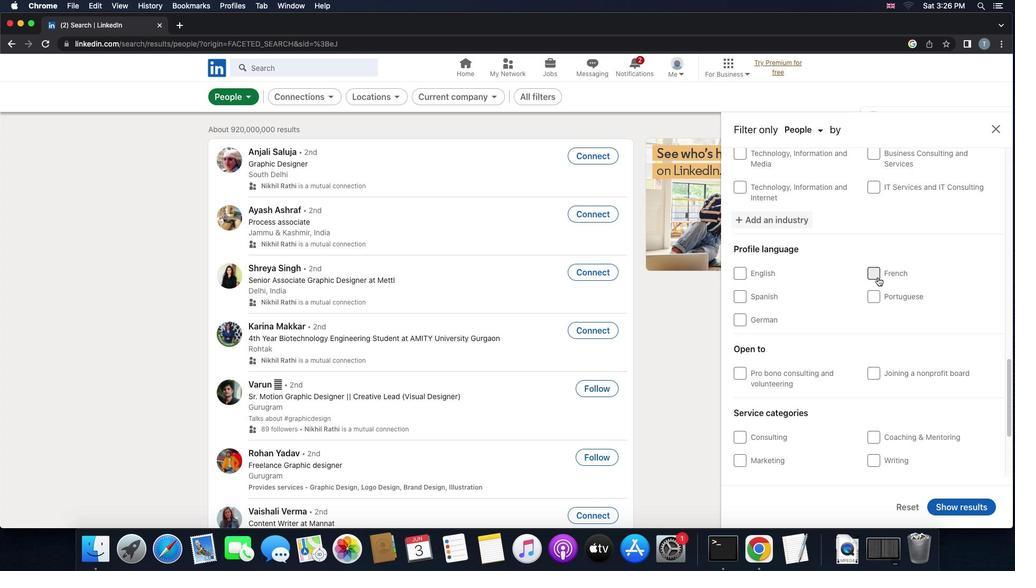 
Action: Mouse moved to (860, 322)
Screenshot: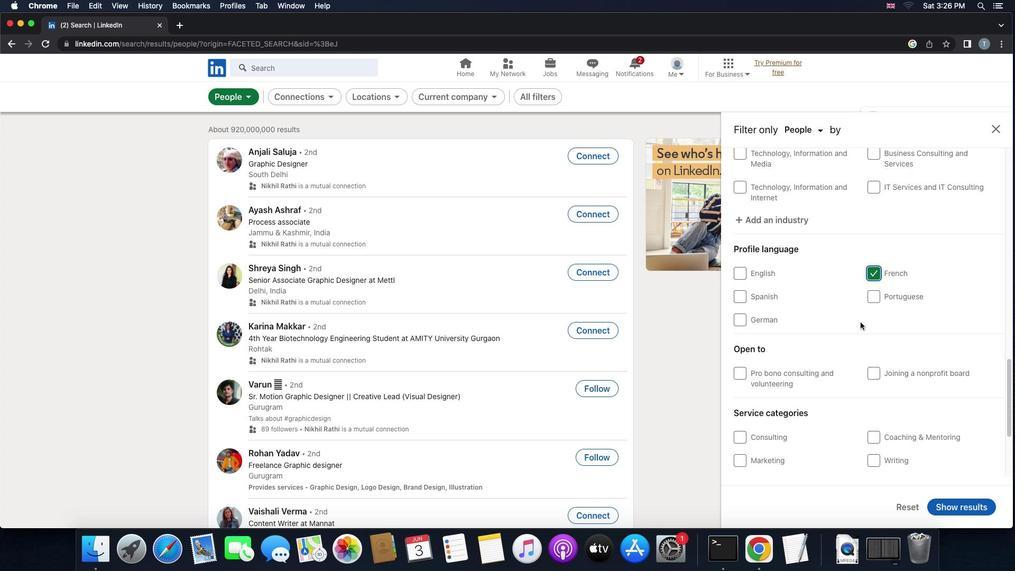 
Action: Mouse scrolled (860, 322) with delta (0, 0)
Screenshot: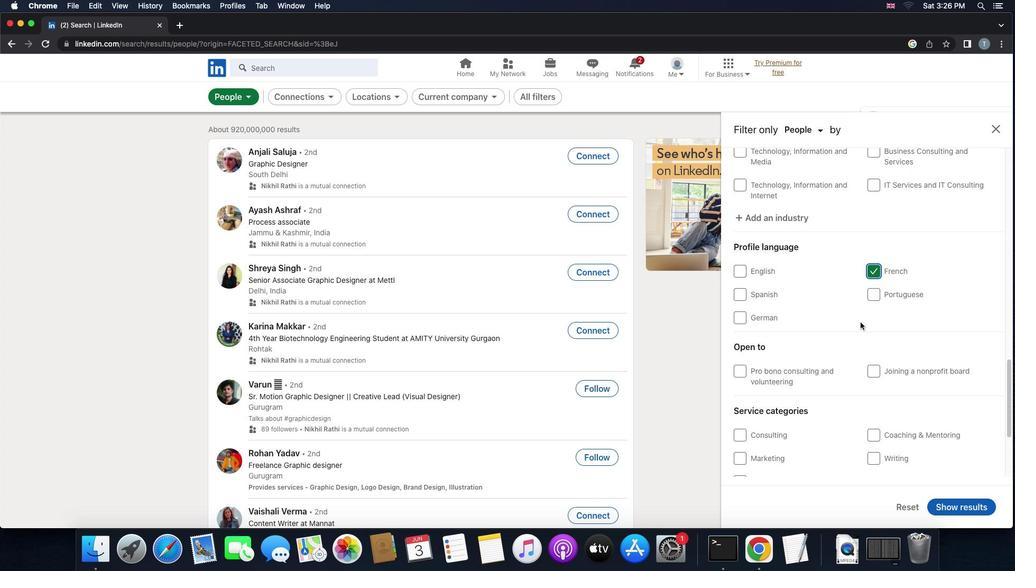 
Action: Mouse scrolled (860, 322) with delta (0, 0)
Screenshot: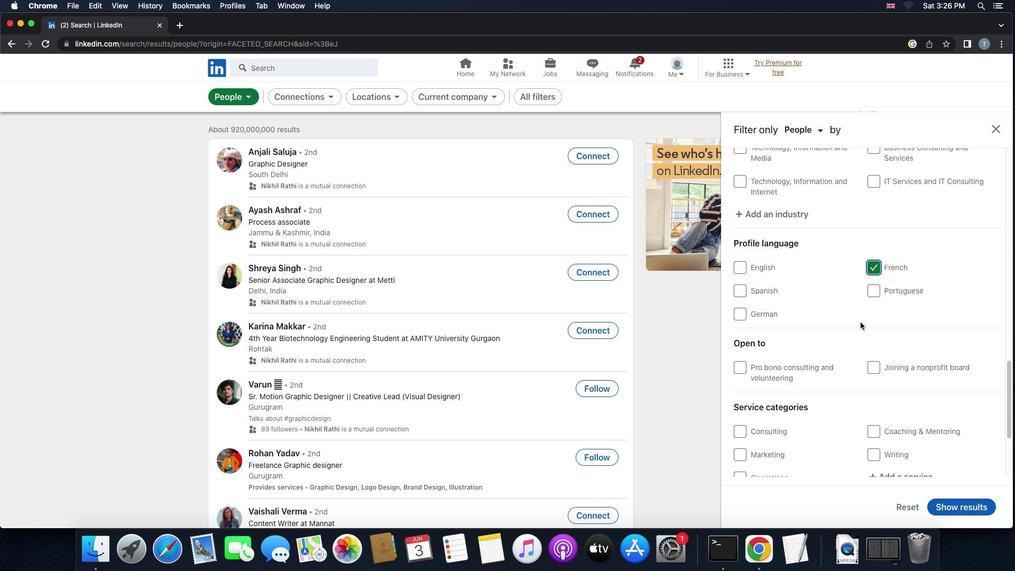 
Action: Mouse scrolled (860, 322) with delta (0, -1)
Screenshot: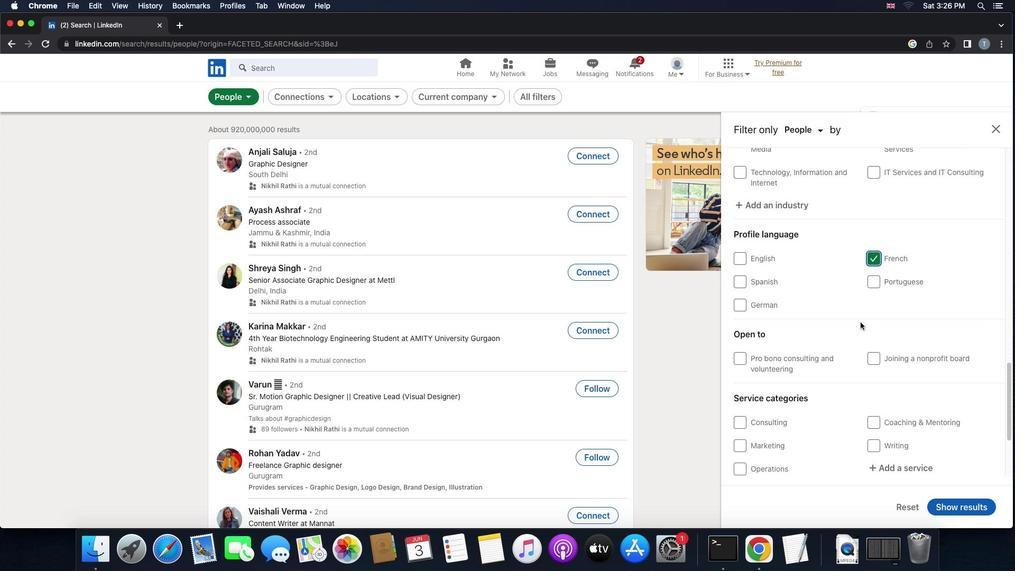 
Action: Mouse scrolled (860, 322) with delta (0, 0)
Screenshot: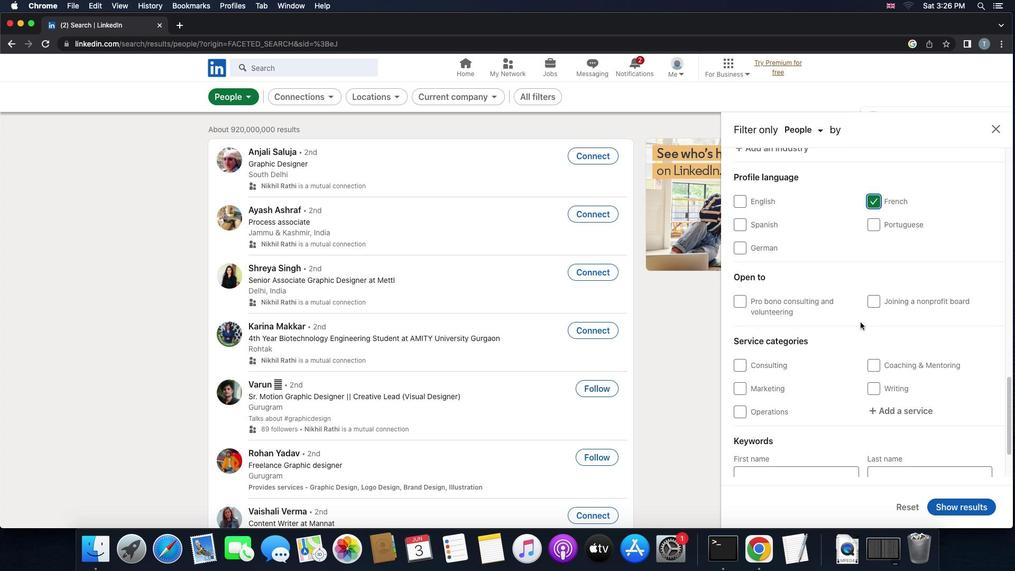 
Action: Mouse scrolled (860, 322) with delta (0, 0)
Screenshot: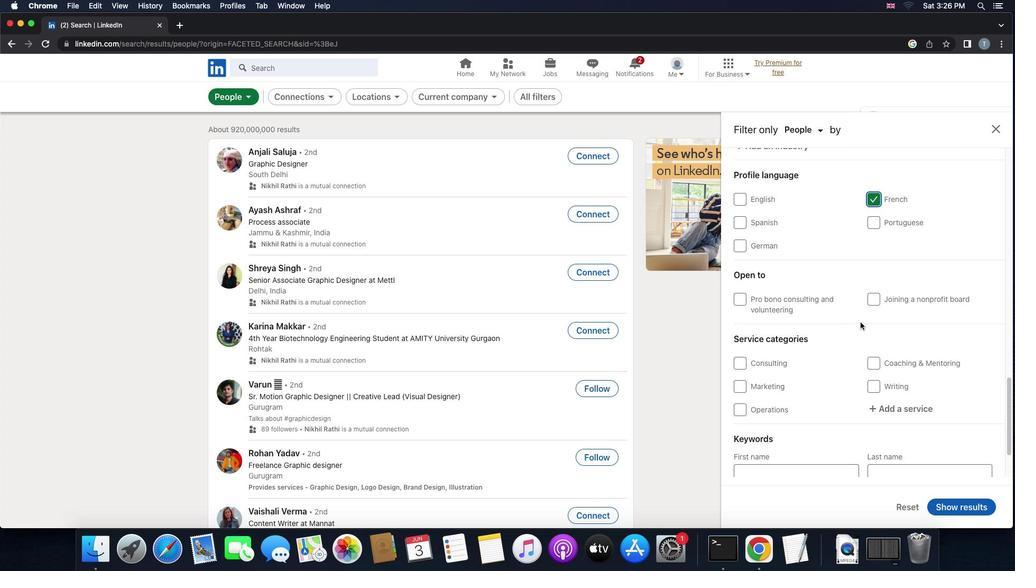 
Action: Mouse scrolled (860, 322) with delta (0, 0)
Screenshot: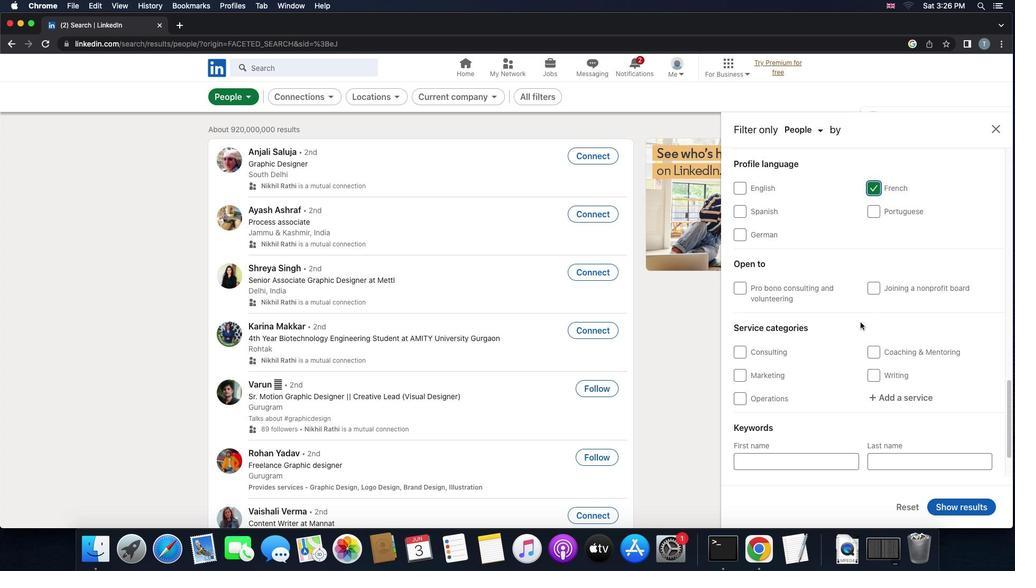 
Action: Mouse scrolled (860, 322) with delta (0, 0)
Screenshot: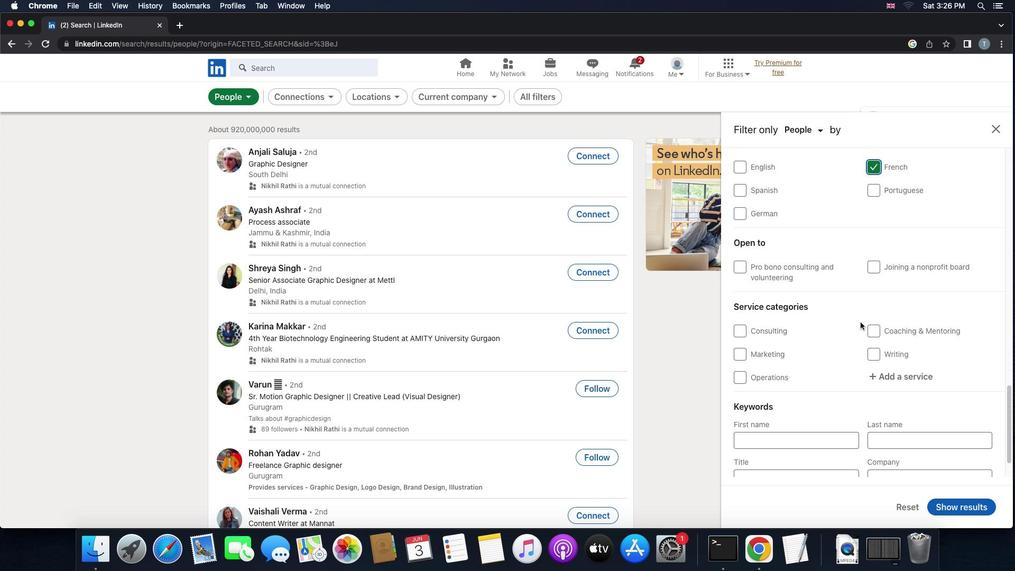
Action: Mouse scrolled (860, 322) with delta (0, 0)
Screenshot: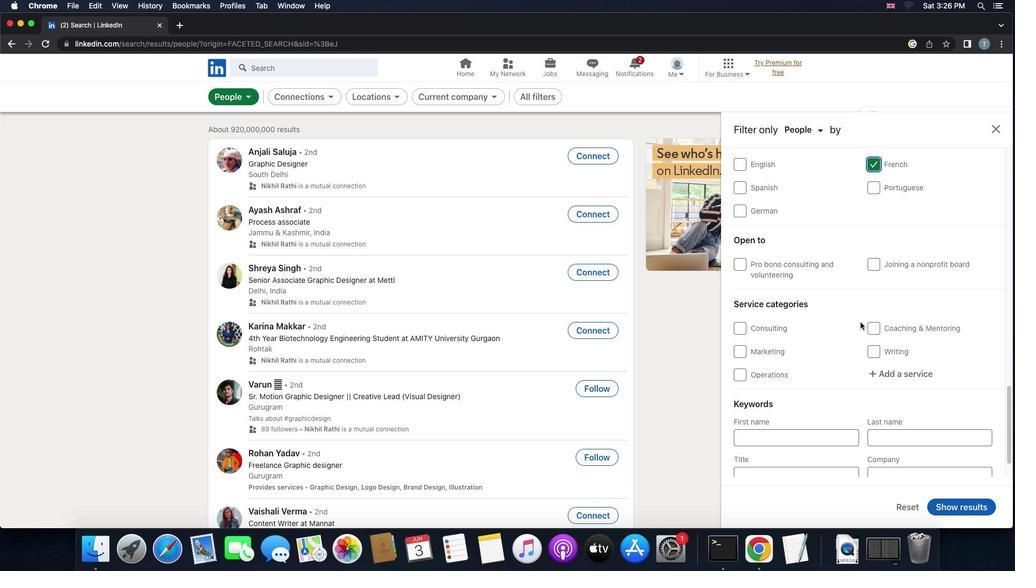 
Action: Mouse scrolled (860, 322) with delta (0, 0)
Screenshot: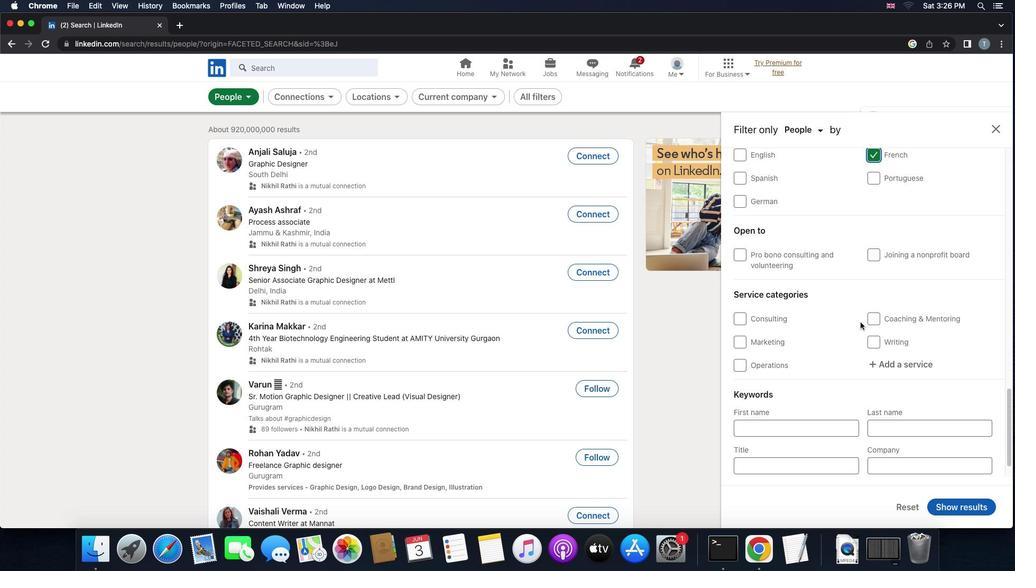 
Action: Mouse scrolled (860, 322) with delta (0, 0)
Screenshot: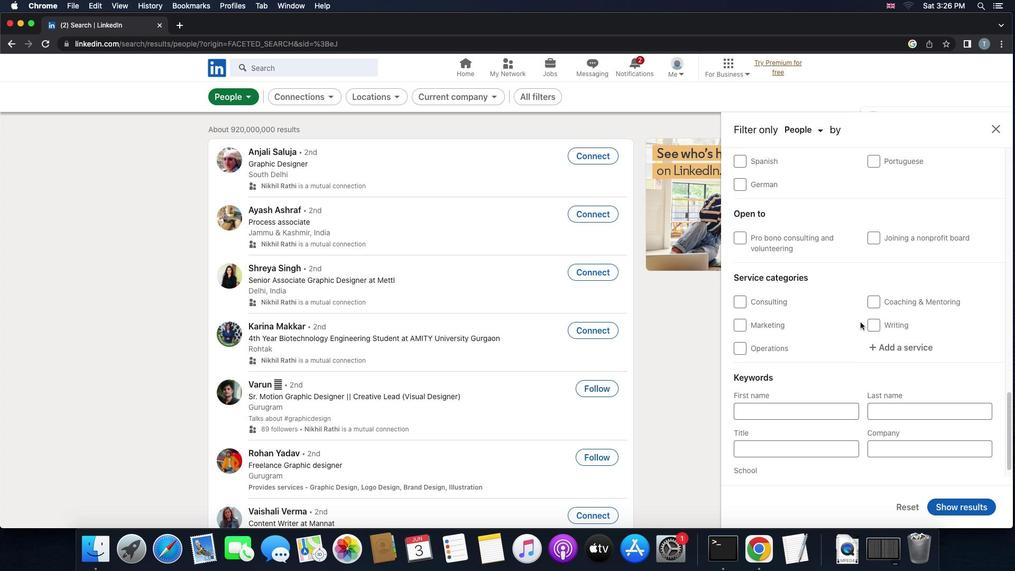
Action: Mouse scrolled (860, 322) with delta (0, 0)
Screenshot: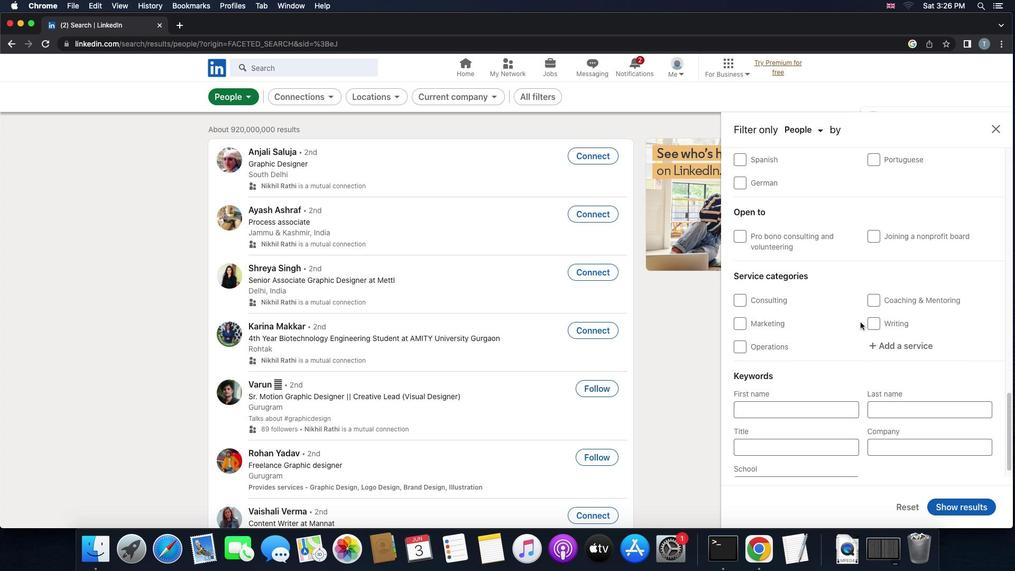 
Action: Mouse scrolled (860, 322) with delta (0, 0)
Screenshot: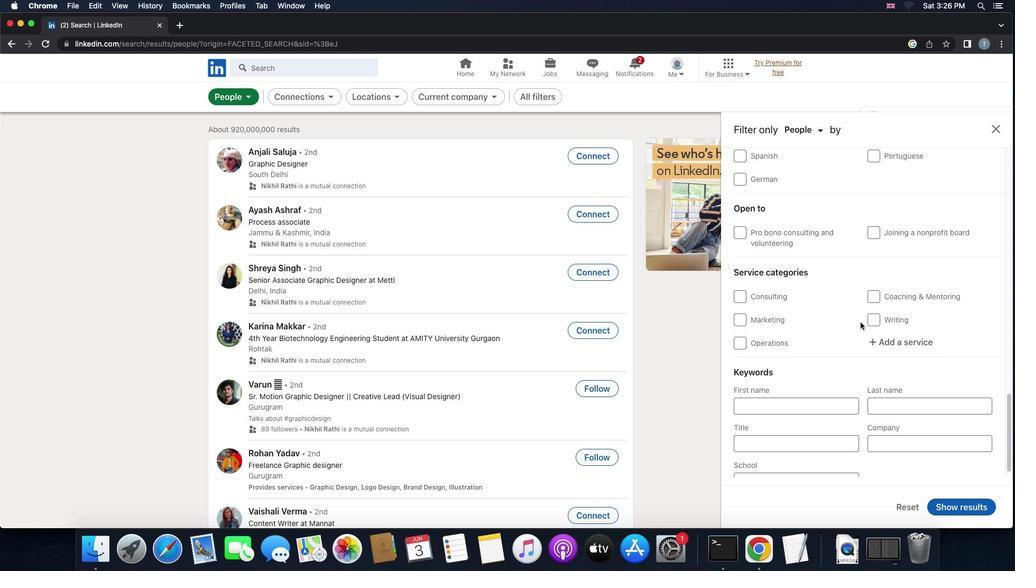 
Action: Mouse scrolled (860, 322) with delta (0, 0)
Screenshot: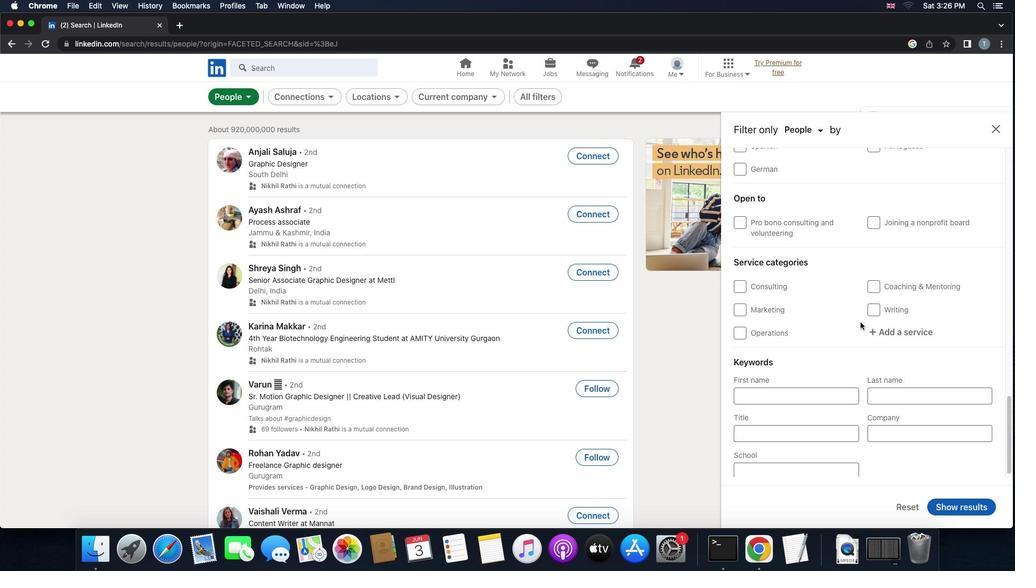 
Action: Mouse moved to (858, 322)
Screenshot: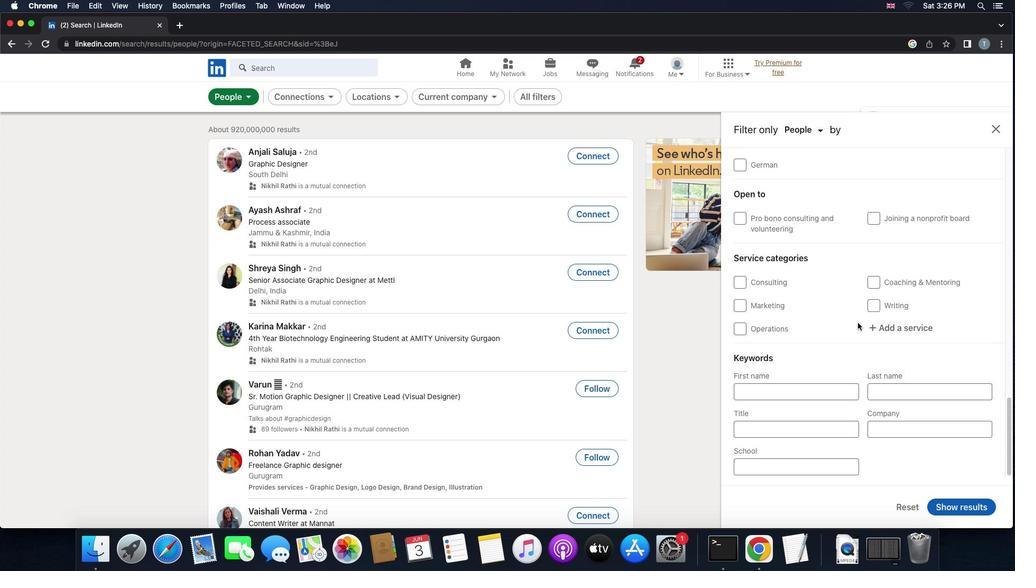 
Action: Mouse scrolled (858, 322) with delta (0, 0)
Screenshot: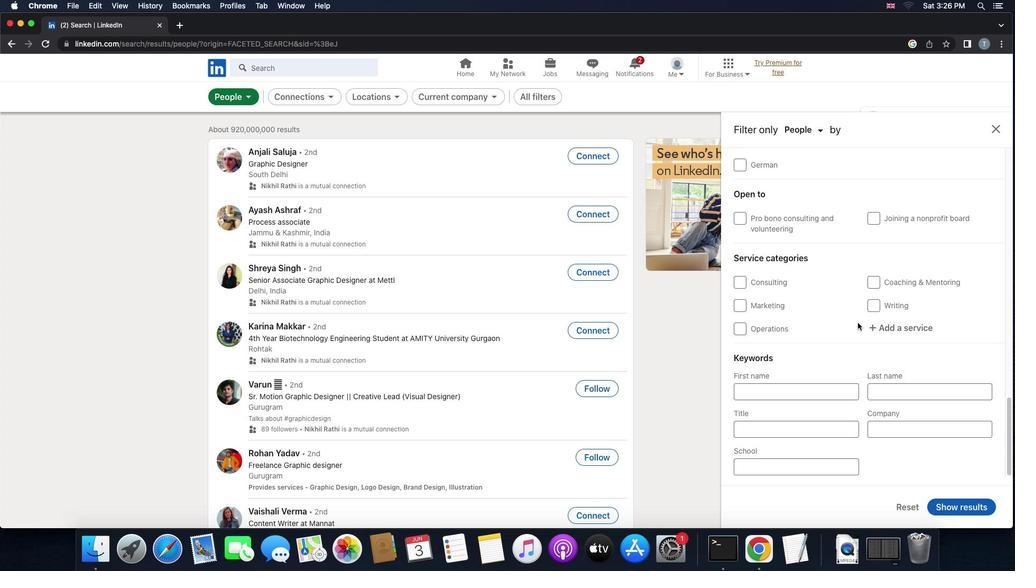 
Action: Mouse scrolled (858, 322) with delta (0, 0)
Screenshot: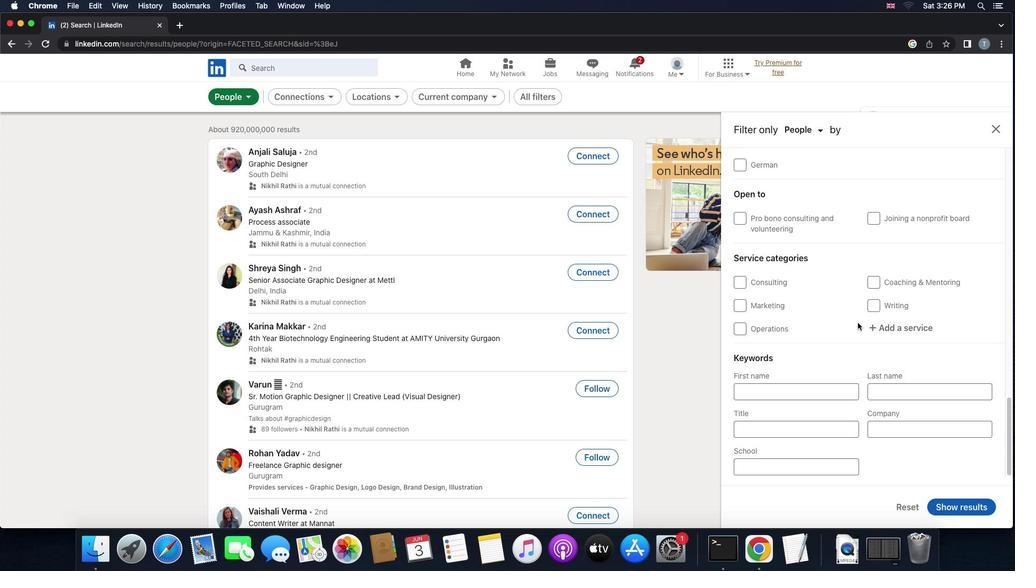 
Action: Mouse scrolled (858, 322) with delta (0, 0)
Screenshot: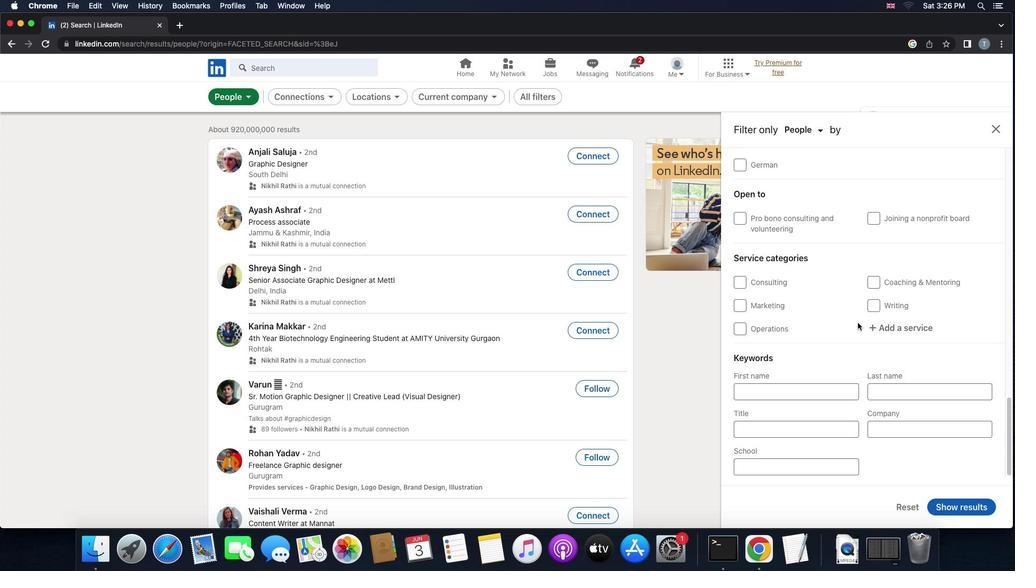
Action: Mouse scrolled (858, 322) with delta (0, 0)
Screenshot: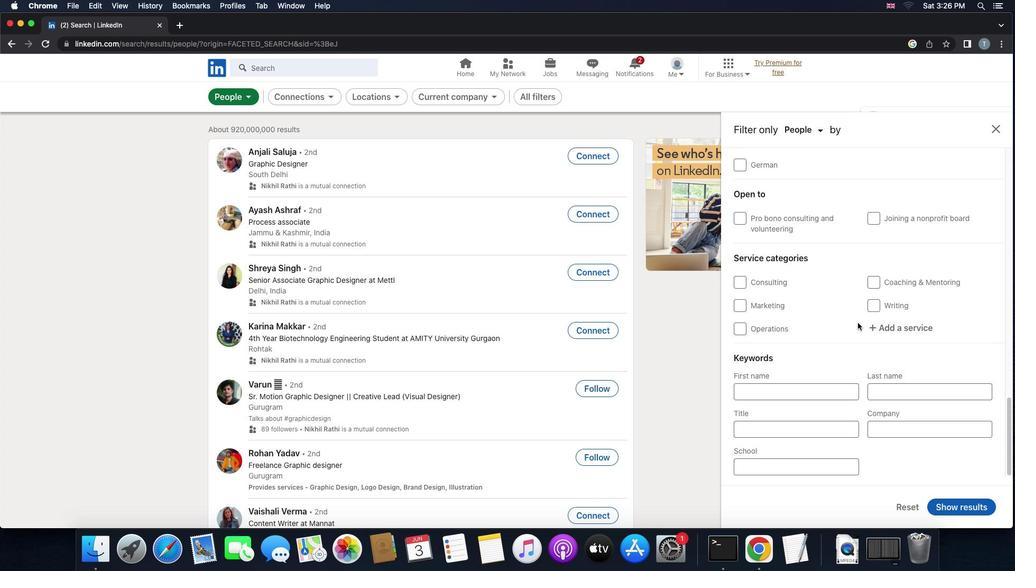 
Action: Mouse scrolled (858, 322) with delta (0, 0)
Screenshot: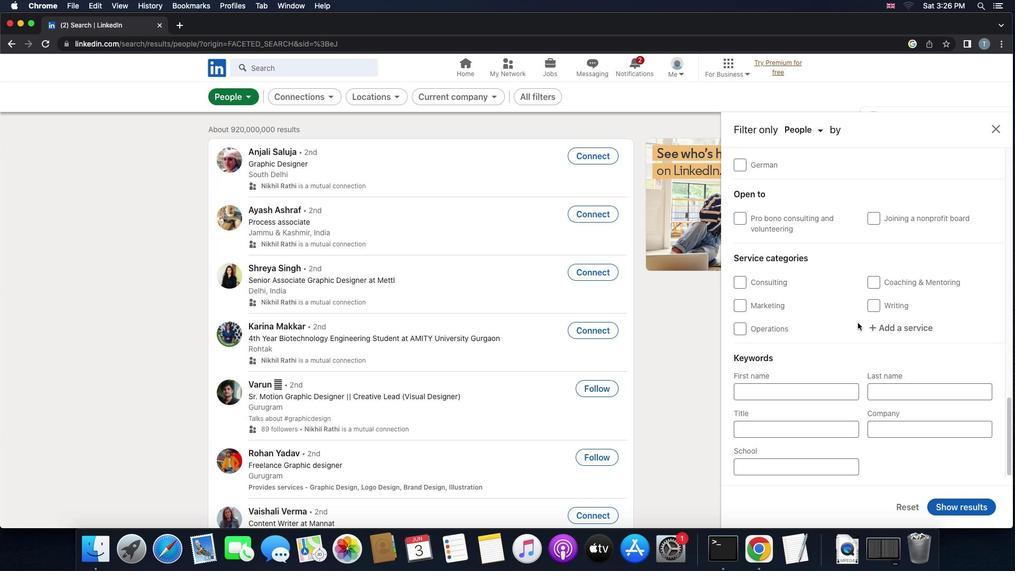 
Action: Mouse scrolled (858, 322) with delta (0, 0)
Screenshot: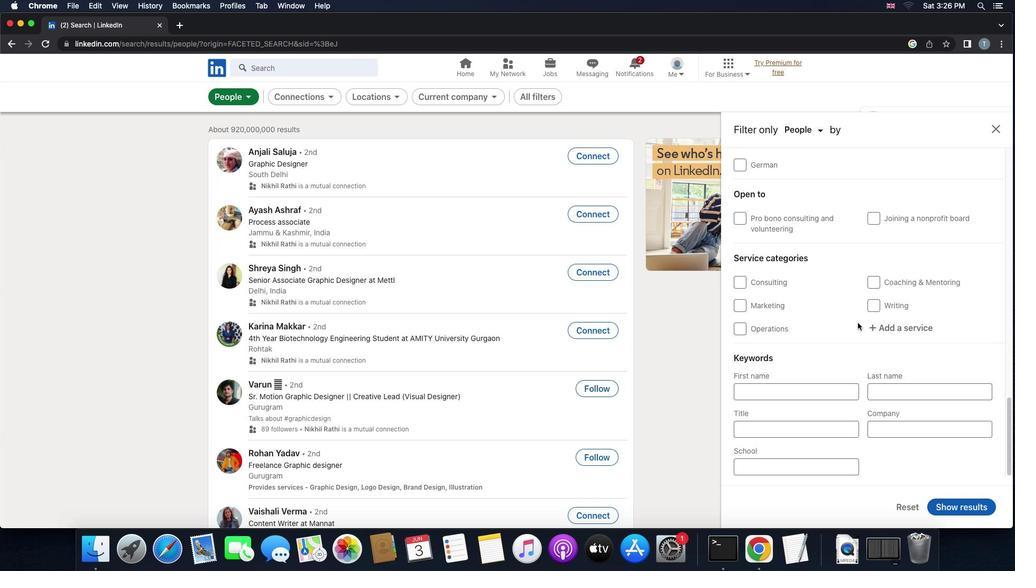 
Action: Mouse moved to (874, 329)
Screenshot: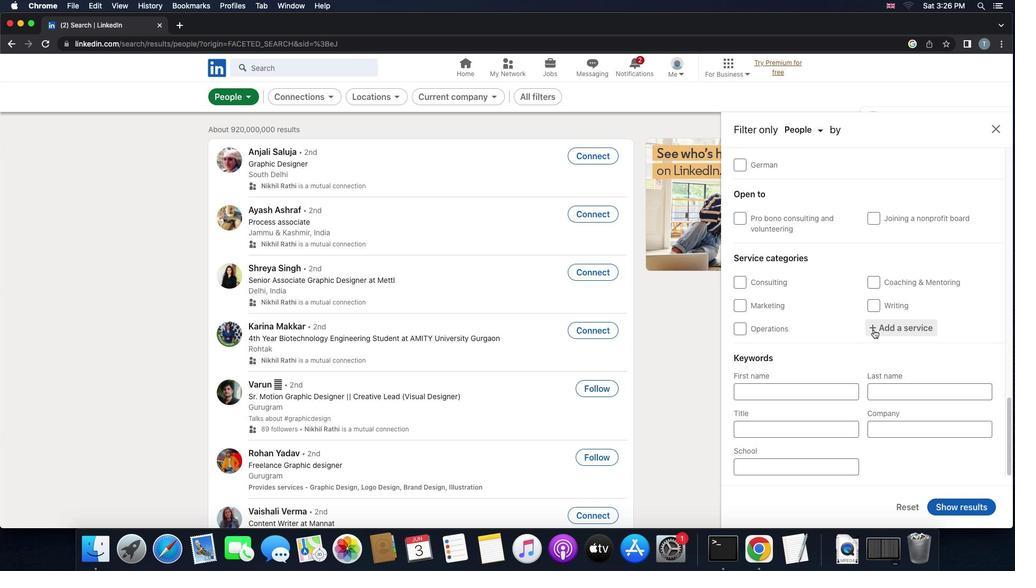 
Action: Mouse pressed left at (874, 329)
Screenshot: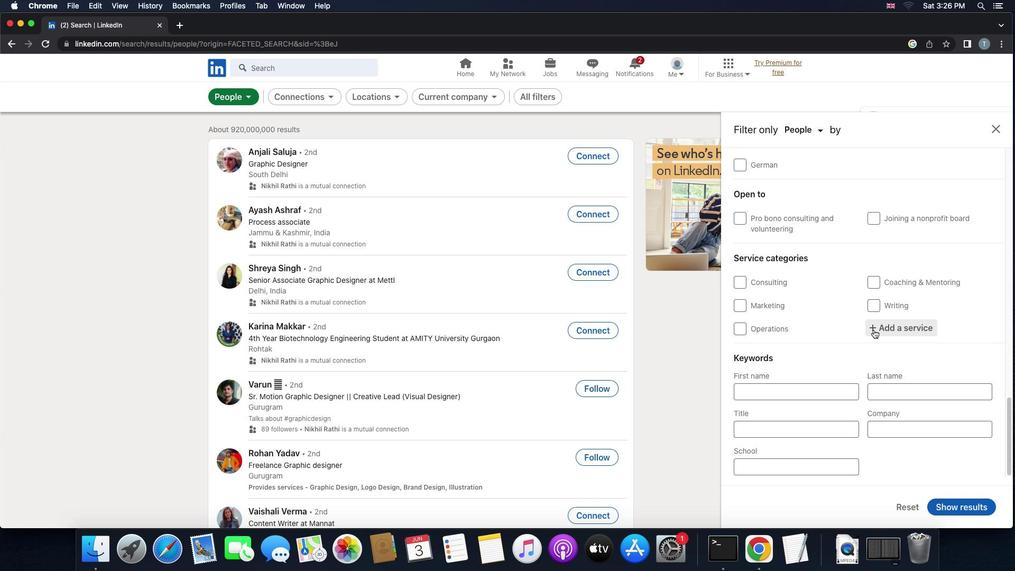 
Action: Key pressed 'a''u''d''i''o'Key.space
Screenshot: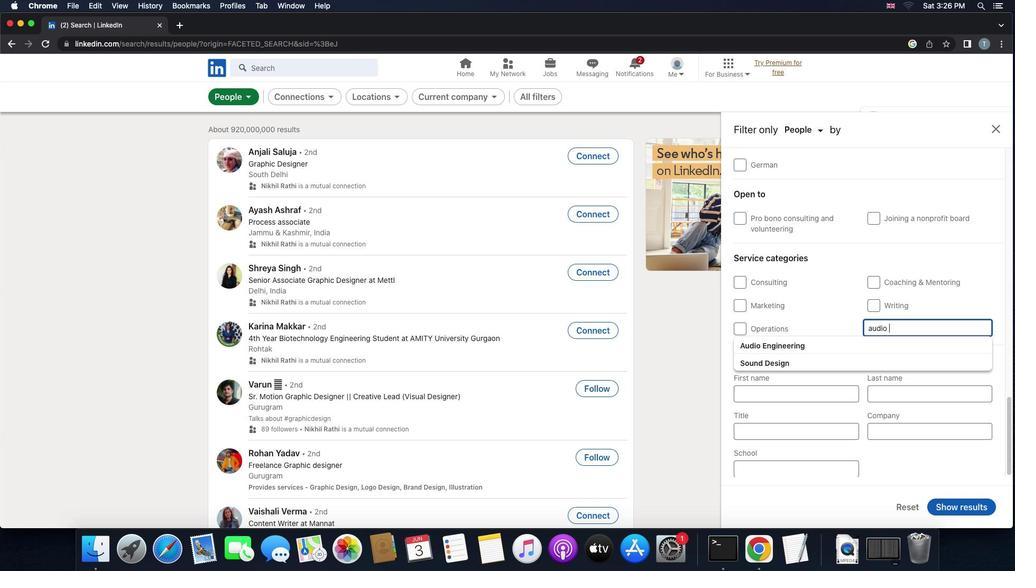 
Action: Mouse moved to (868, 340)
Screenshot: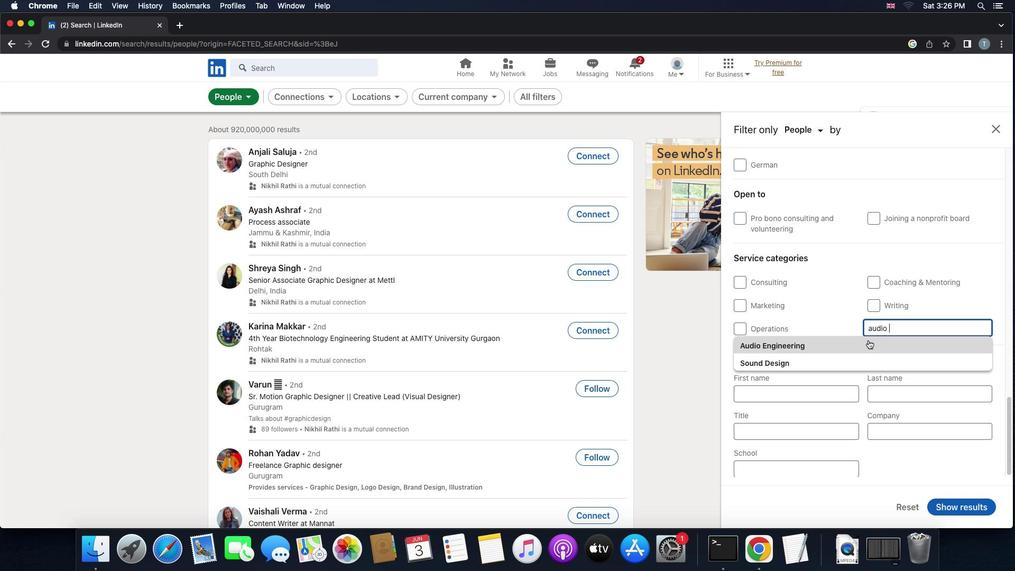 
Action: Mouse pressed left at (868, 340)
Screenshot: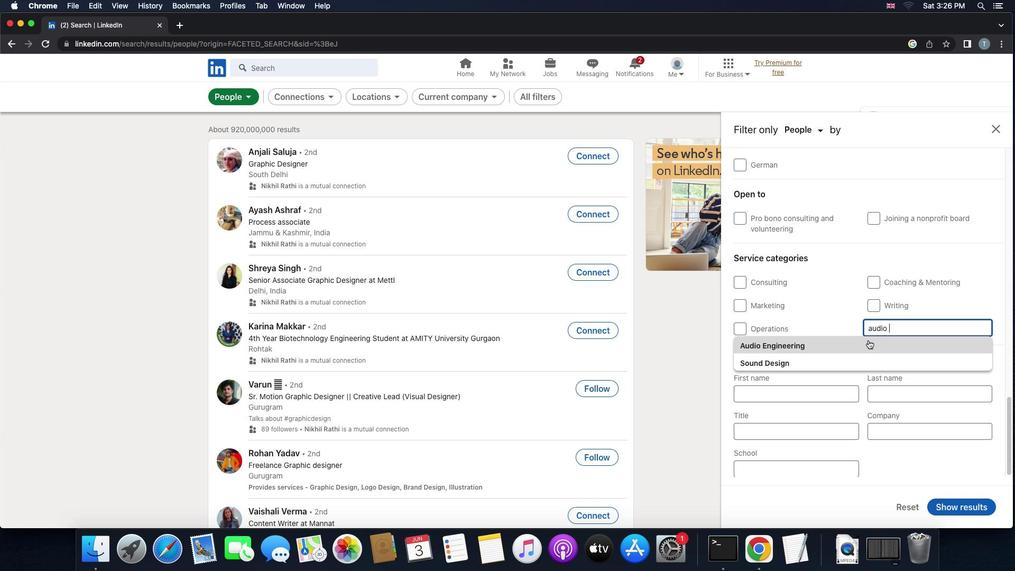 
Action: Mouse scrolled (868, 340) with delta (0, 0)
Screenshot: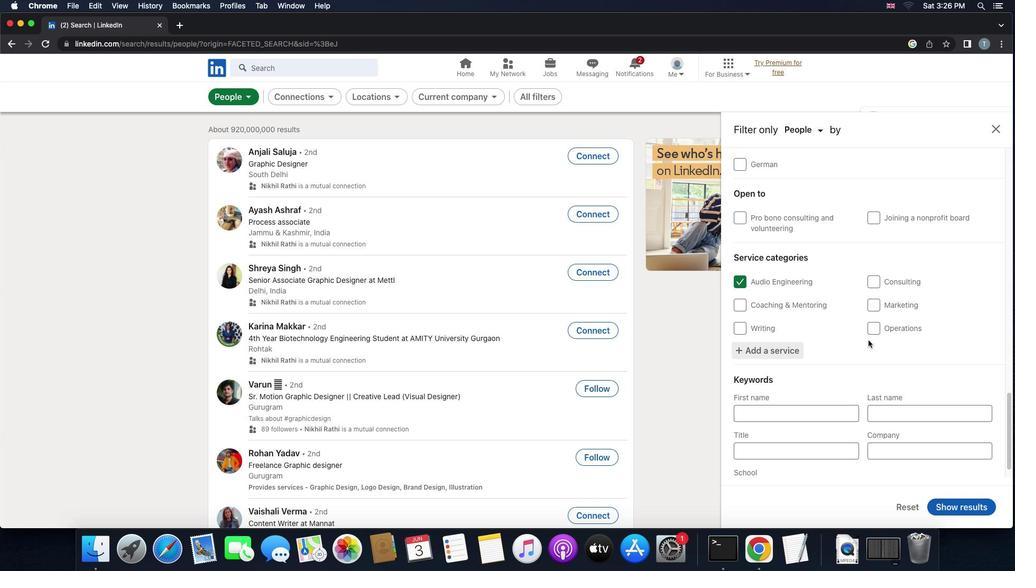 
Action: Mouse scrolled (868, 340) with delta (0, 0)
Screenshot: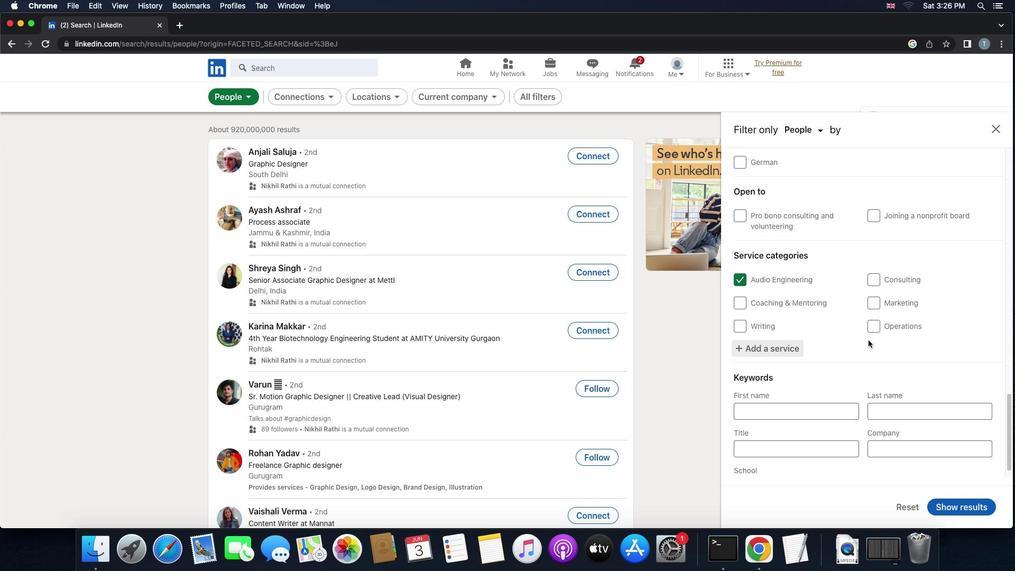 
Action: Mouse scrolled (868, 340) with delta (0, 0)
Screenshot: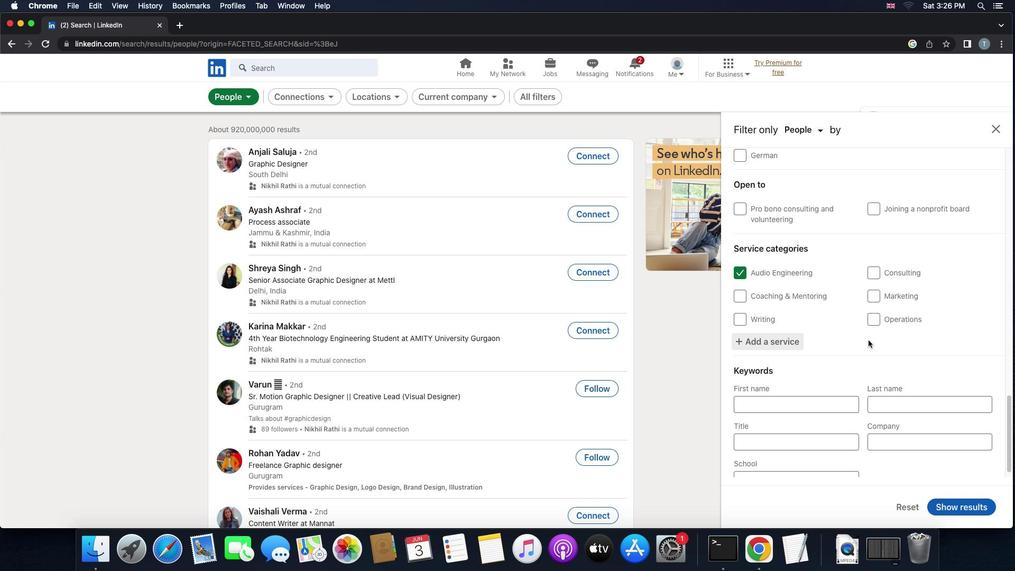 
Action: Mouse scrolled (868, 340) with delta (0, 0)
Screenshot: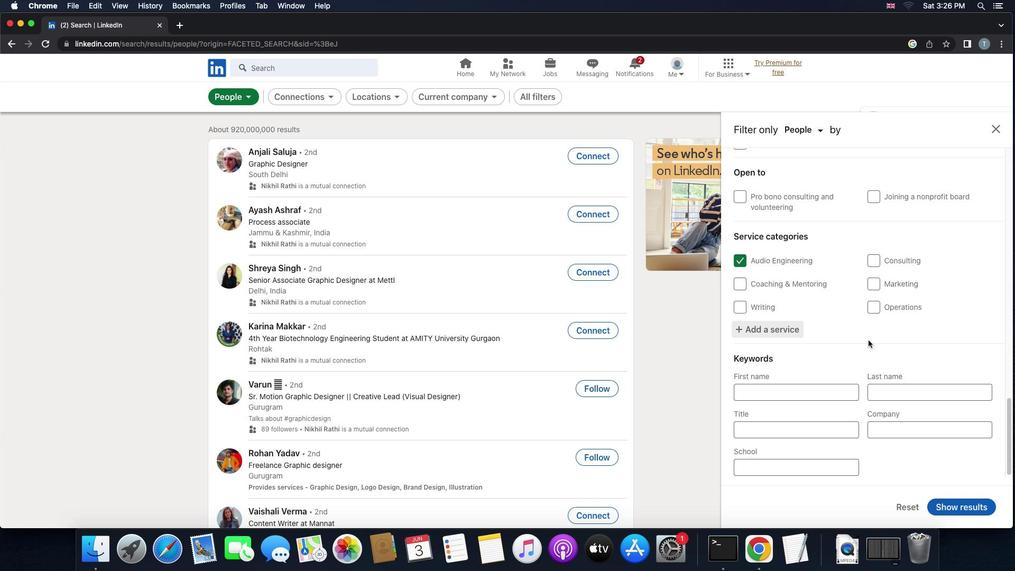 
Action: Mouse moved to (812, 434)
Screenshot: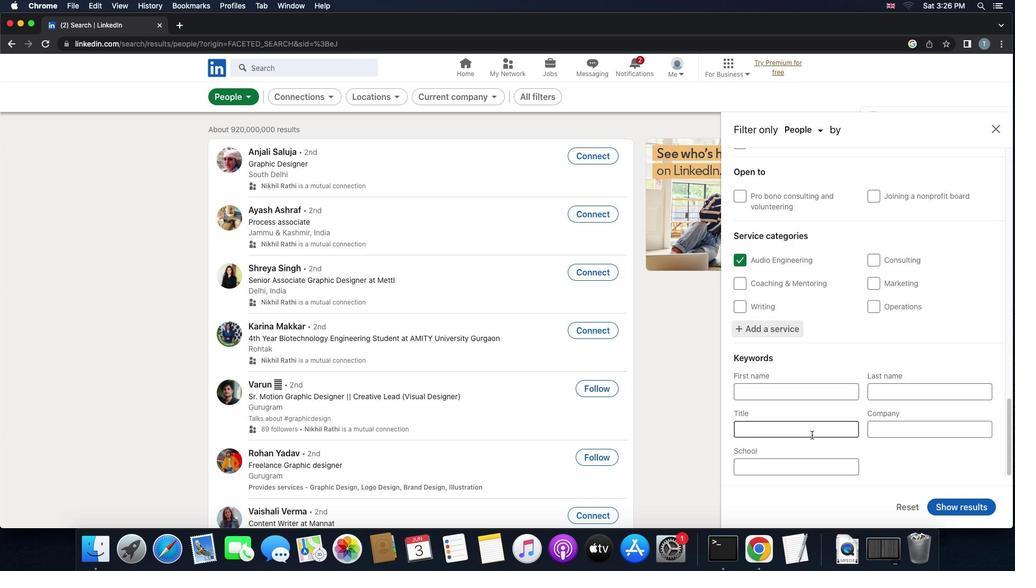 
Action: Mouse pressed left at (812, 434)
Screenshot: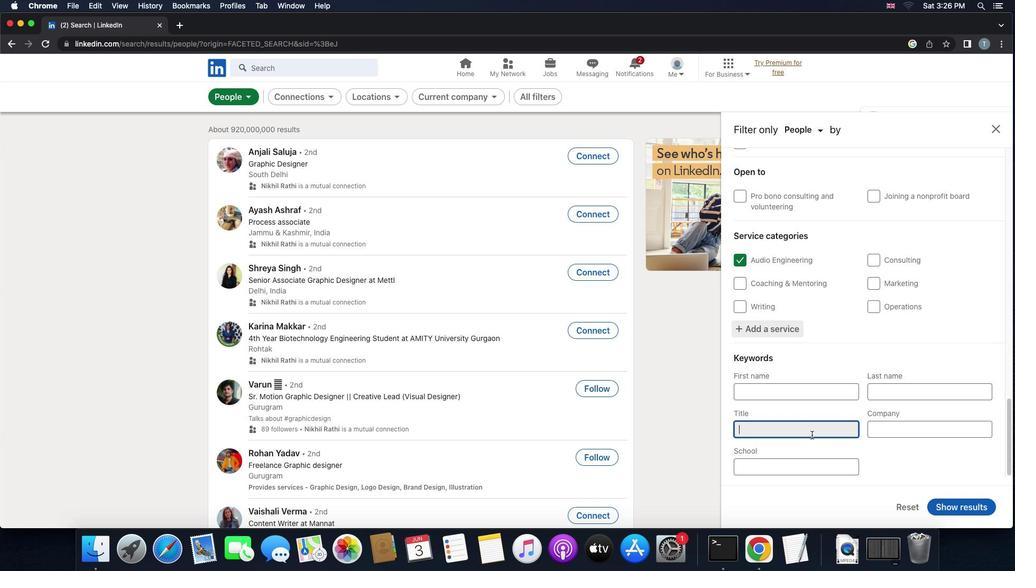 
Action: Key pressed 'a''d''m''i''n''i''s''t''r''a''t''o''r'
Screenshot: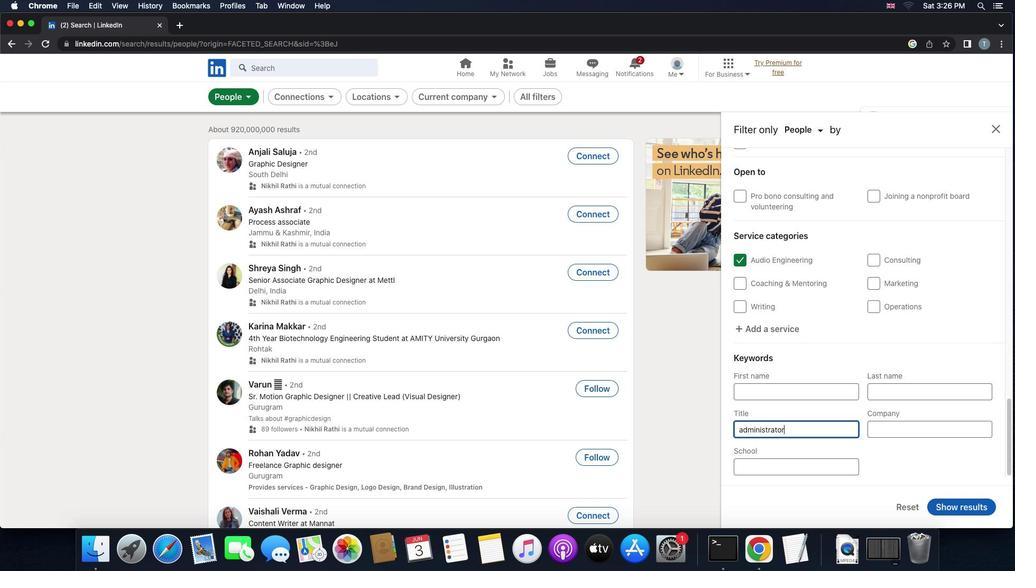 
Action: Mouse moved to (968, 509)
Screenshot: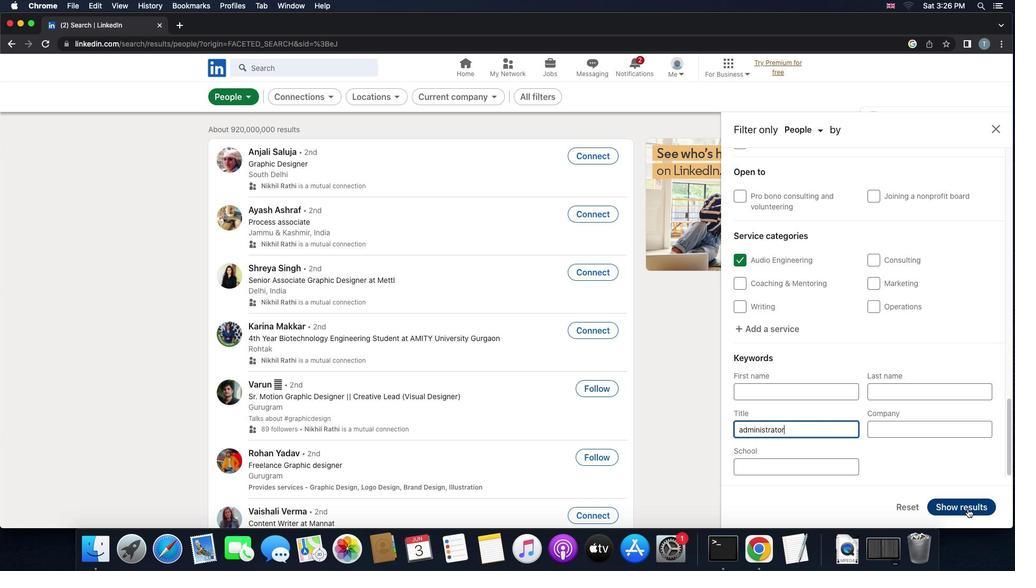 
Action: Mouse pressed left at (968, 509)
Screenshot: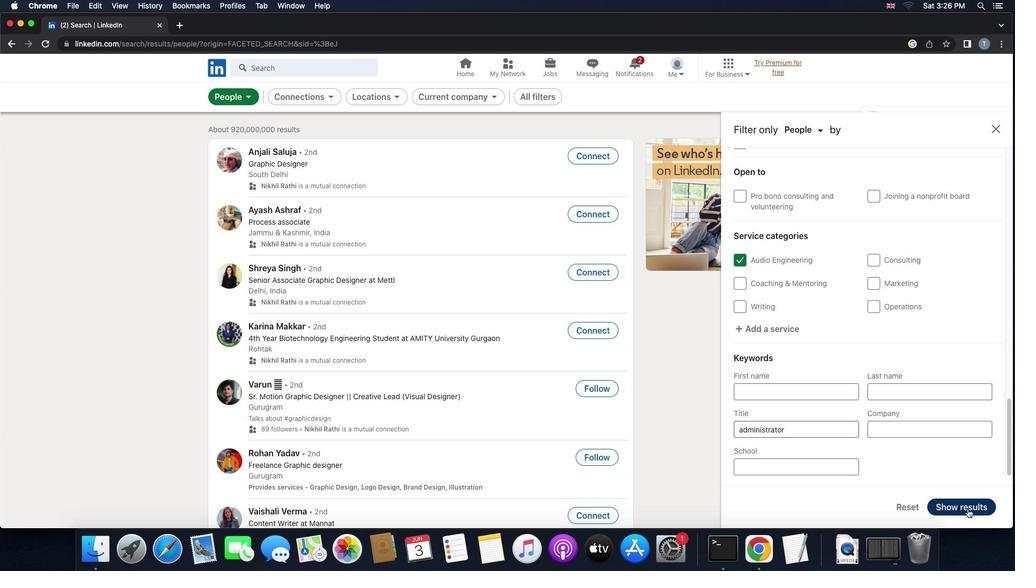
